 Task: Look for space in Heiligenhaus, Germany from 10th July, 2023 to 15th July, 2023 for 7 adults in price range Rs.10000 to Rs.15000. Place can be entire place or shared room with 4 bedrooms having 7 beds and 4 bathrooms. Property type can be house, flat, guest house. Amenities needed are: wifi, TV, free parkinig on premises, gym, breakfast. Booking option can be shelf check-in. Required host language is English.
Action: Mouse moved to (608, 125)
Screenshot: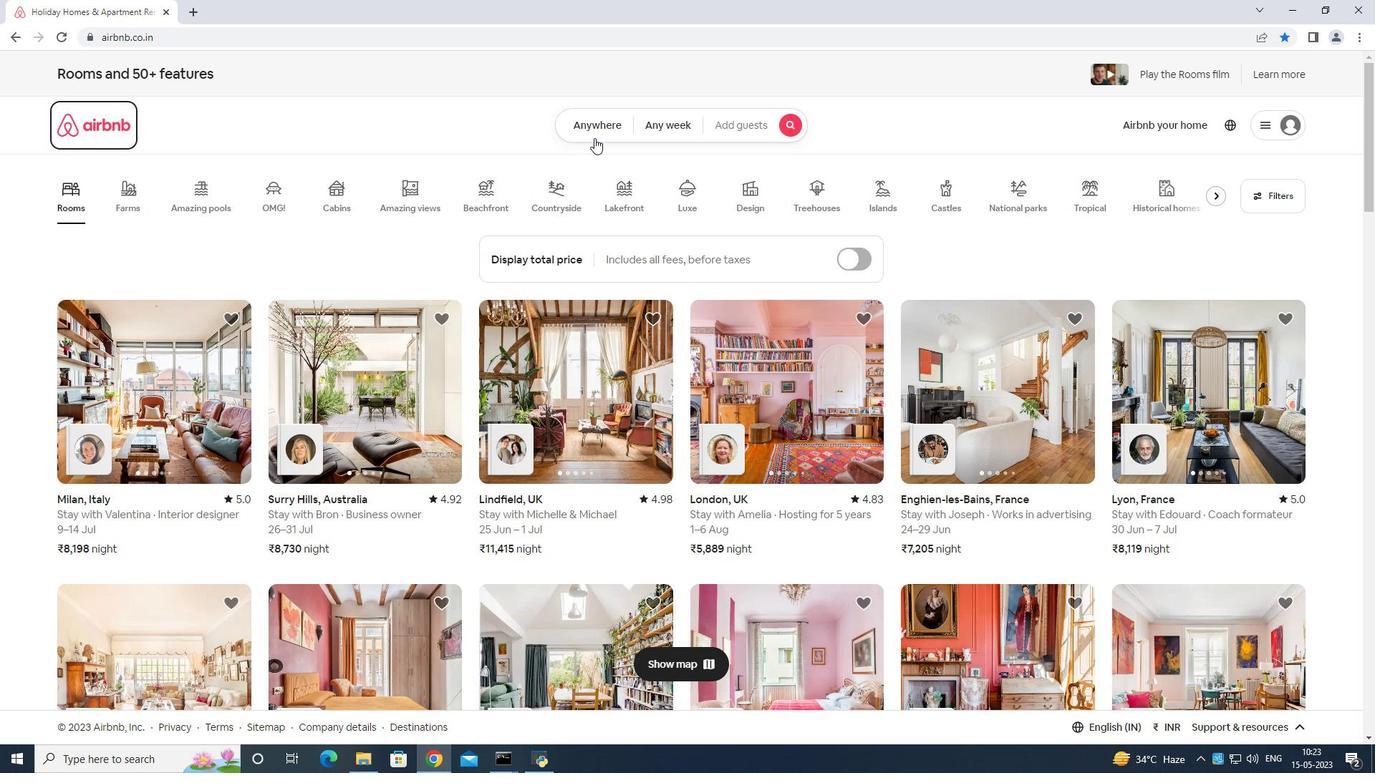 
Action: Mouse pressed left at (608, 125)
Screenshot: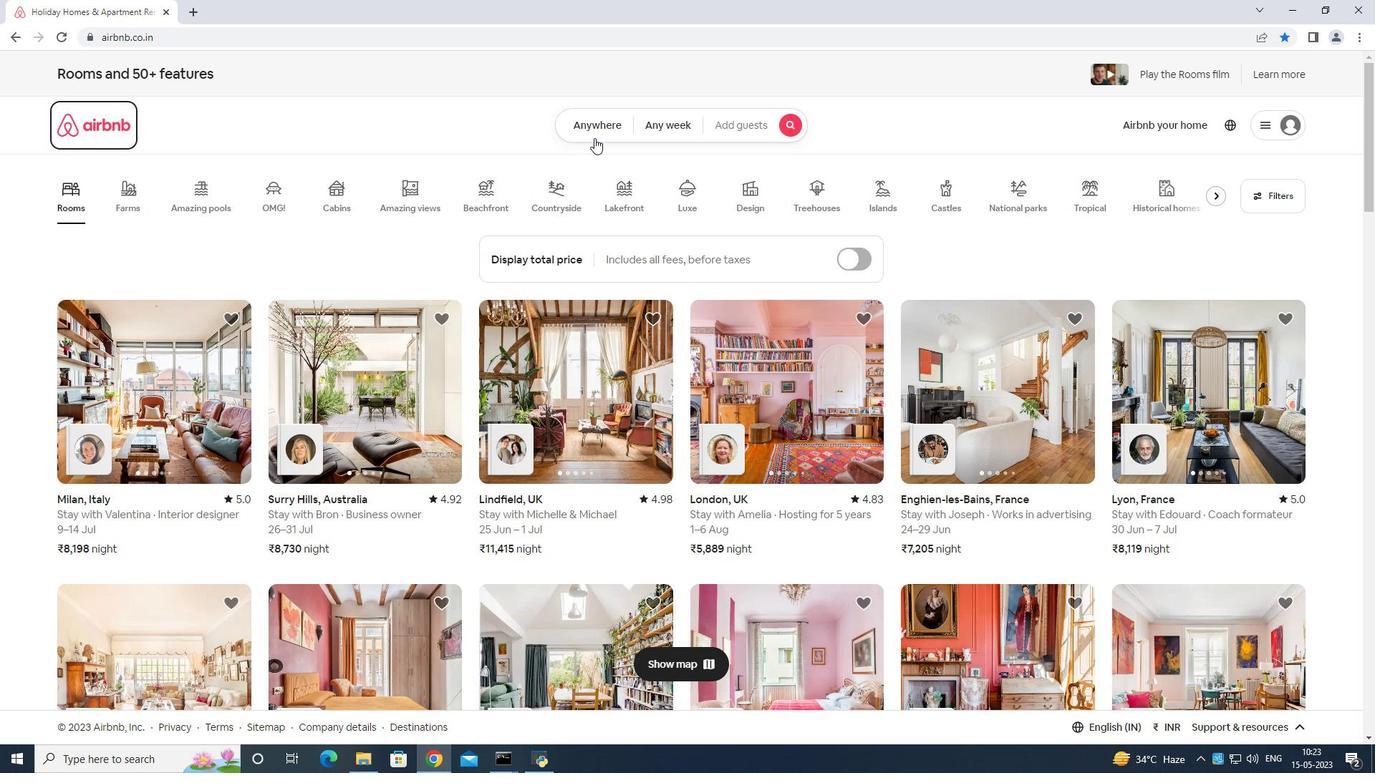 
Action: Mouse moved to (499, 183)
Screenshot: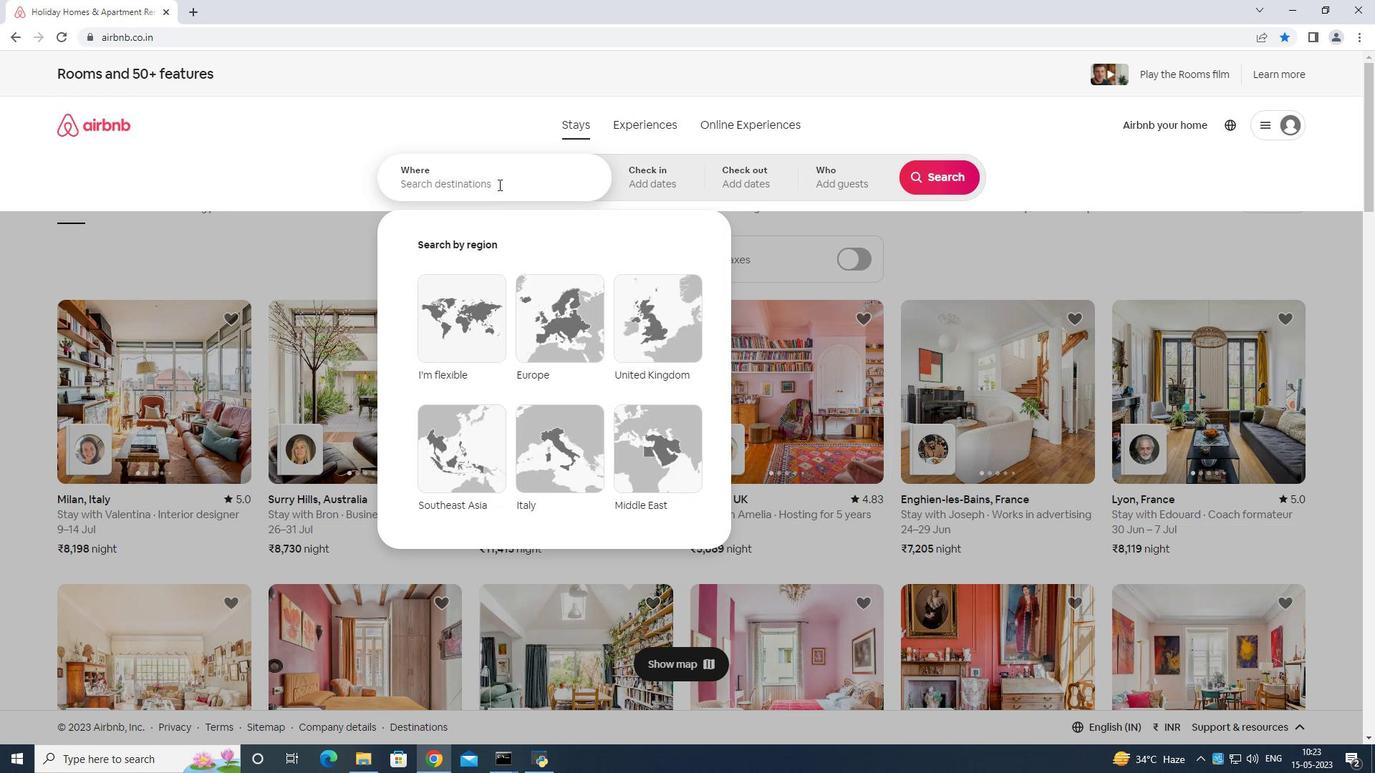 
Action: Mouse pressed left at (499, 183)
Screenshot: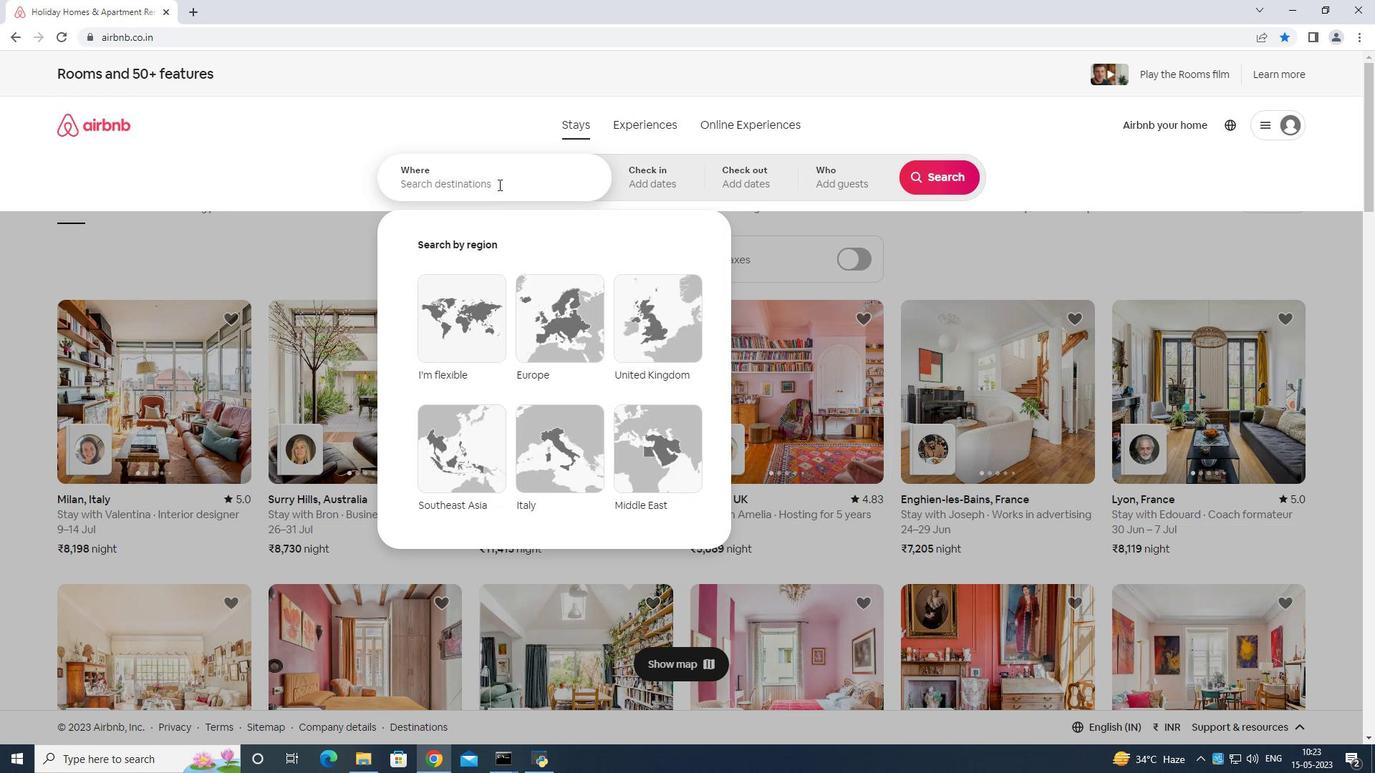 
Action: Mouse moved to (515, 182)
Screenshot: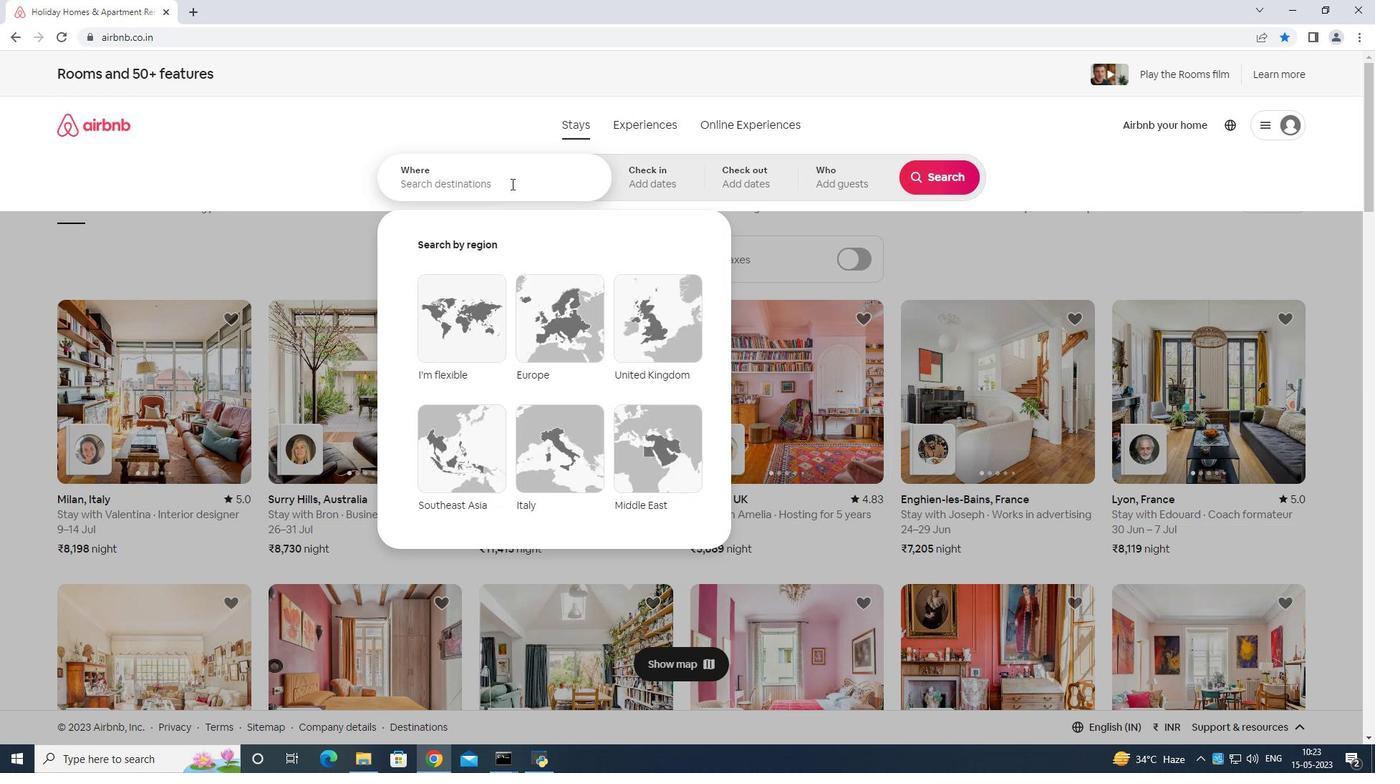 
Action: Key pressed <Key.shift>Hell<Key.backspace><Key.backspace>iligenhaus<Key.space><Key.shift>Germany<Key.enter>
Screenshot: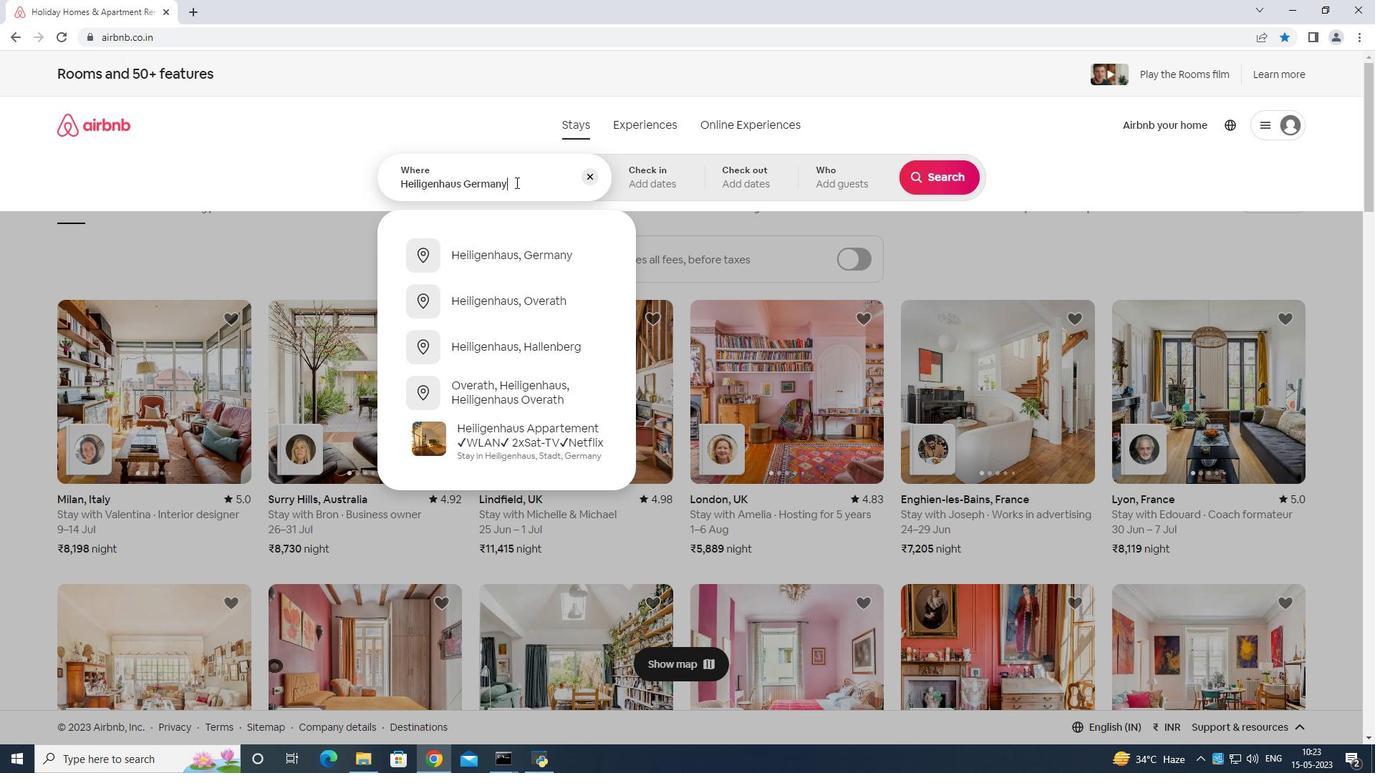 
Action: Mouse moved to (938, 283)
Screenshot: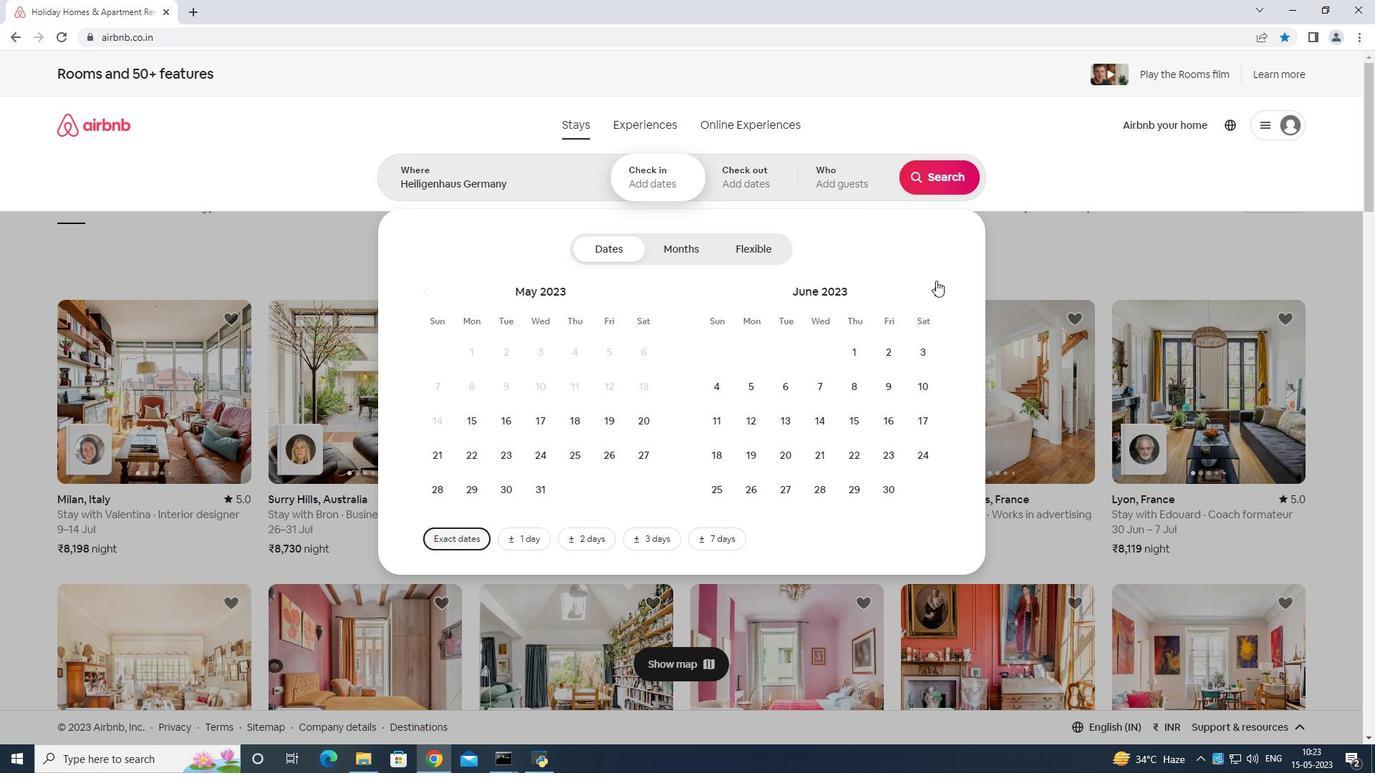 
Action: Mouse pressed left at (938, 283)
Screenshot: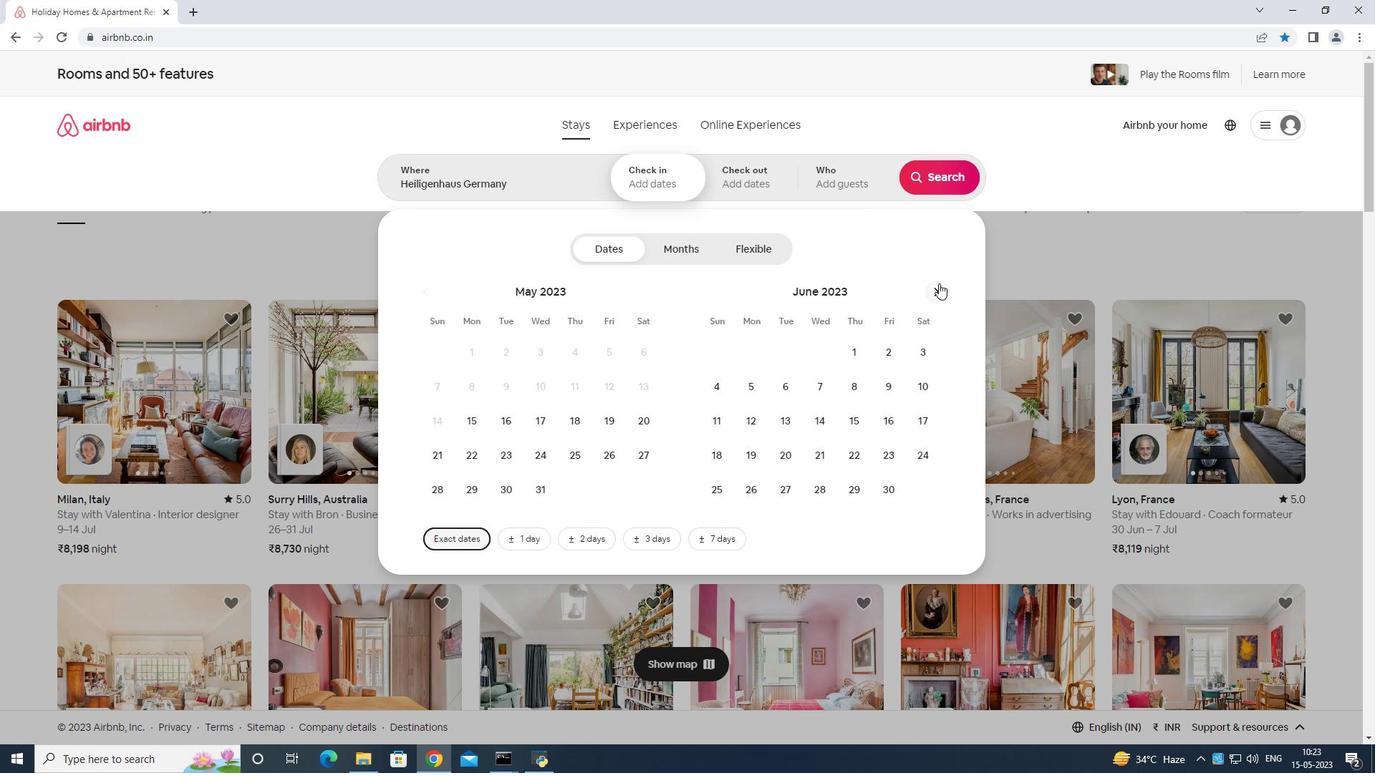 
Action: Mouse moved to (753, 419)
Screenshot: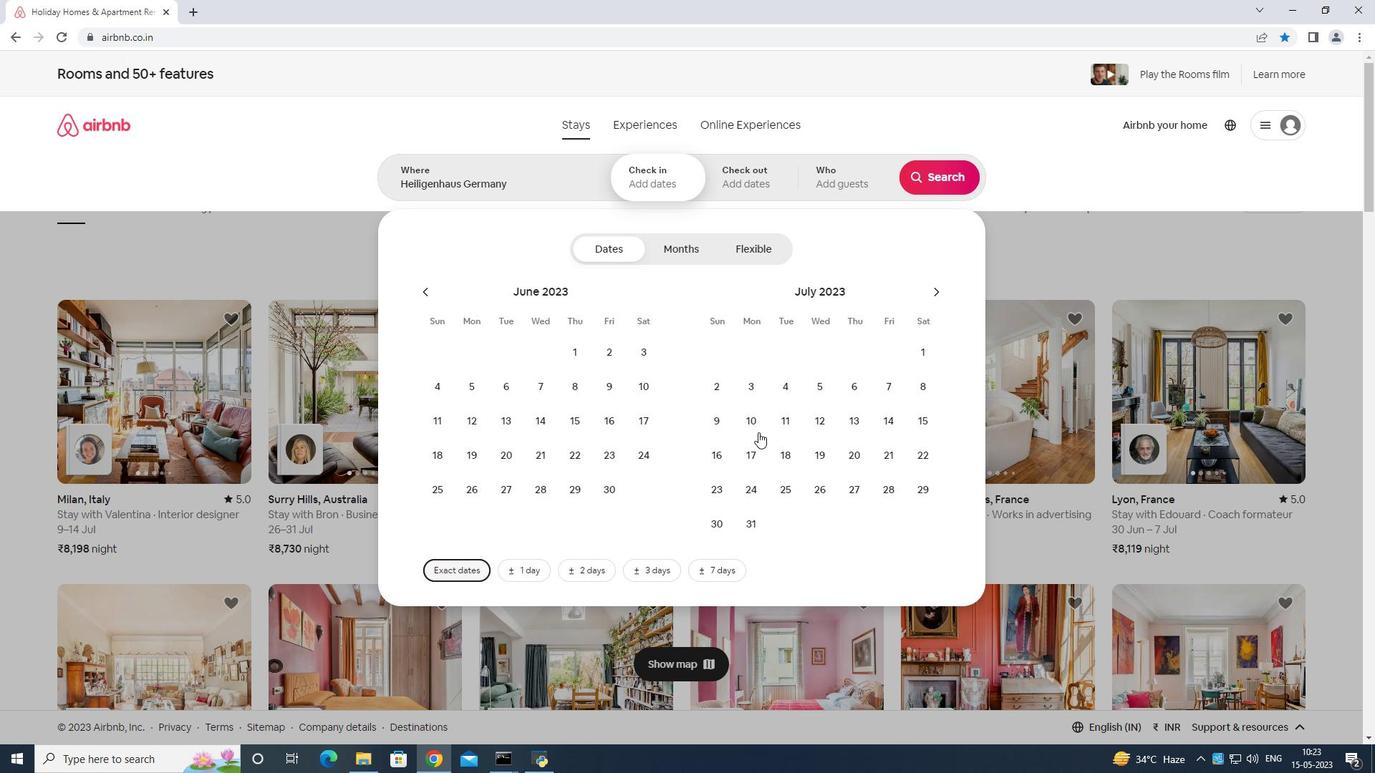 
Action: Mouse pressed left at (753, 419)
Screenshot: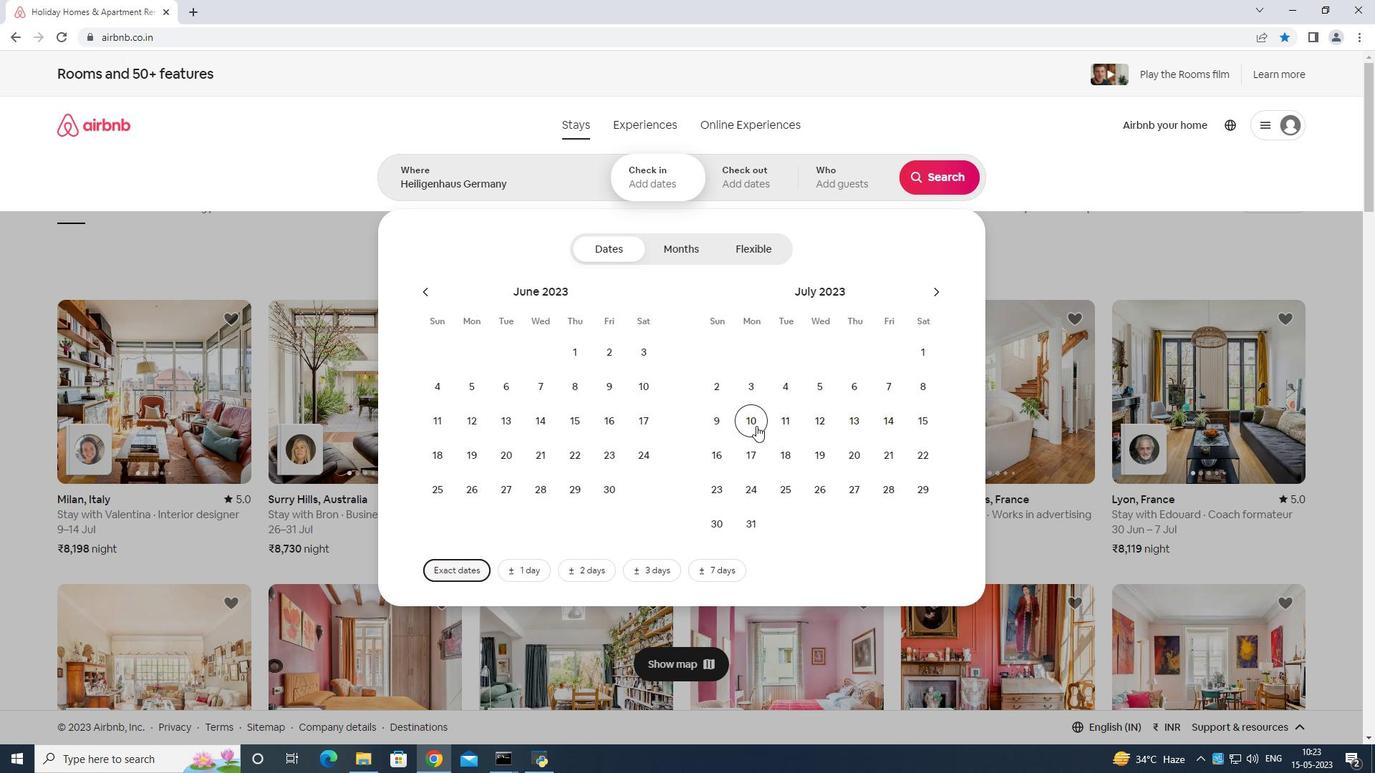 
Action: Mouse moved to (932, 425)
Screenshot: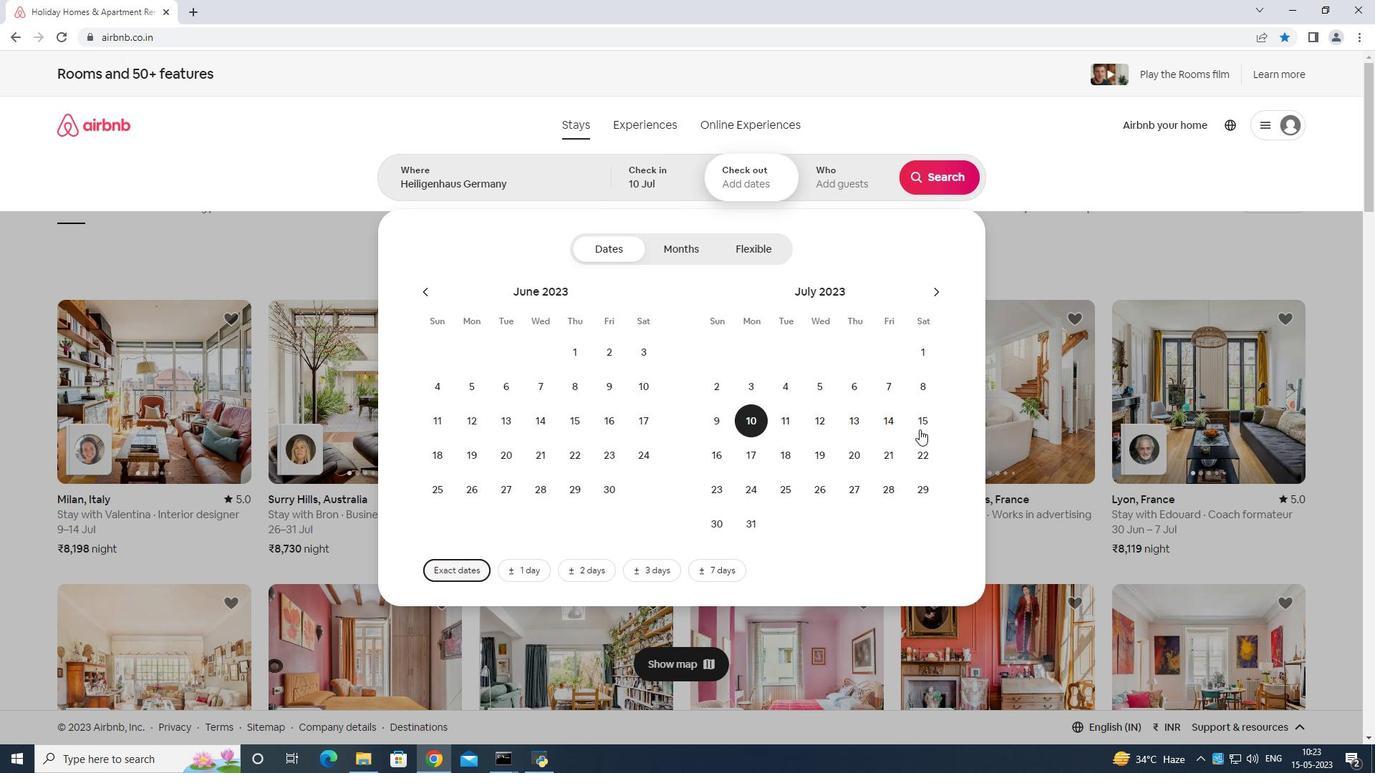 
Action: Mouse pressed left at (932, 425)
Screenshot: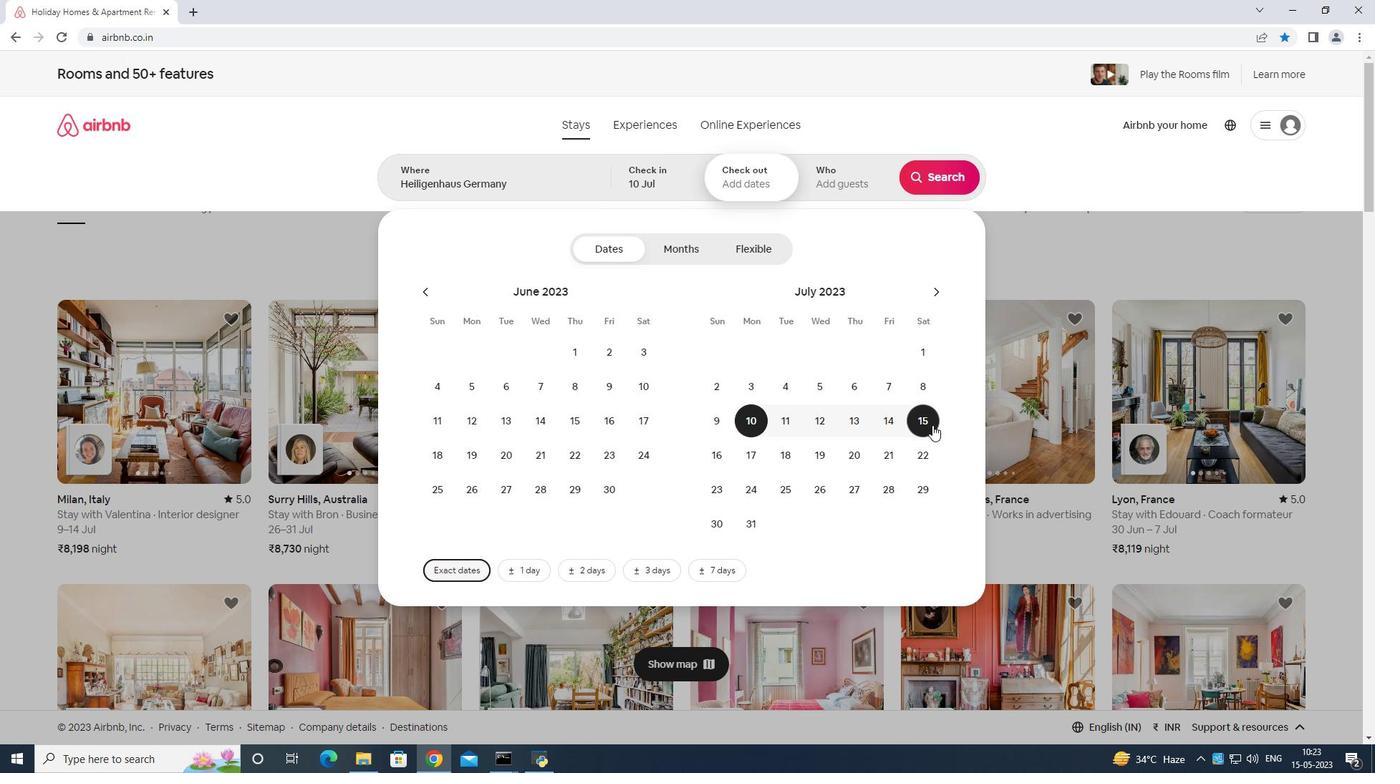 
Action: Mouse moved to (852, 189)
Screenshot: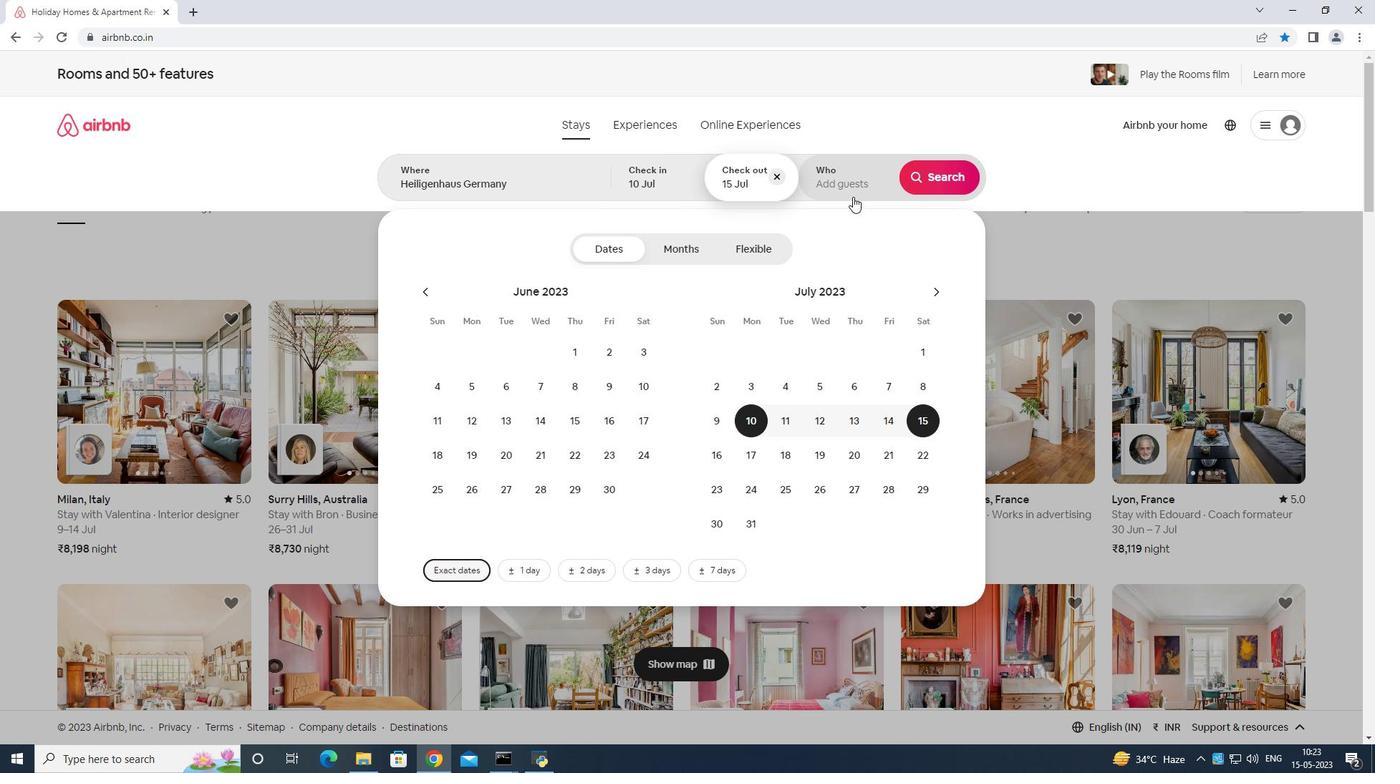 
Action: Mouse pressed left at (852, 189)
Screenshot: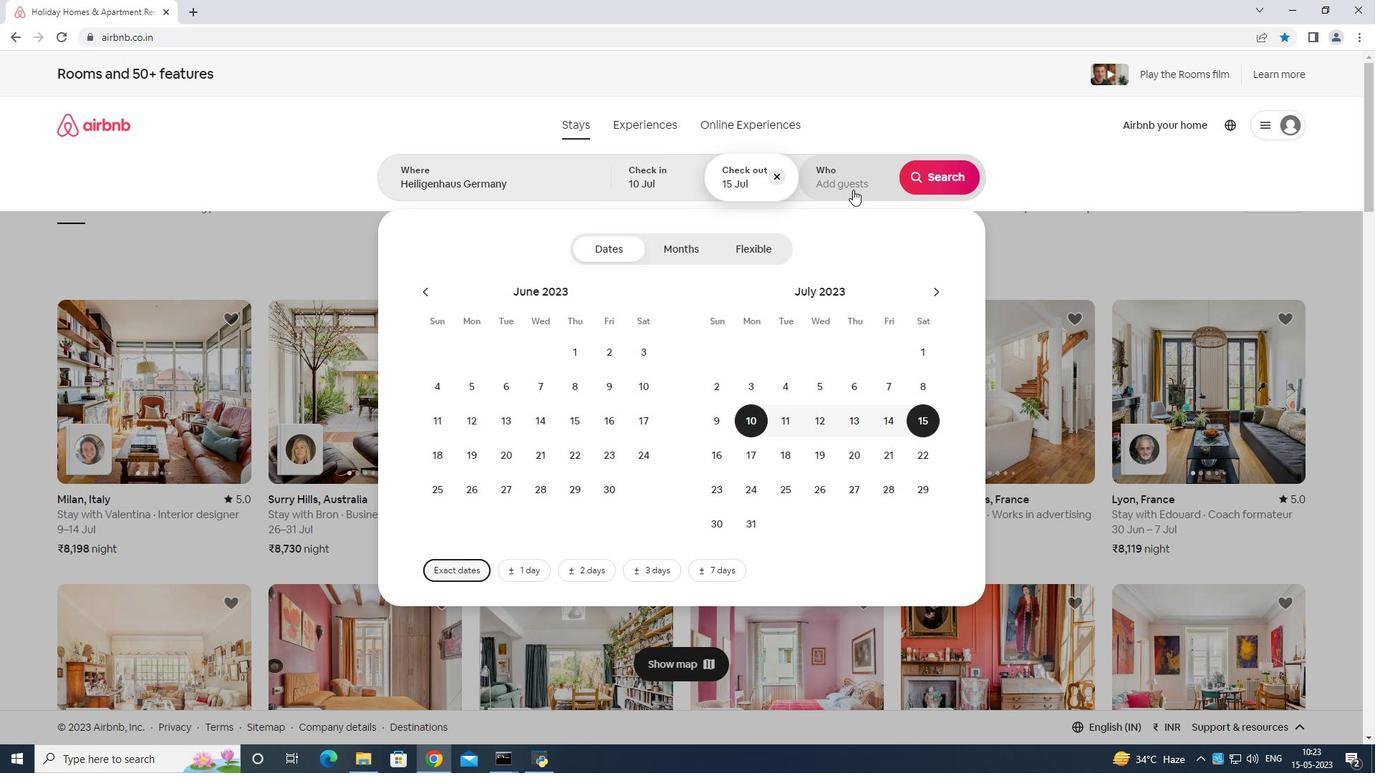 
Action: Mouse moved to (947, 254)
Screenshot: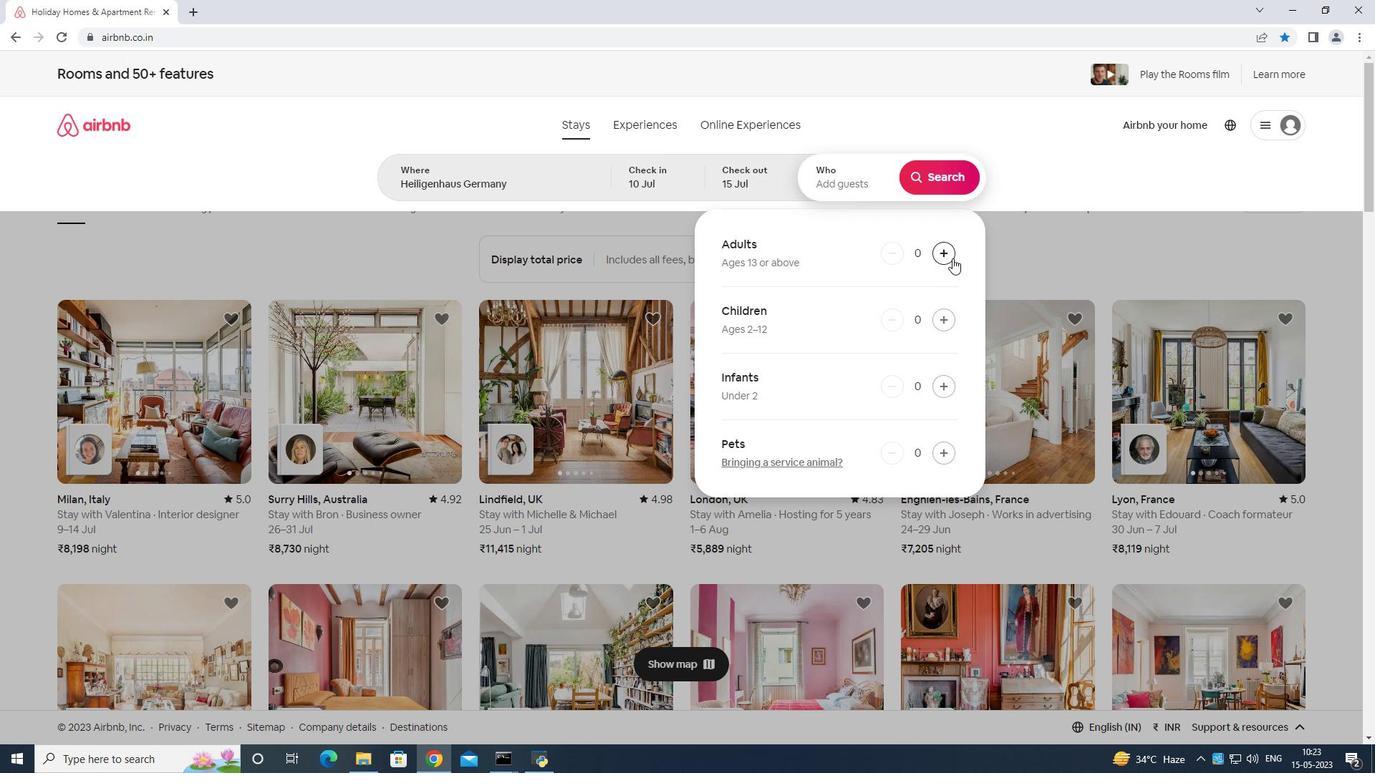 
Action: Mouse pressed left at (947, 254)
Screenshot: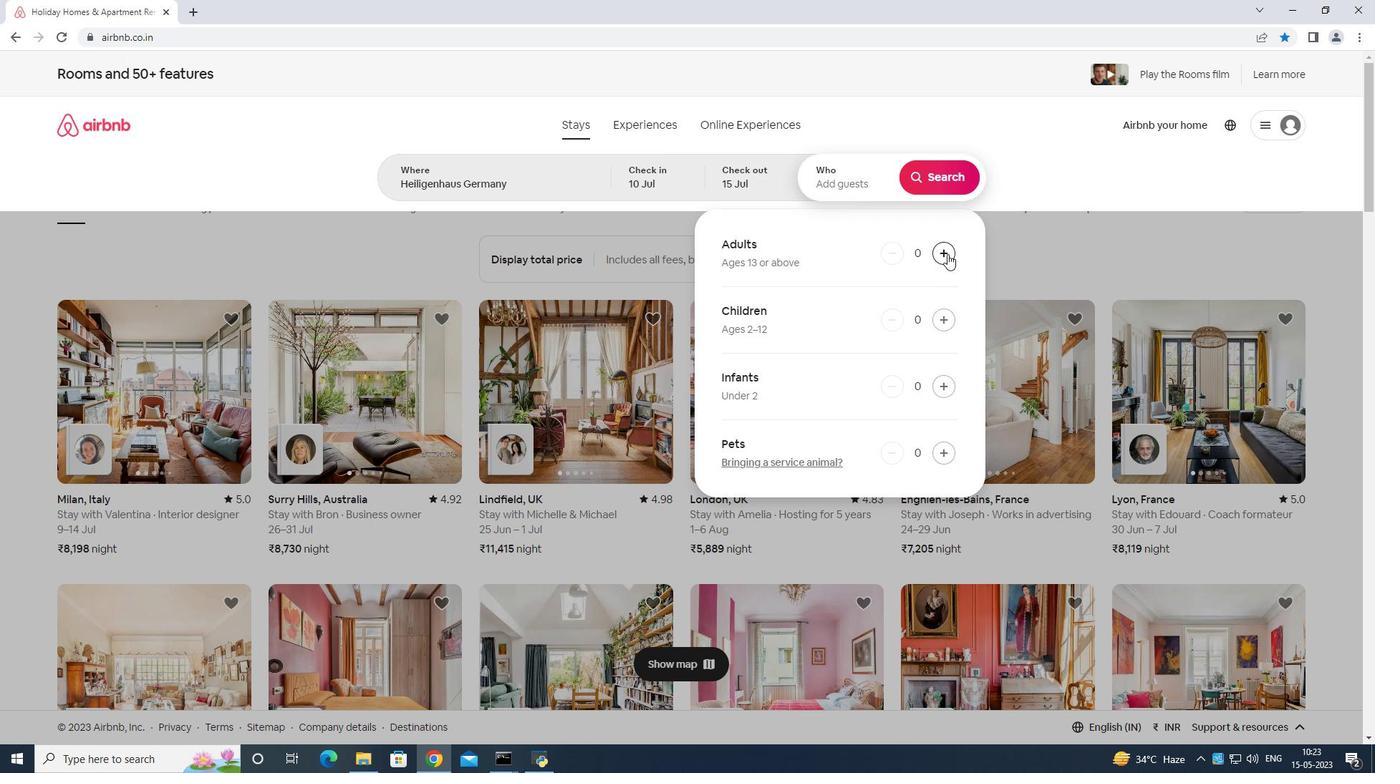 
Action: Mouse moved to (942, 252)
Screenshot: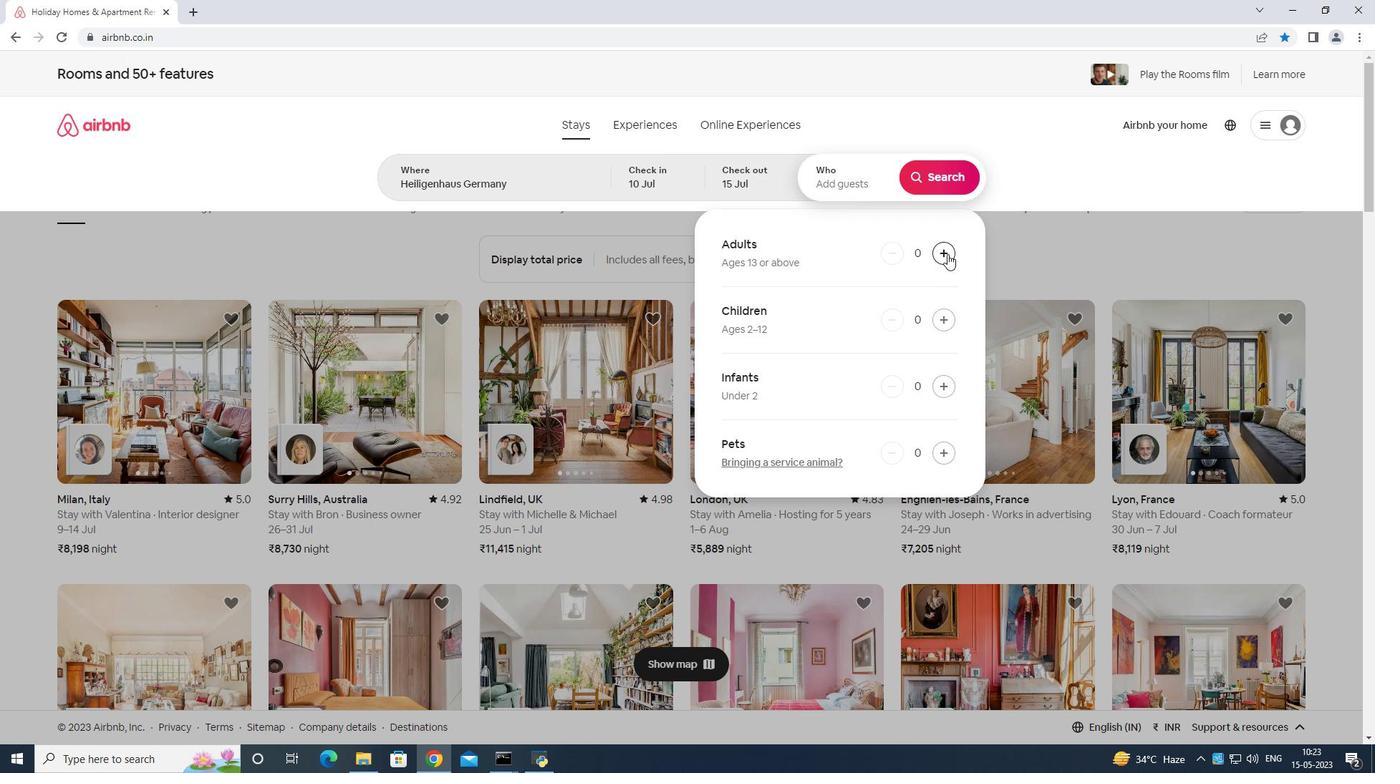 
Action: Mouse pressed left at (942, 252)
Screenshot: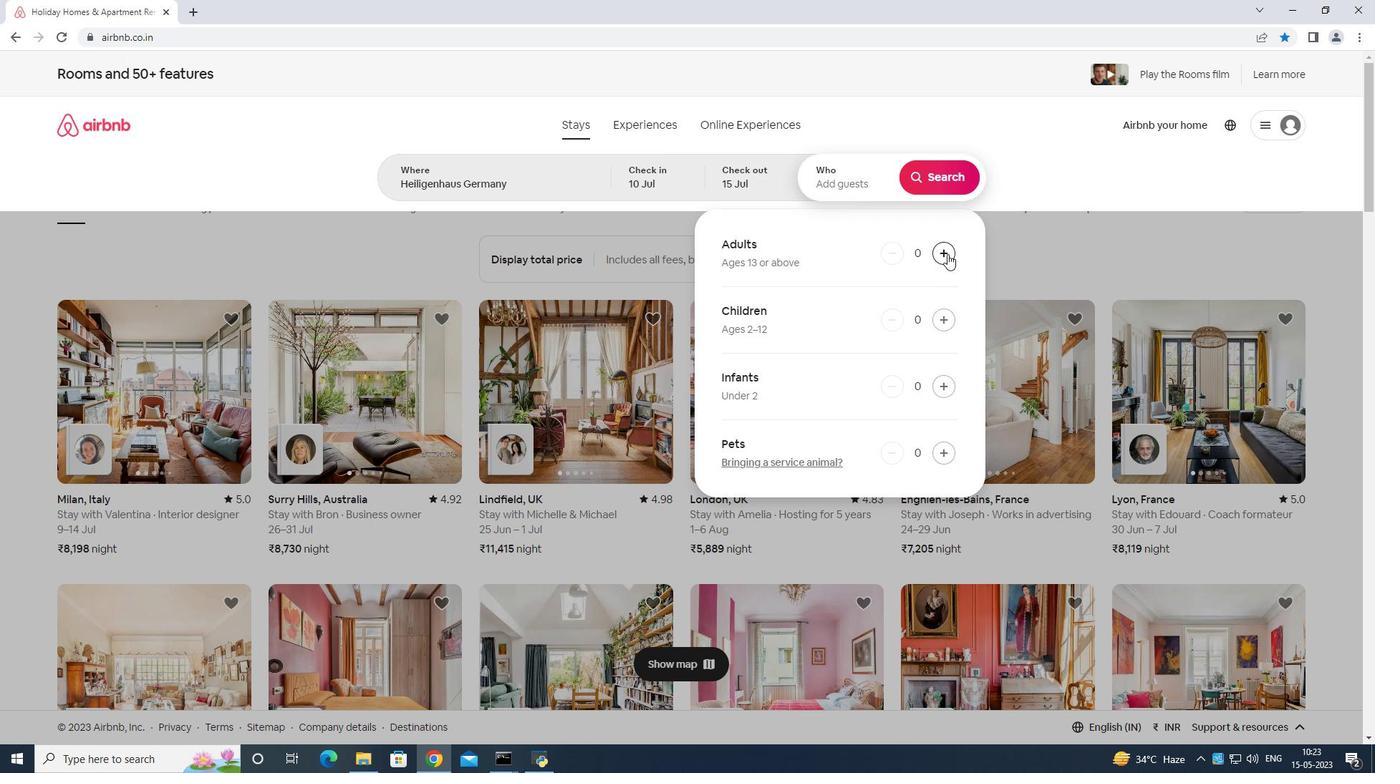 
Action: Mouse pressed left at (942, 252)
Screenshot: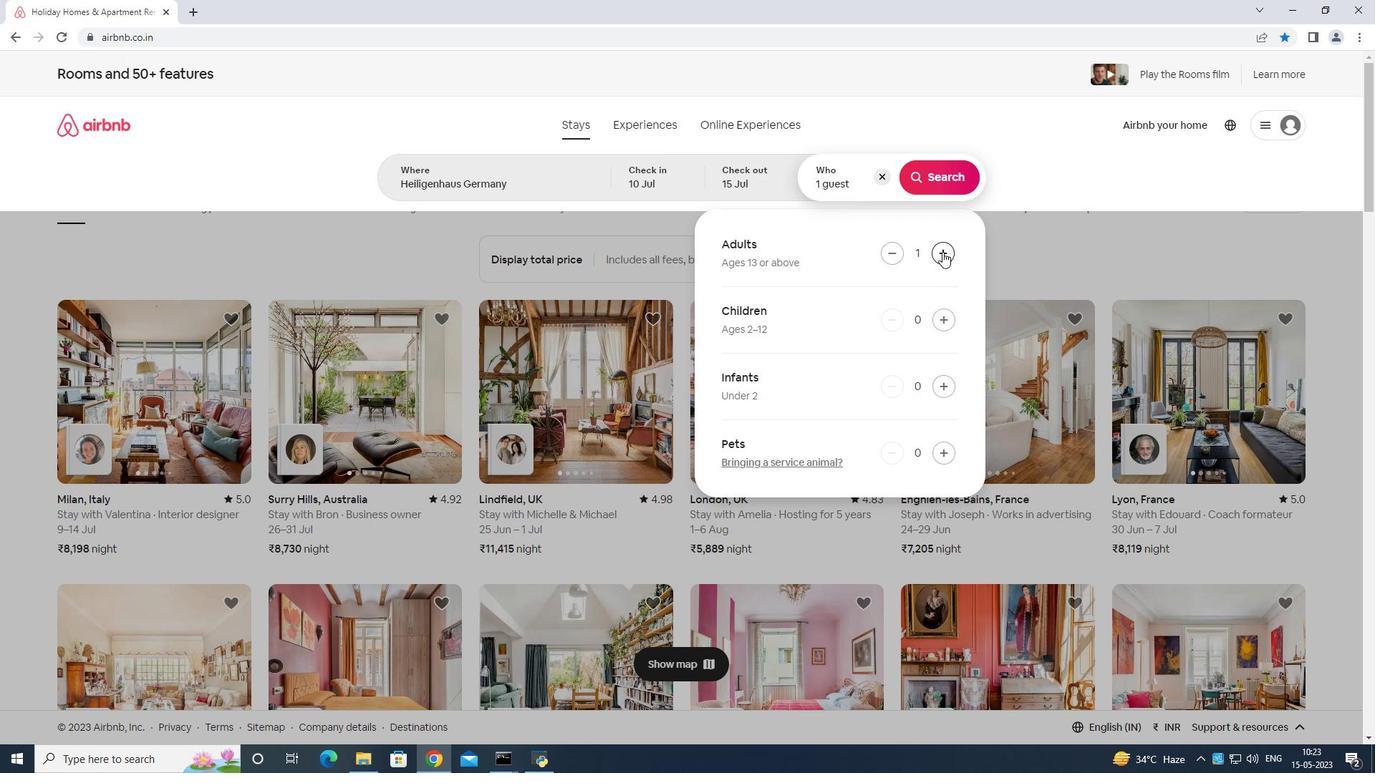 
Action: Mouse pressed left at (942, 252)
Screenshot: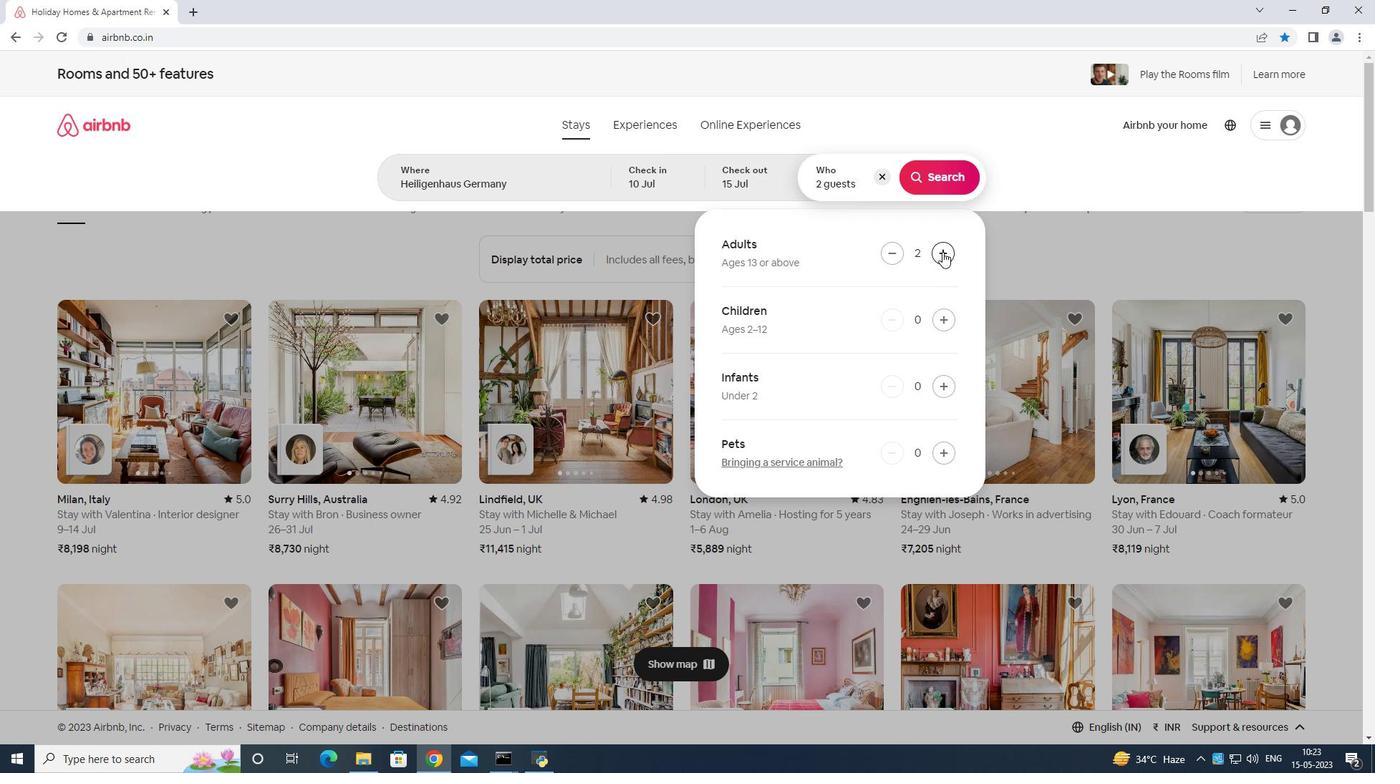 
Action: Mouse pressed left at (942, 252)
Screenshot: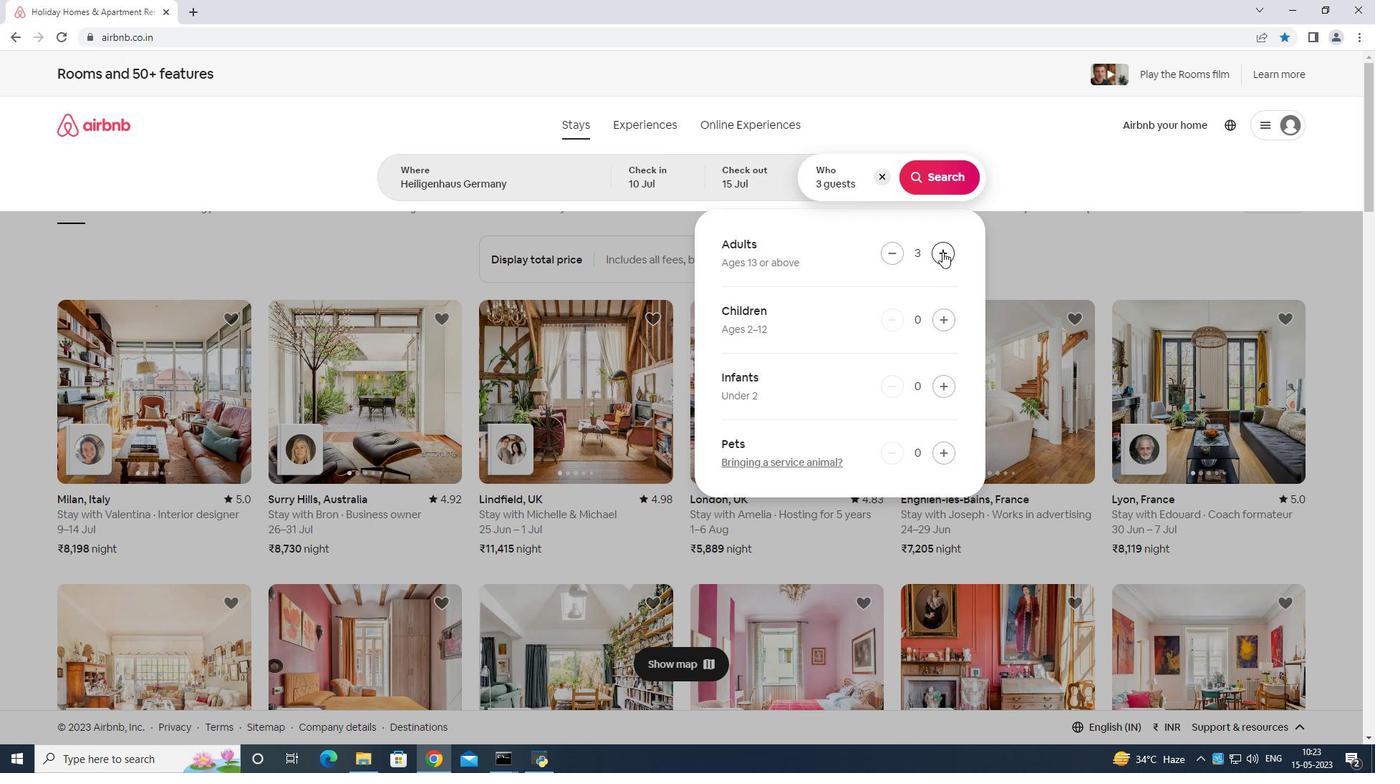 
Action: Mouse pressed left at (942, 252)
Screenshot: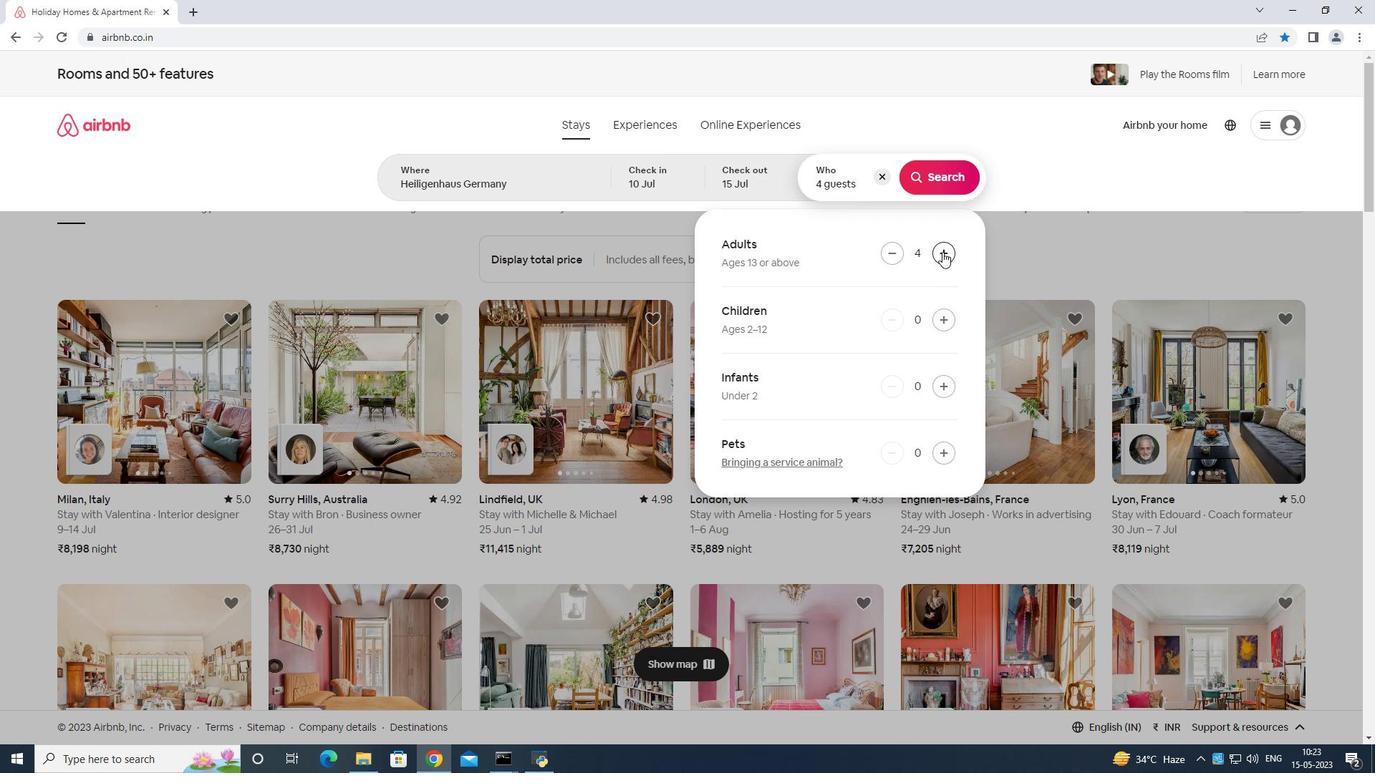 
Action: Mouse pressed left at (942, 252)
Screenshot: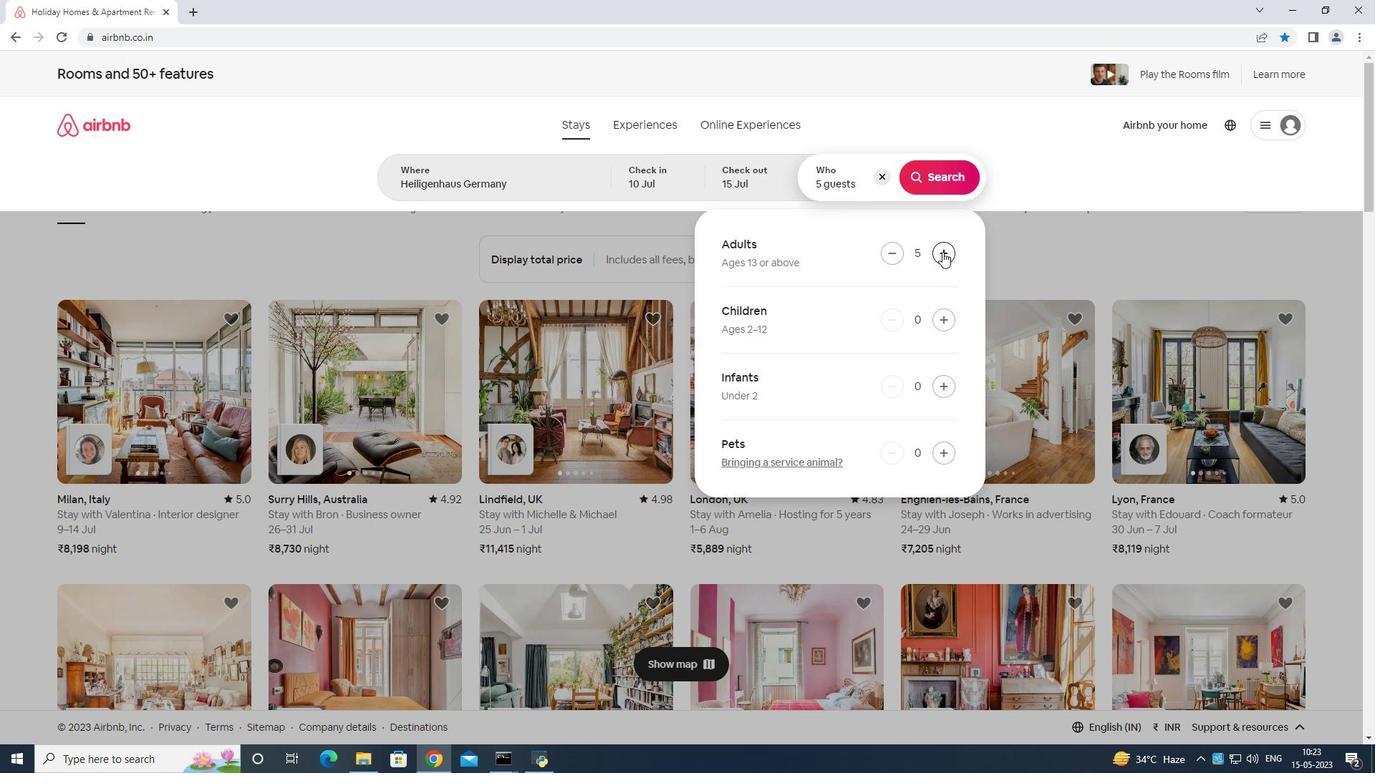 
Action: Mouse moved to (944, 175)
Screenshot: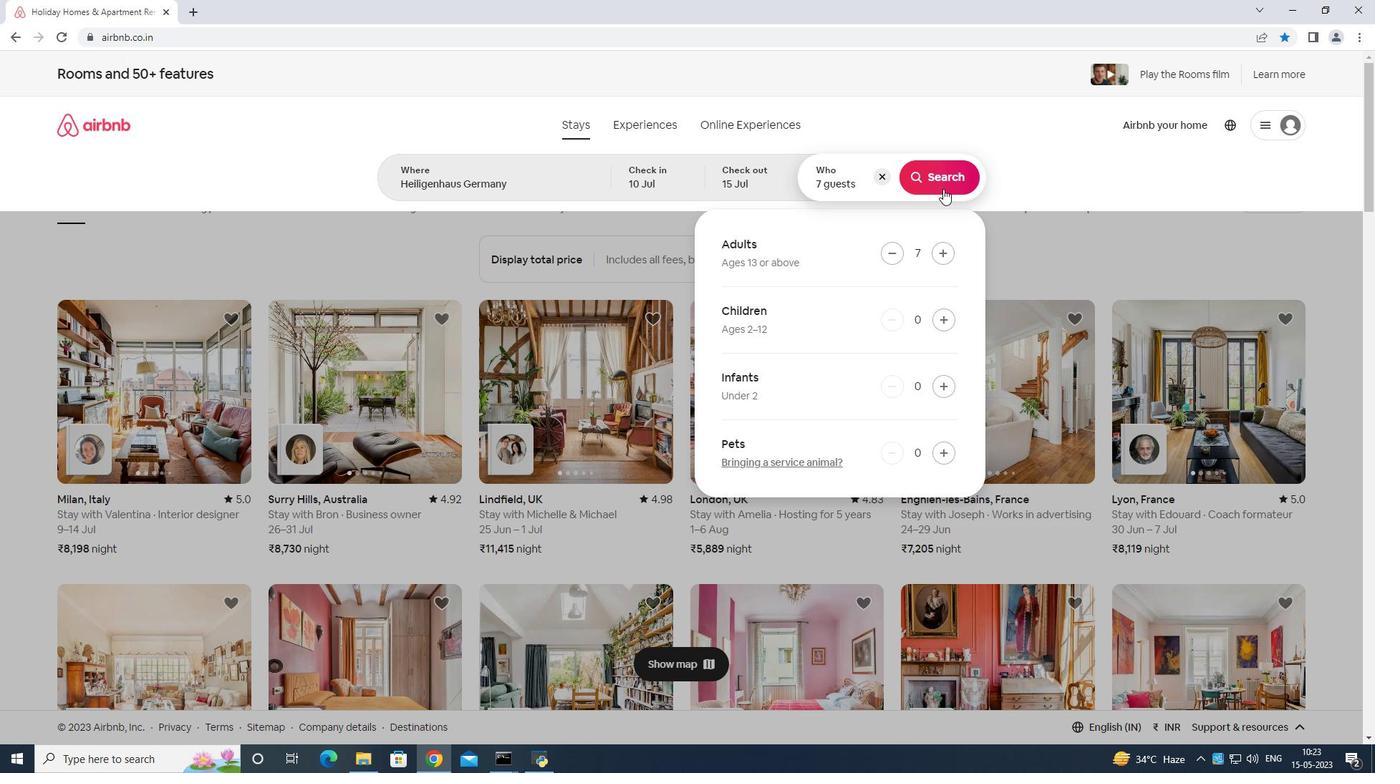 
Action: Mouse pressed left at (944, 175)
Screenshot: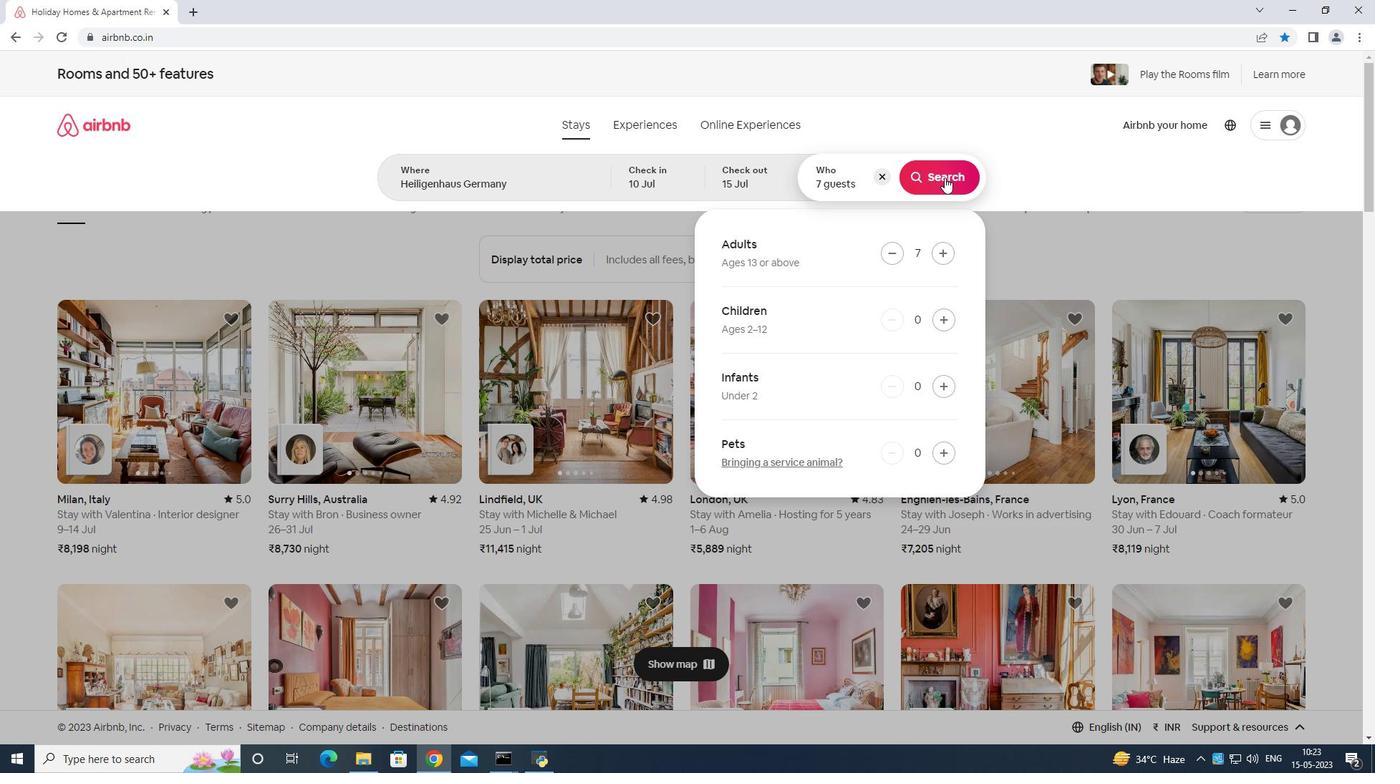 
Action: Mouse moved to (1314, 141)
Screenshot: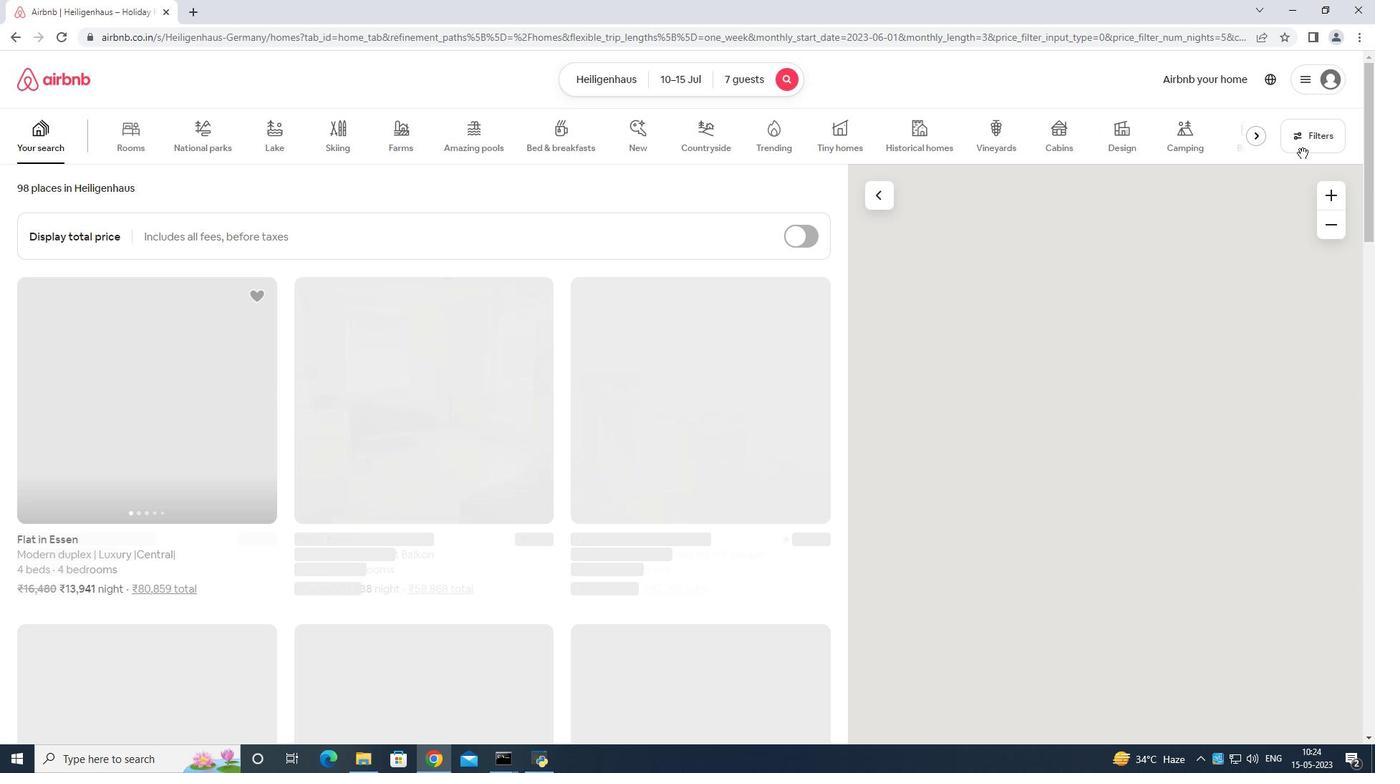 
Action: Mouse pressed left at (1314, 141)
Screenshot: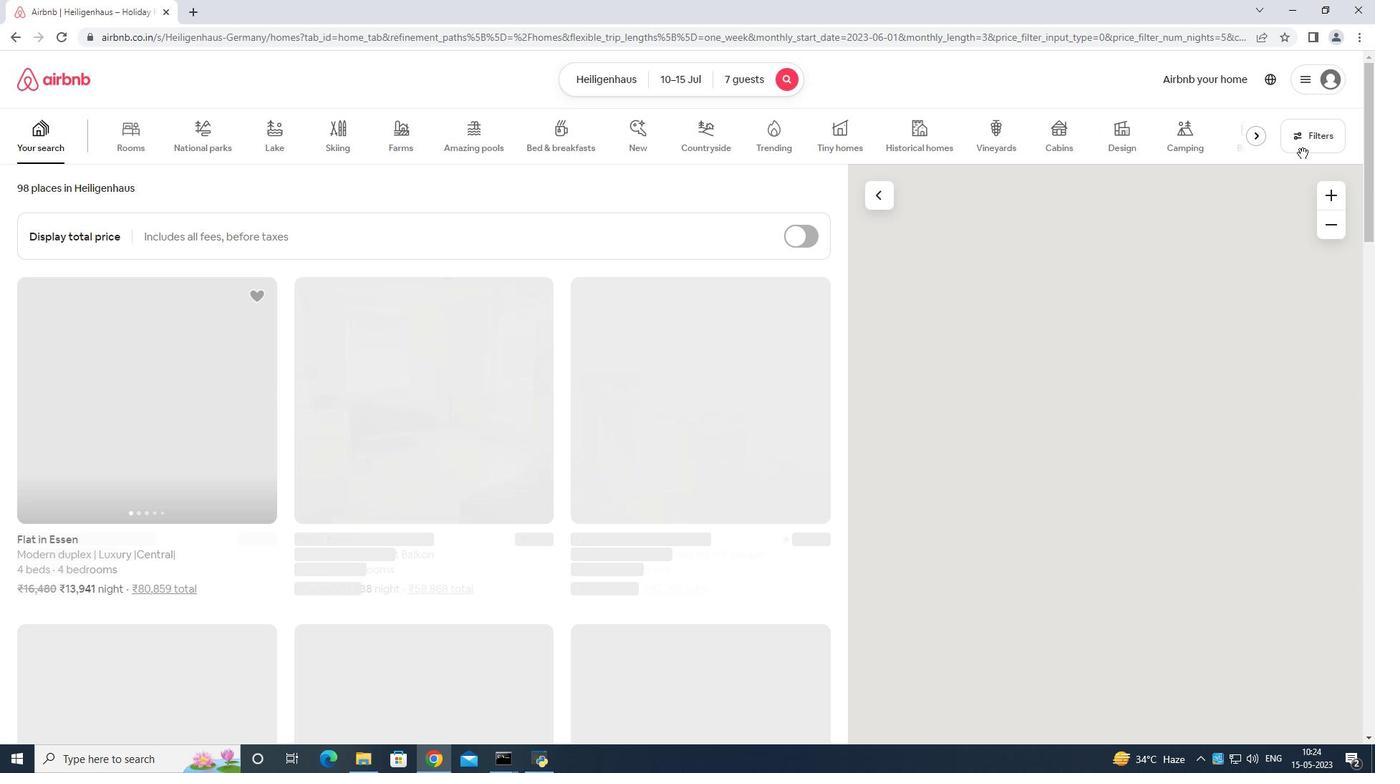 
Action: Mouse moved to (538, 489)
Screenshot: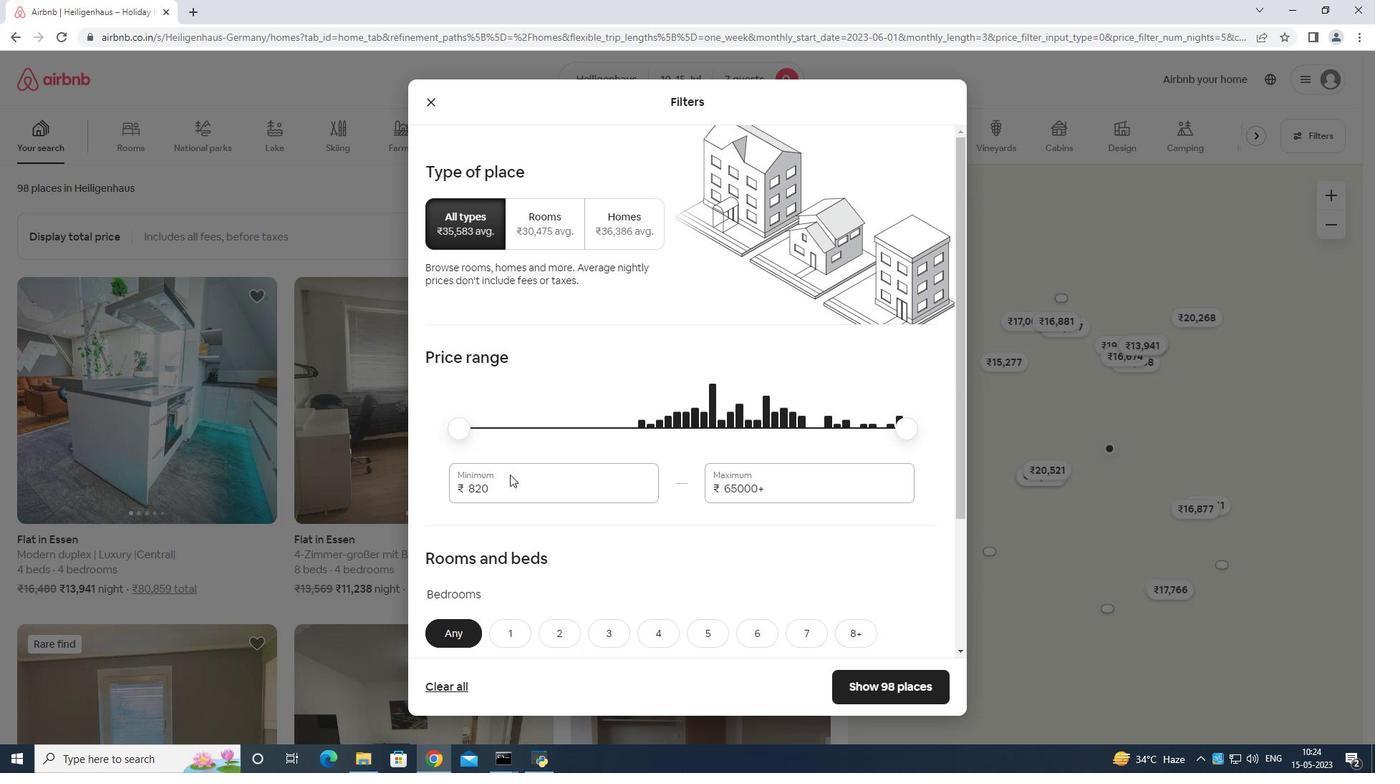 
Action: Mouse pressed left at (538, 489)
Screenshot: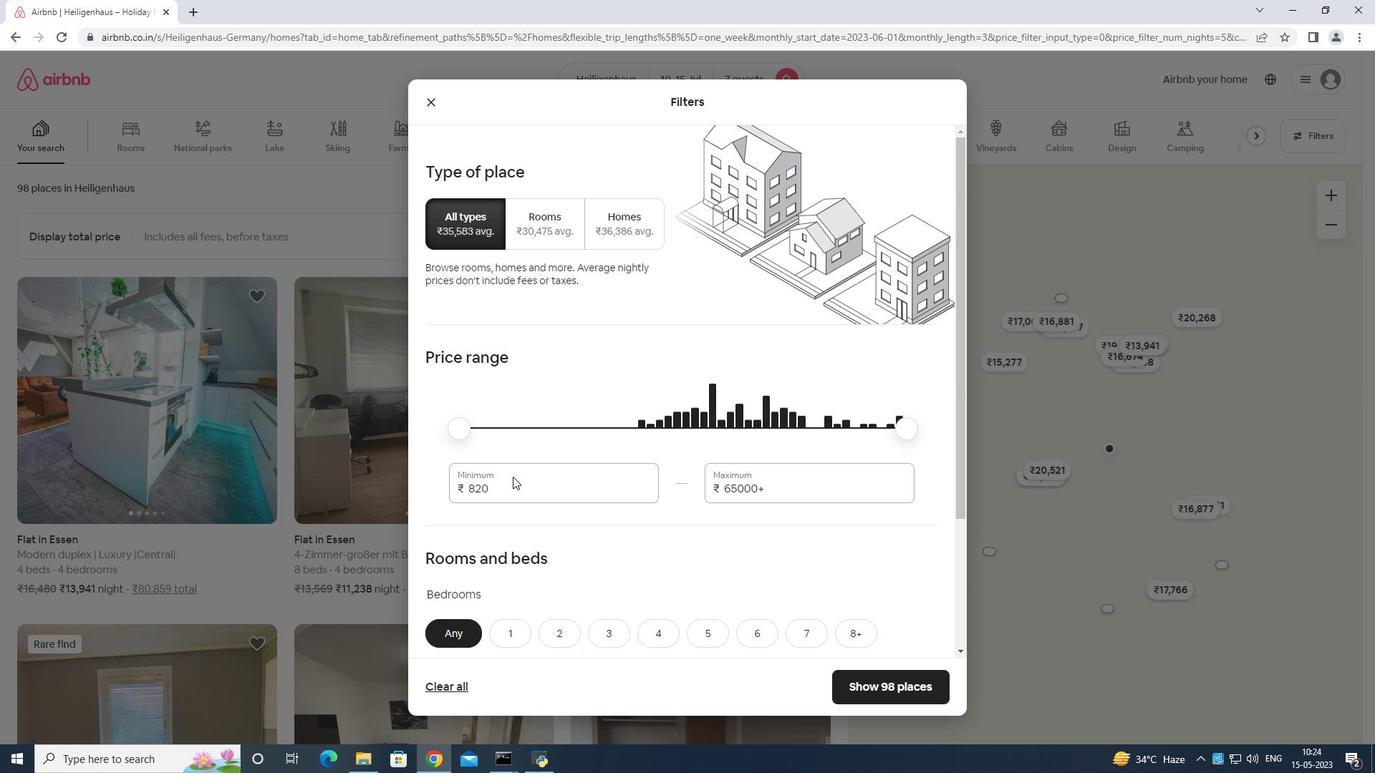 
Action: Mouse moved to (545, 476)
Screenshot: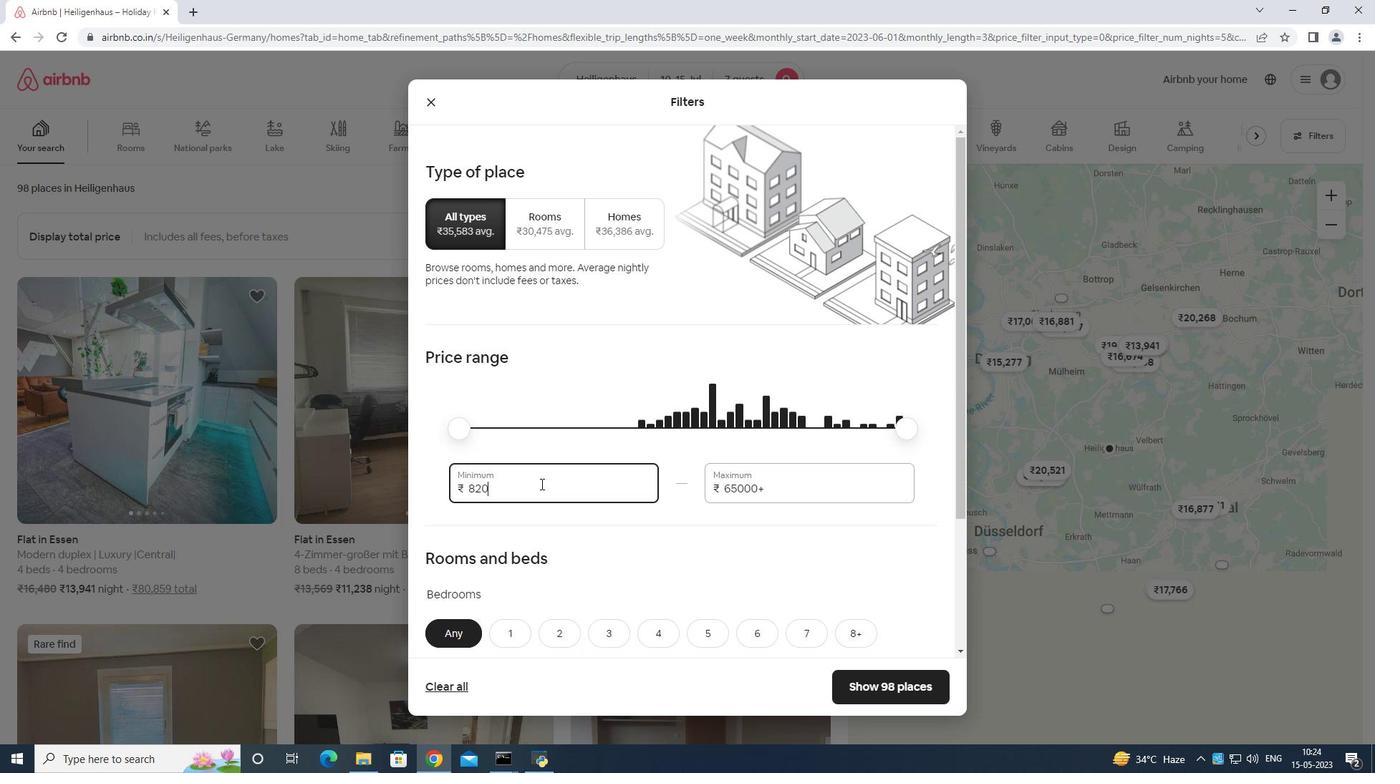 
Action: Key pressed <Key.backspace>
Screenshot: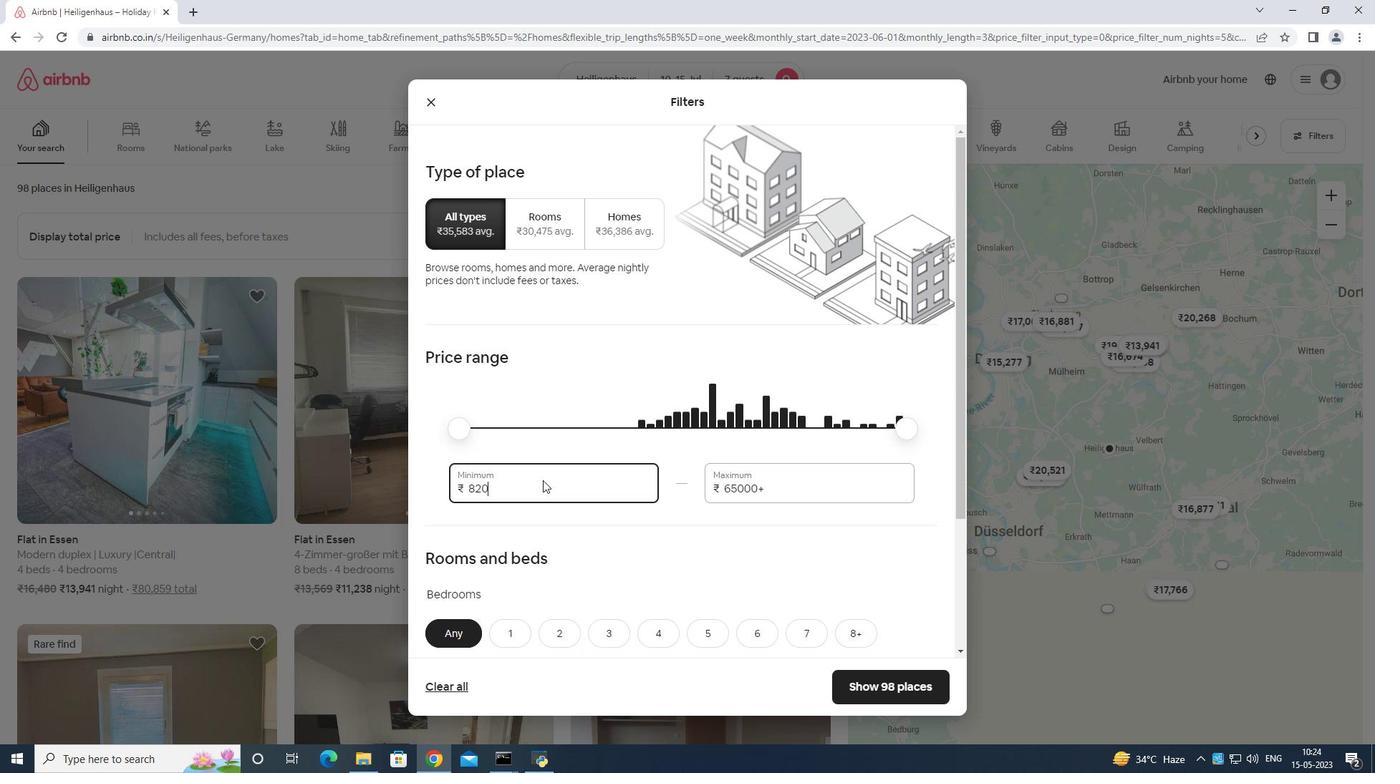 
Action: Mouse moved to (545, 476)
Screenshot: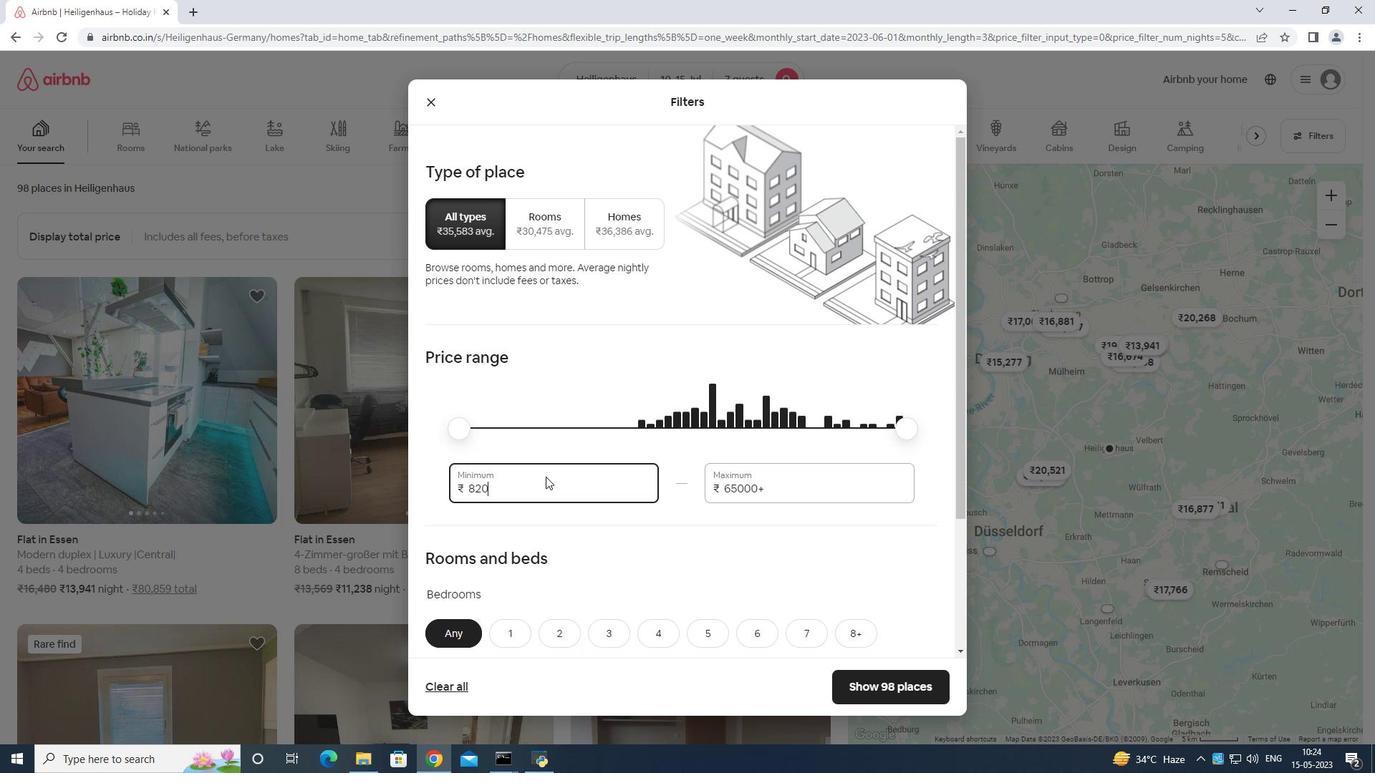 
Action: Key pressed <Key.backspace><Key.backspace><Key.backspace><Key.backspace><Key.backspace><Key.backspace><Key.backspace><Key.backspace><Key.backspace><Key.backspace><Key.backspace><Key.backspace><Key.backspace><Key.backspace><Key.backspace><Key.backspace><Key.backspace><Key.backspace><Key.backspace>1000
Screenshot: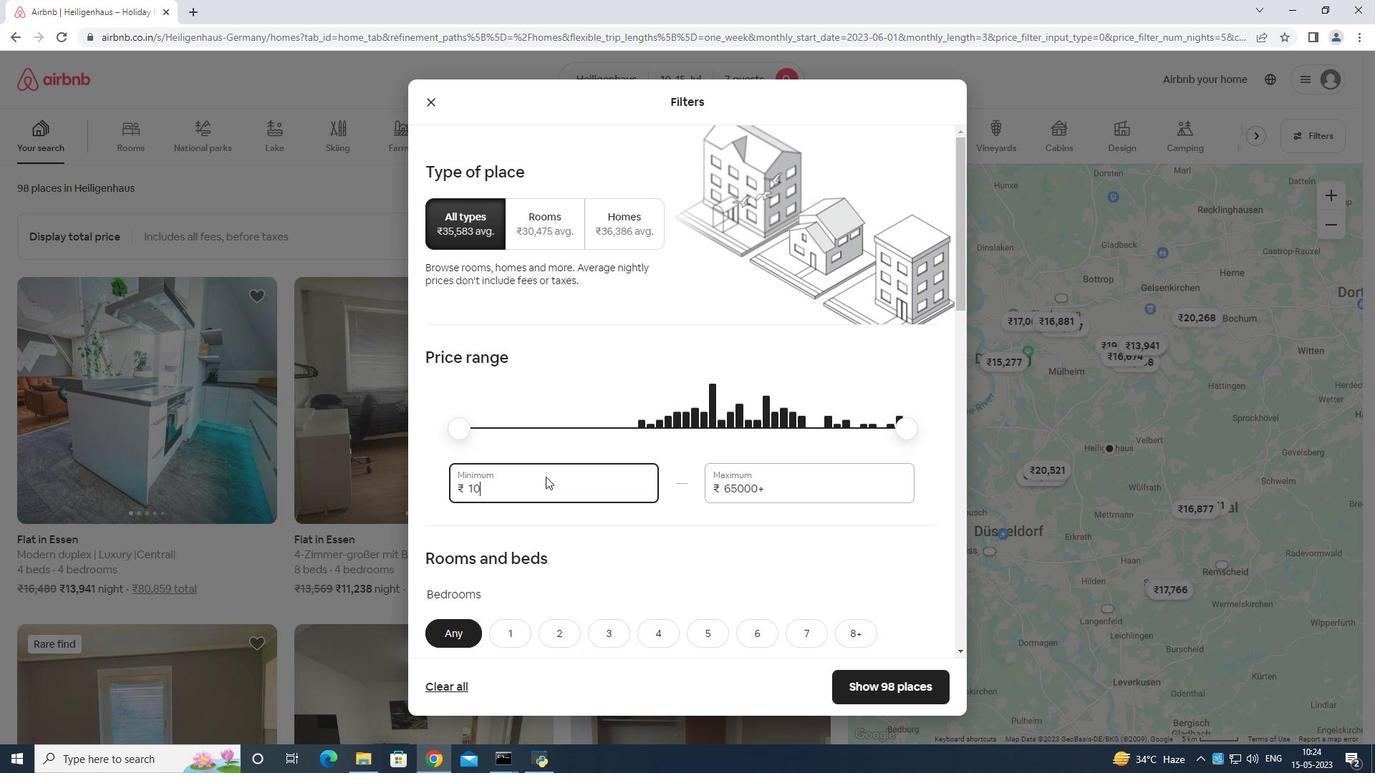 
Action: Mouse moved to (559, 476)
Screenshot: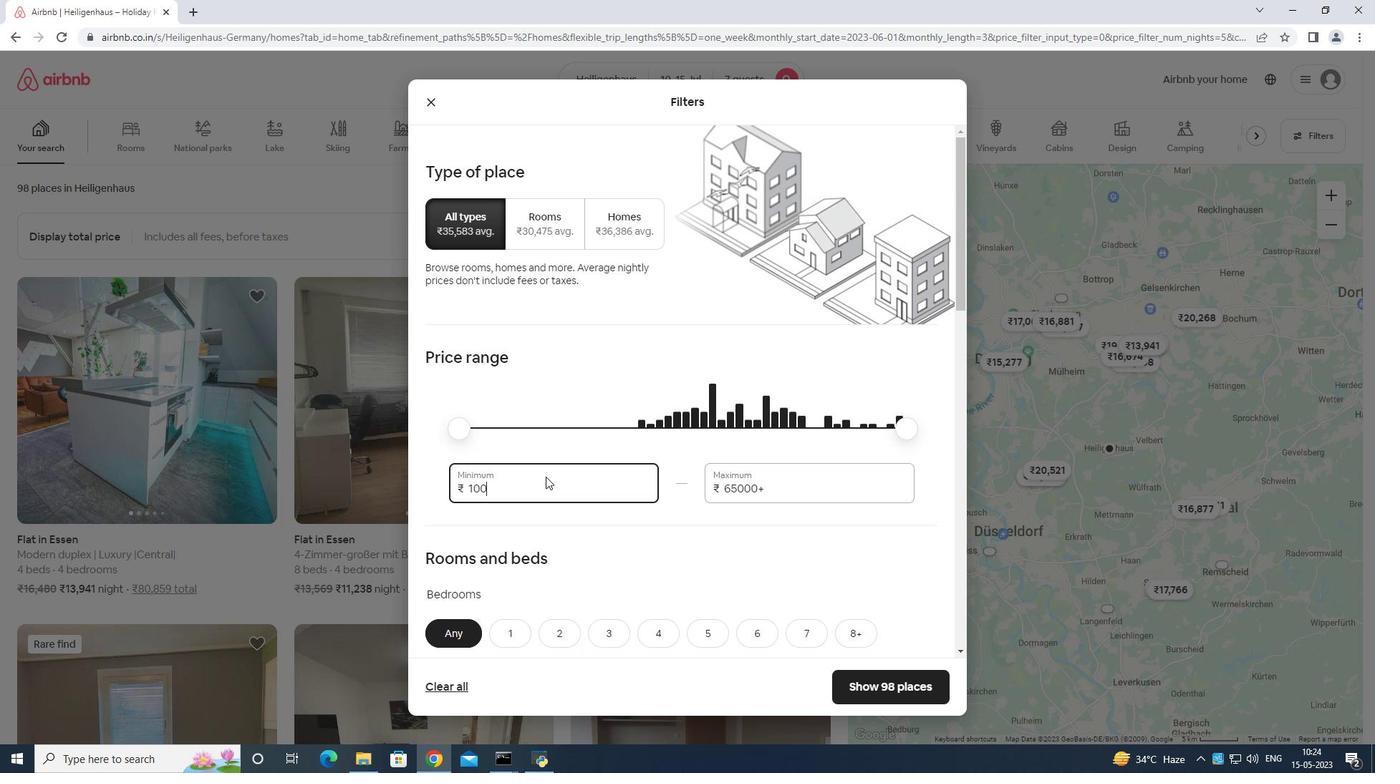 
Action: Key pressed 0
Screenshot: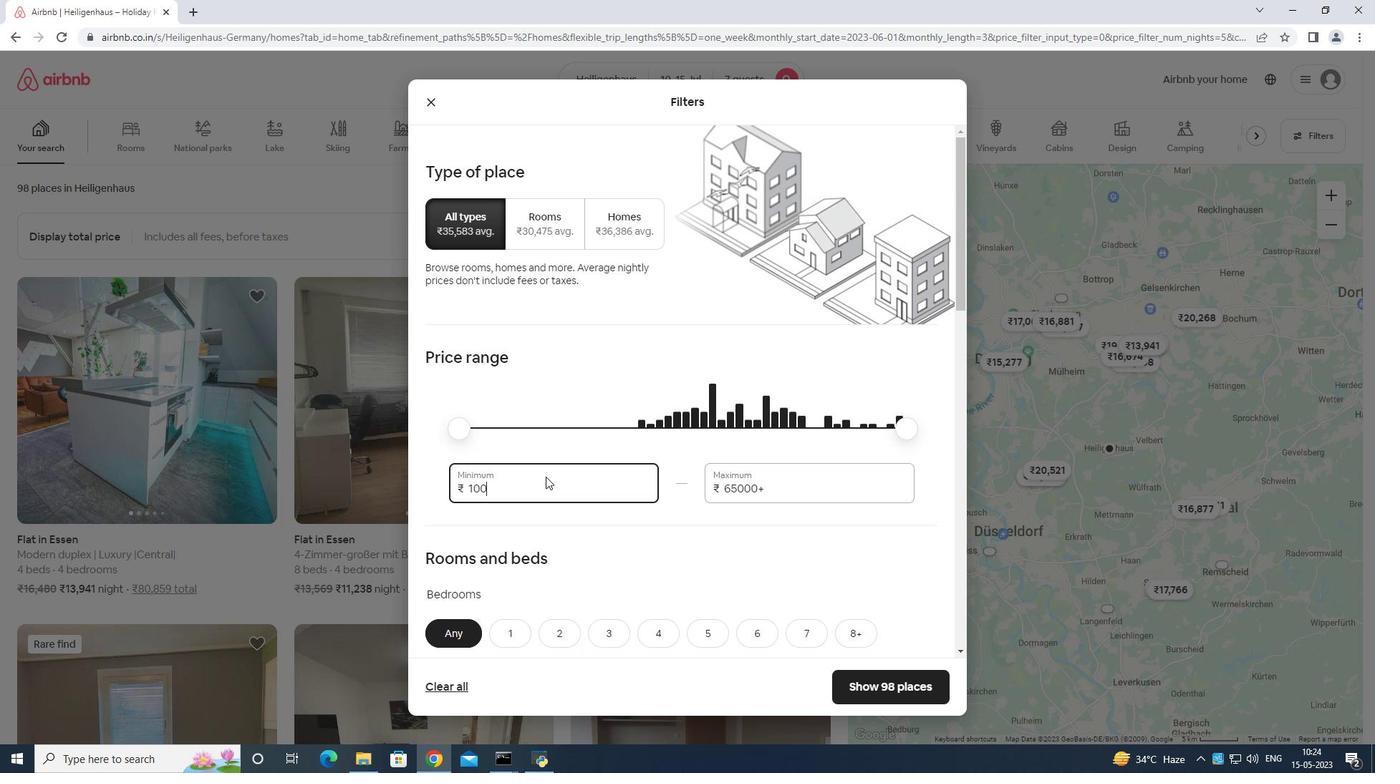 
Action: Mouse moved to (797, 484)
Screenshot: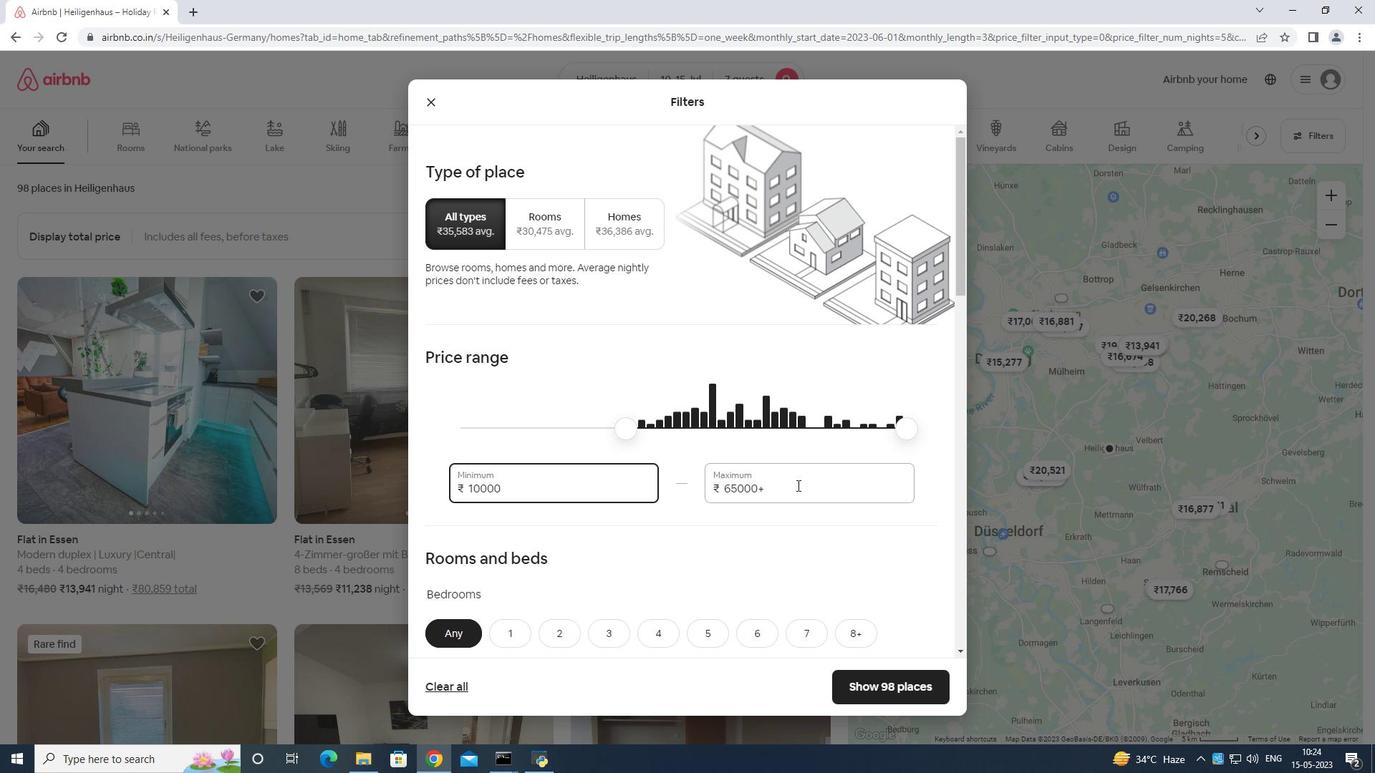 
Action: Mouse pressed left at (797, 484)
Screenshot: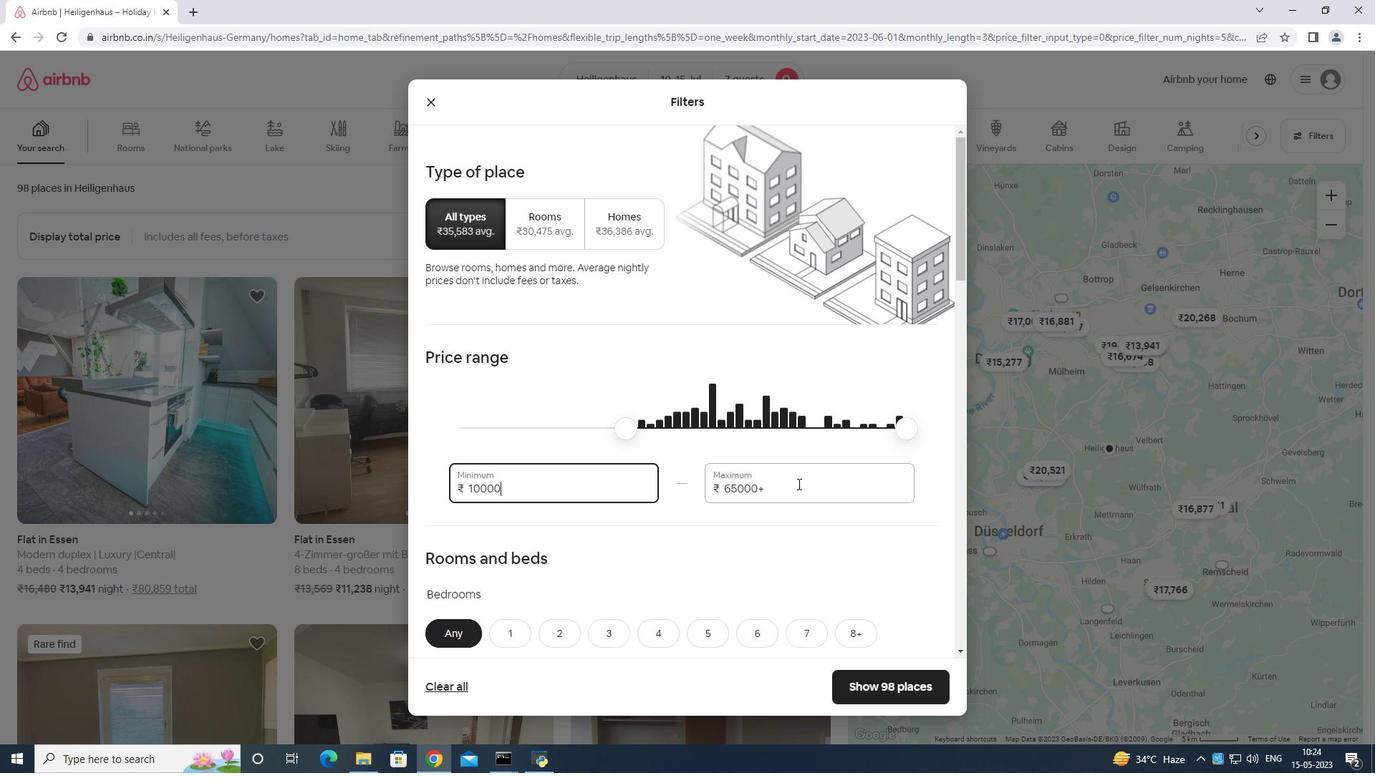 
Action: Key pressed <Key.backspace><Key.backspace><Key.backspace><Key.backspace><Key.backspace><Key.backspace><Key.backspace><Key.backspace><Key.backspace><Key.backspace><Key.backspace><Key.backspace>150
Screenshot: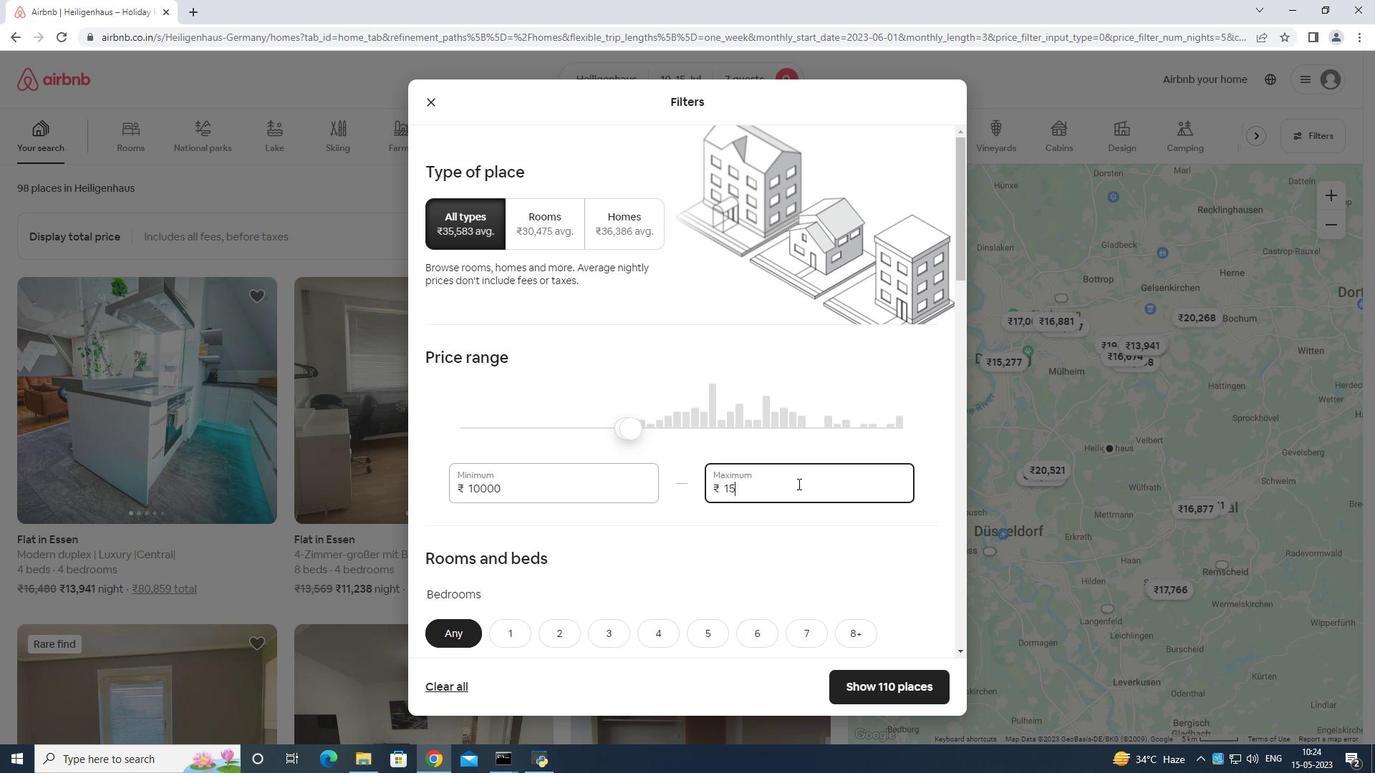 
Action: Mouse moved to (798, 484)
Screenshot: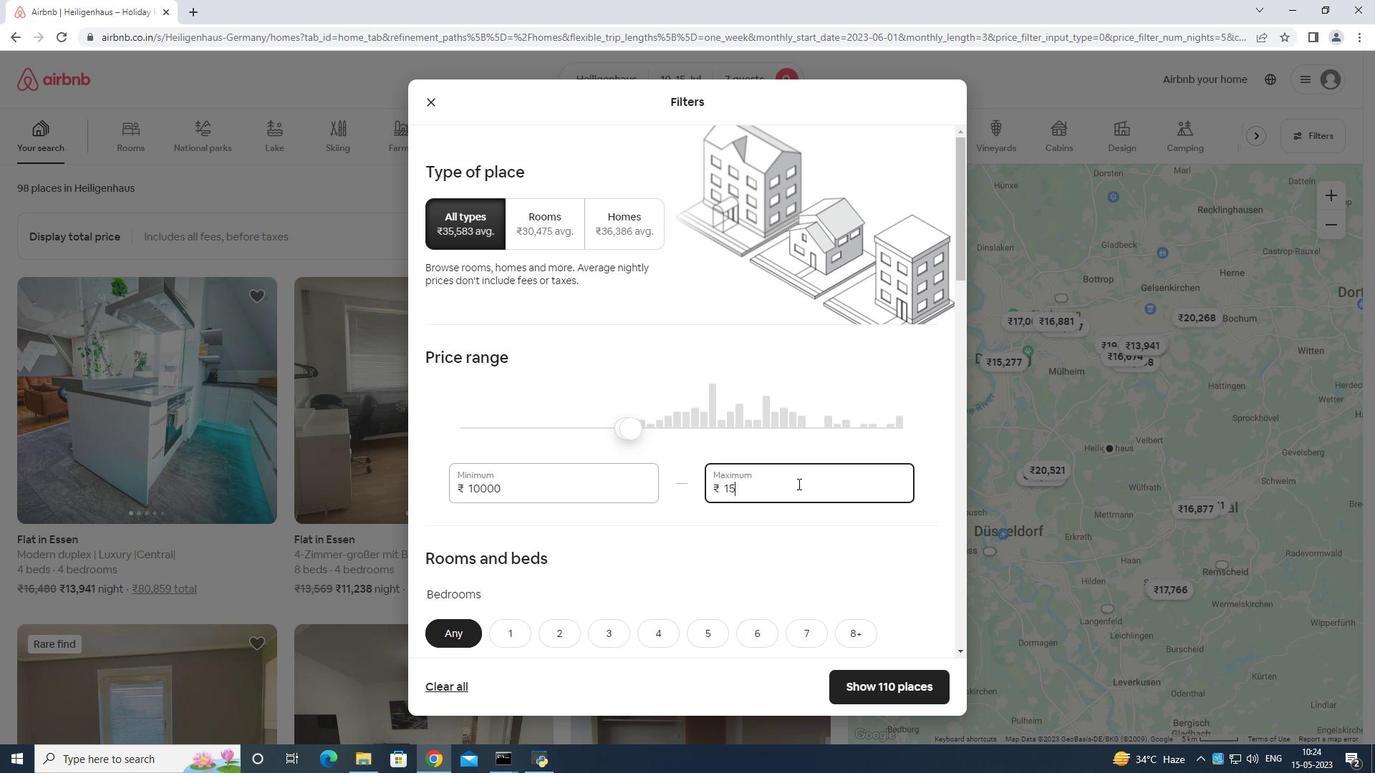 
Action: Key pressed 00
Screenshot: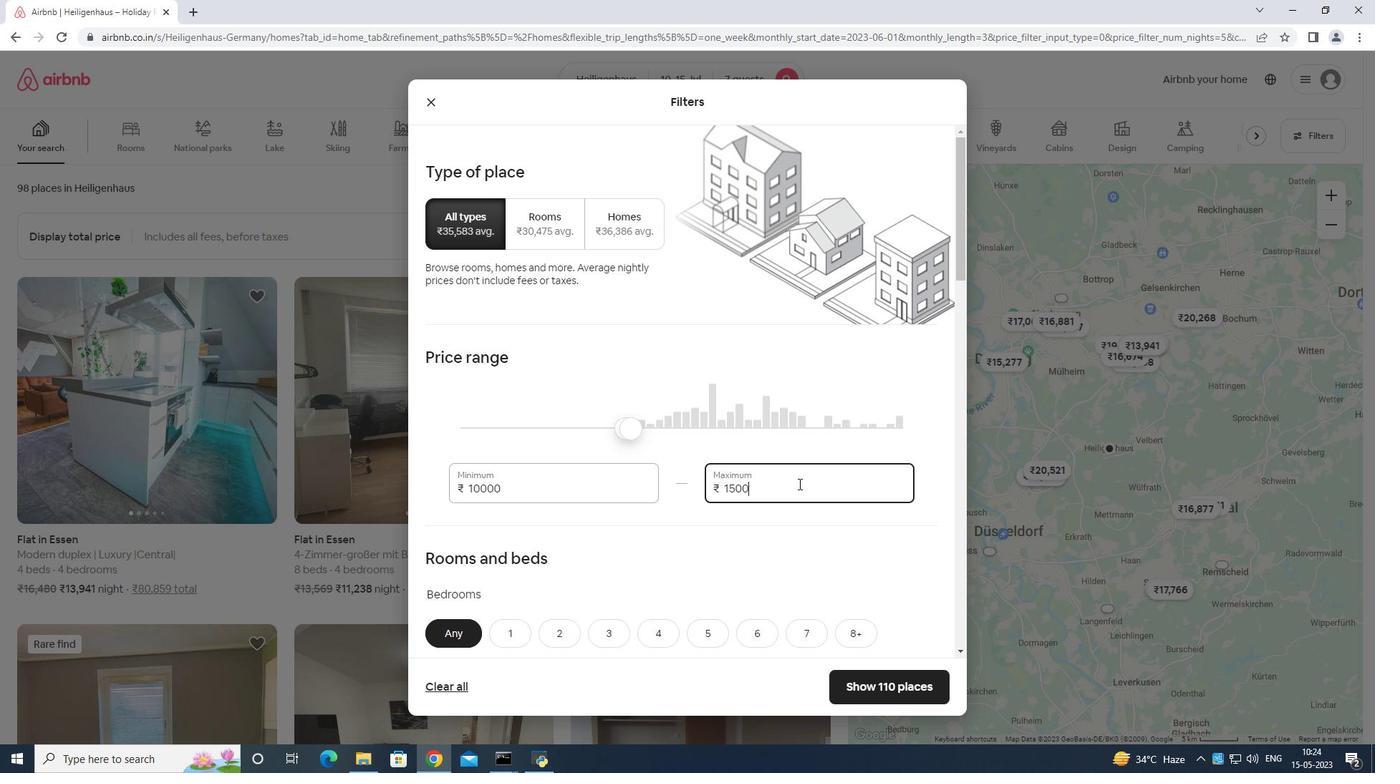 
Action: Mouse scrolled (798, 483) with delta (0, 0)
Screenshot: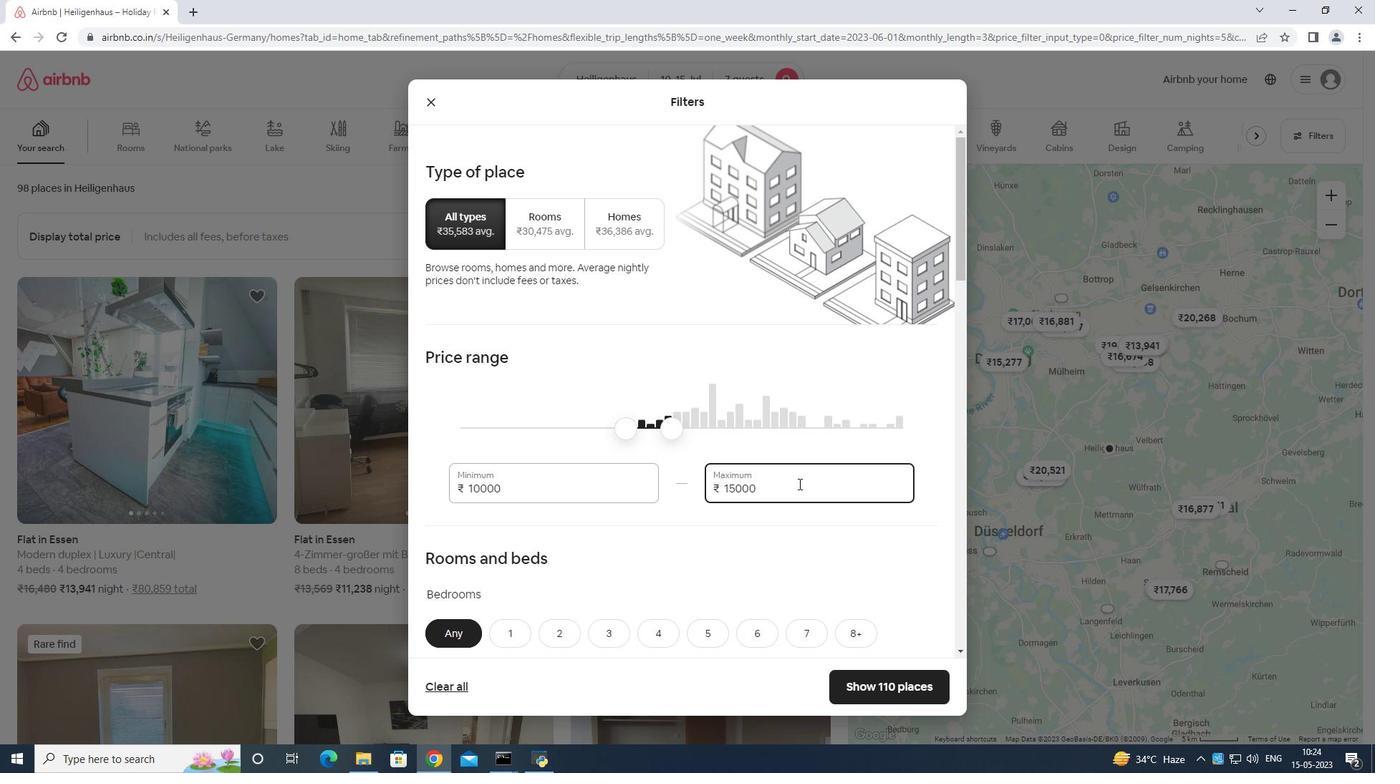 
Action: Mouse scrolled (798, 483) with delta (0, 0)
Screenshot: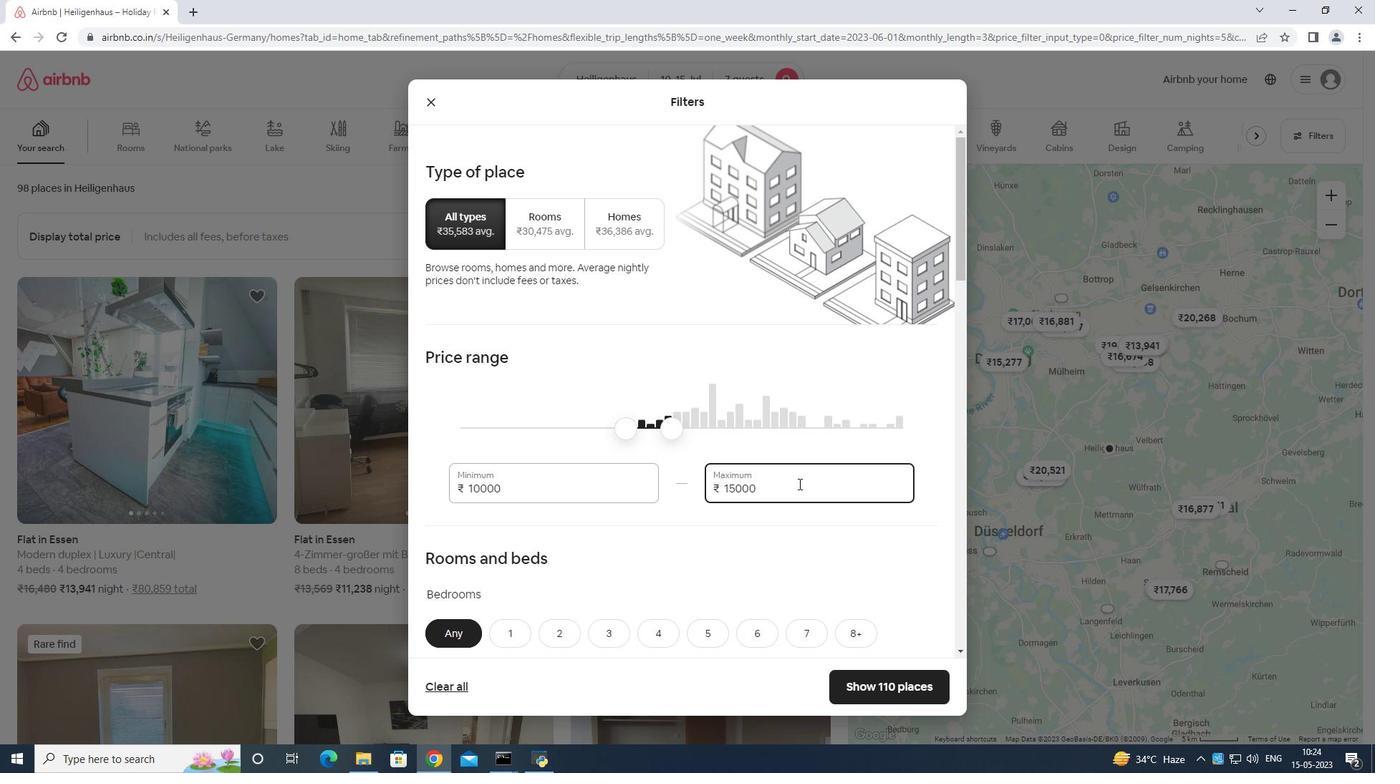 
Action: Mouse scrolled (798, 483) with delta (0, 0)
Screenshot: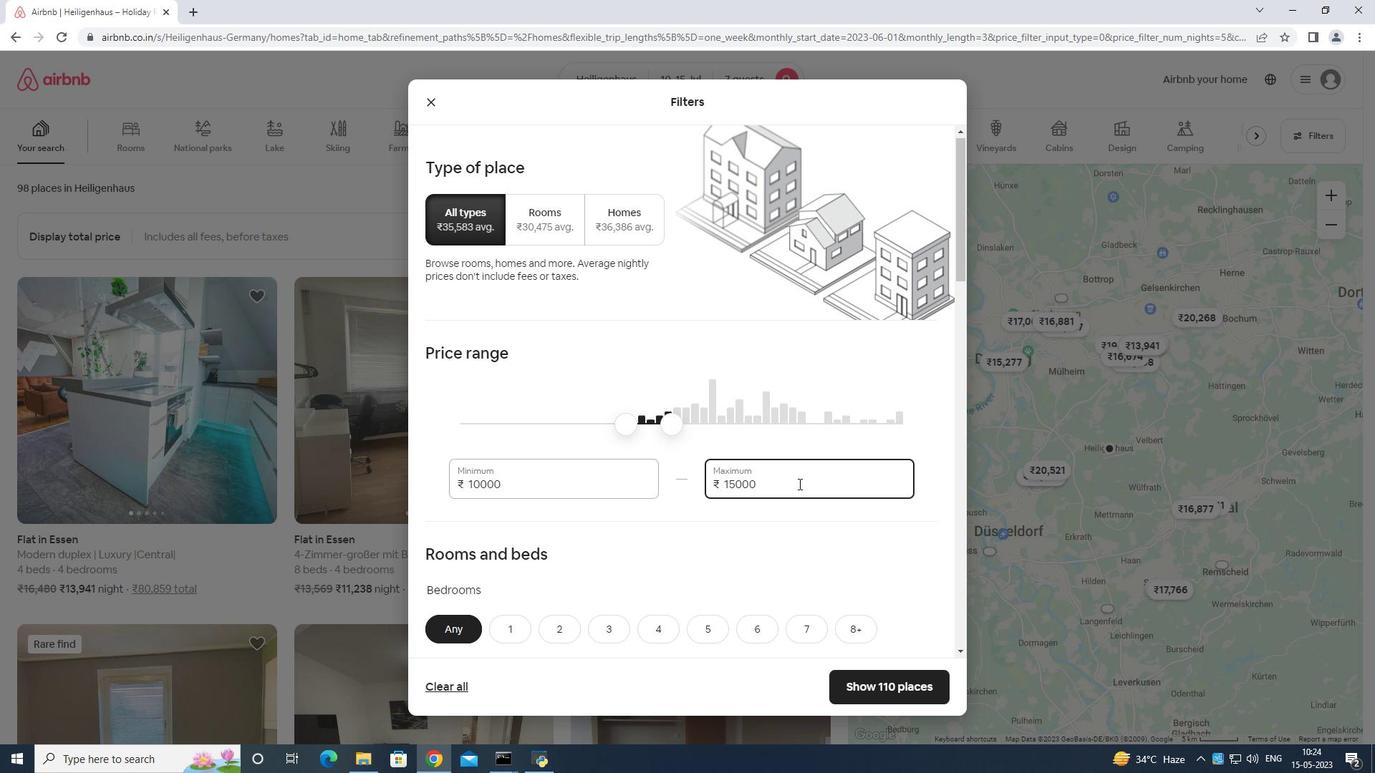 
Action: Mouse moved to (666, 418)
Screenshot: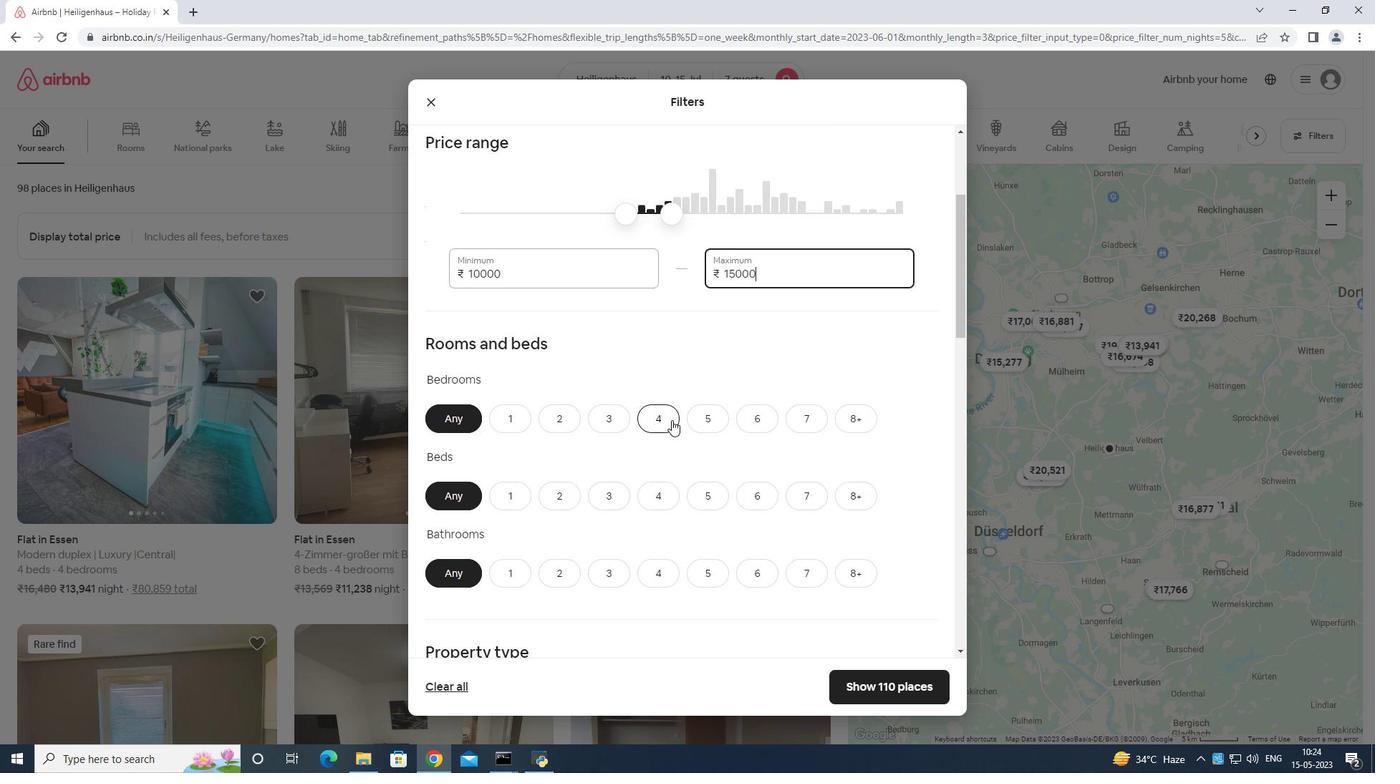 
Action: Mouse pressed left at (666, 418)
Screenshot: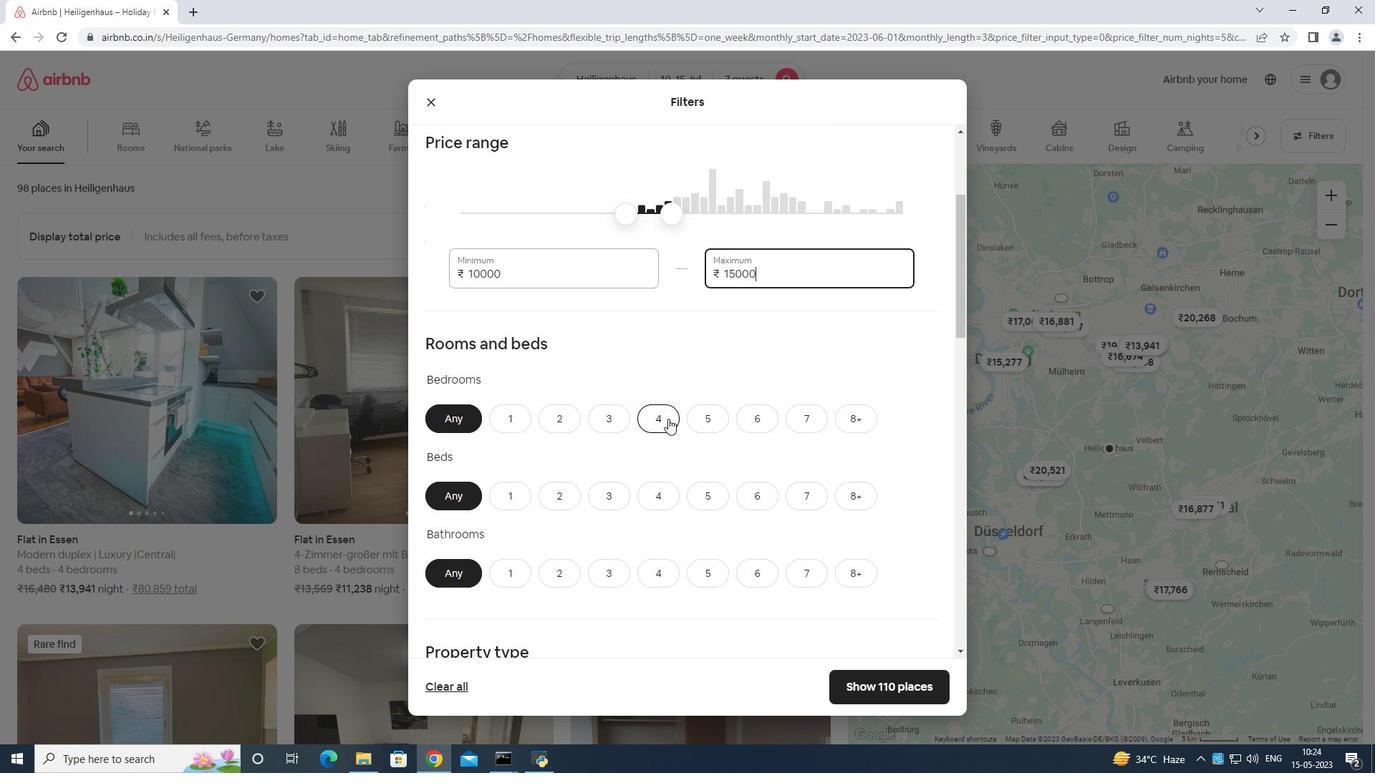 
Action: Mouse moved to (804, 497)
Screenshot: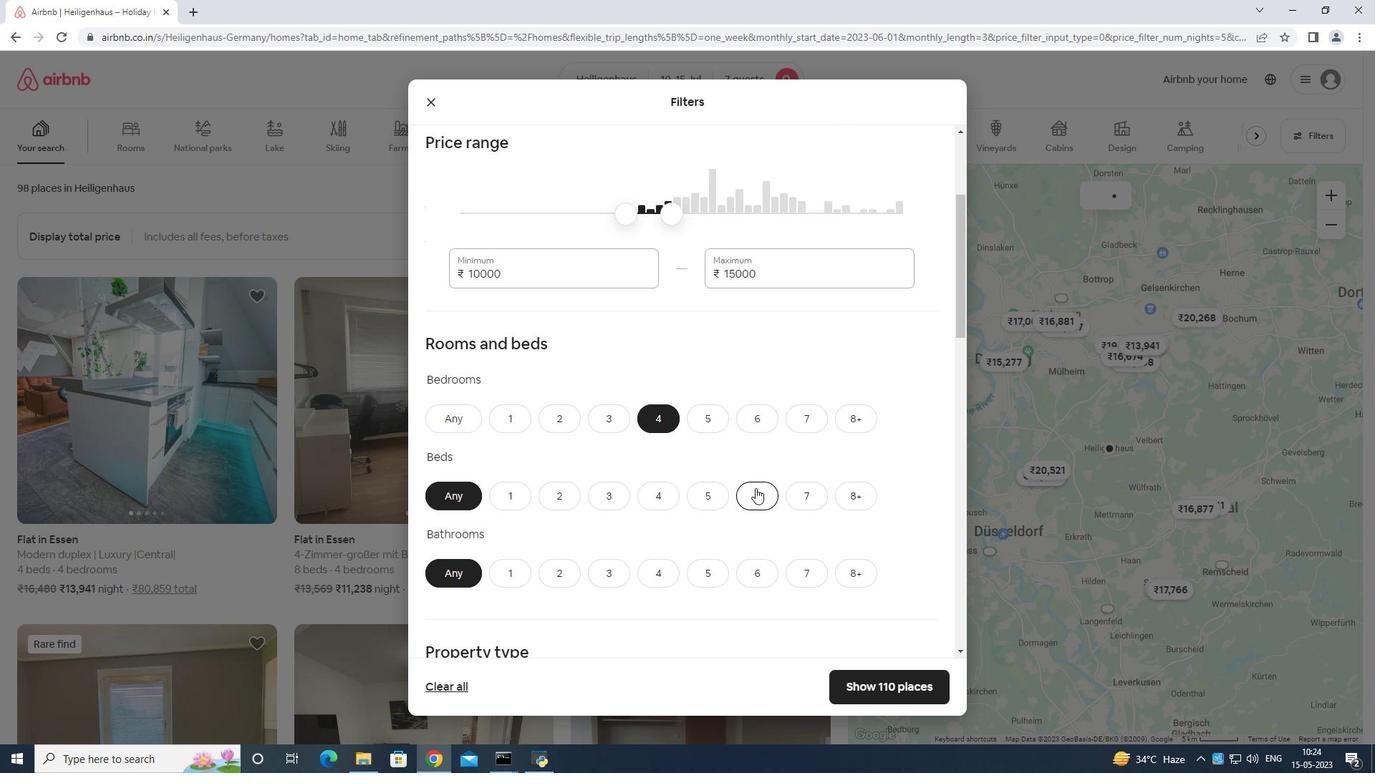 
Action: Mouse pressed left at (804, 497)
Screenshot: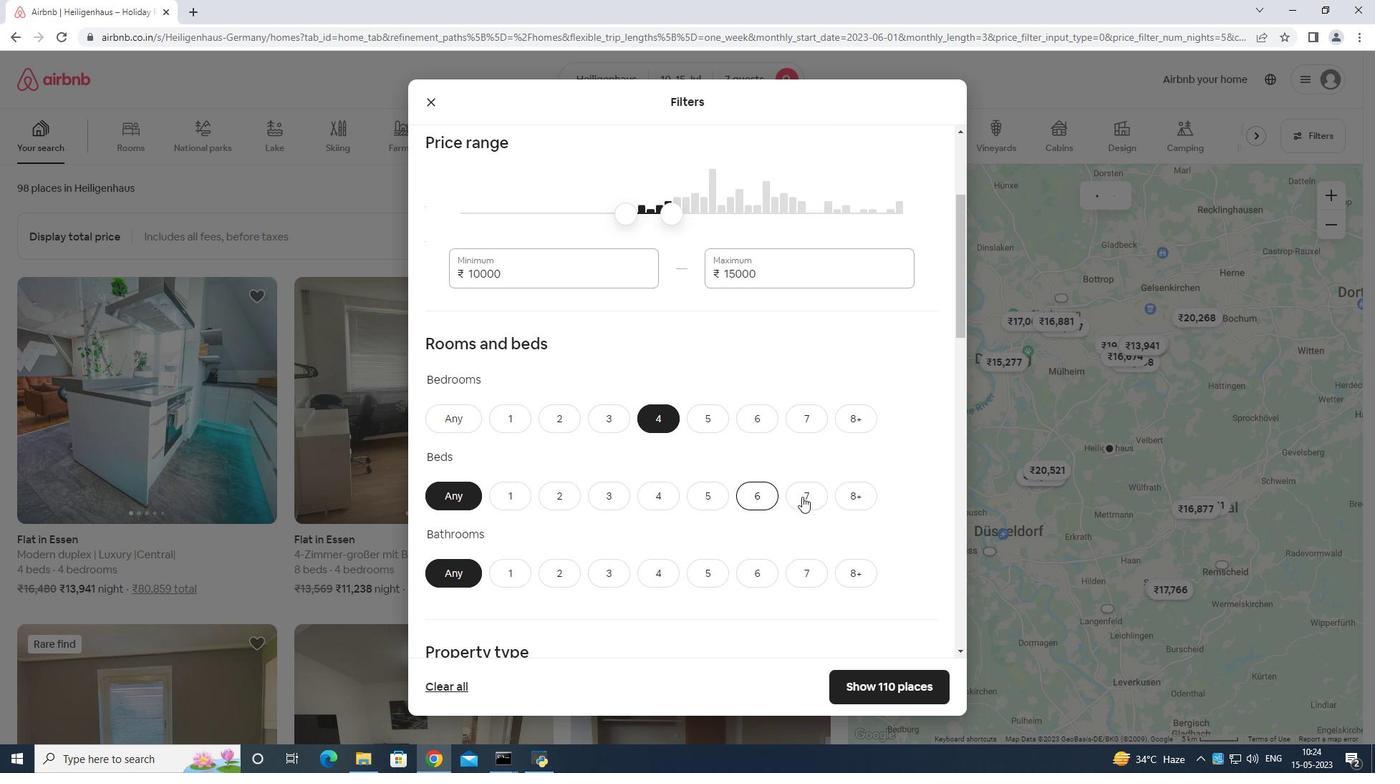 
Action: Mouse moved to (663, 567)
Screenshot: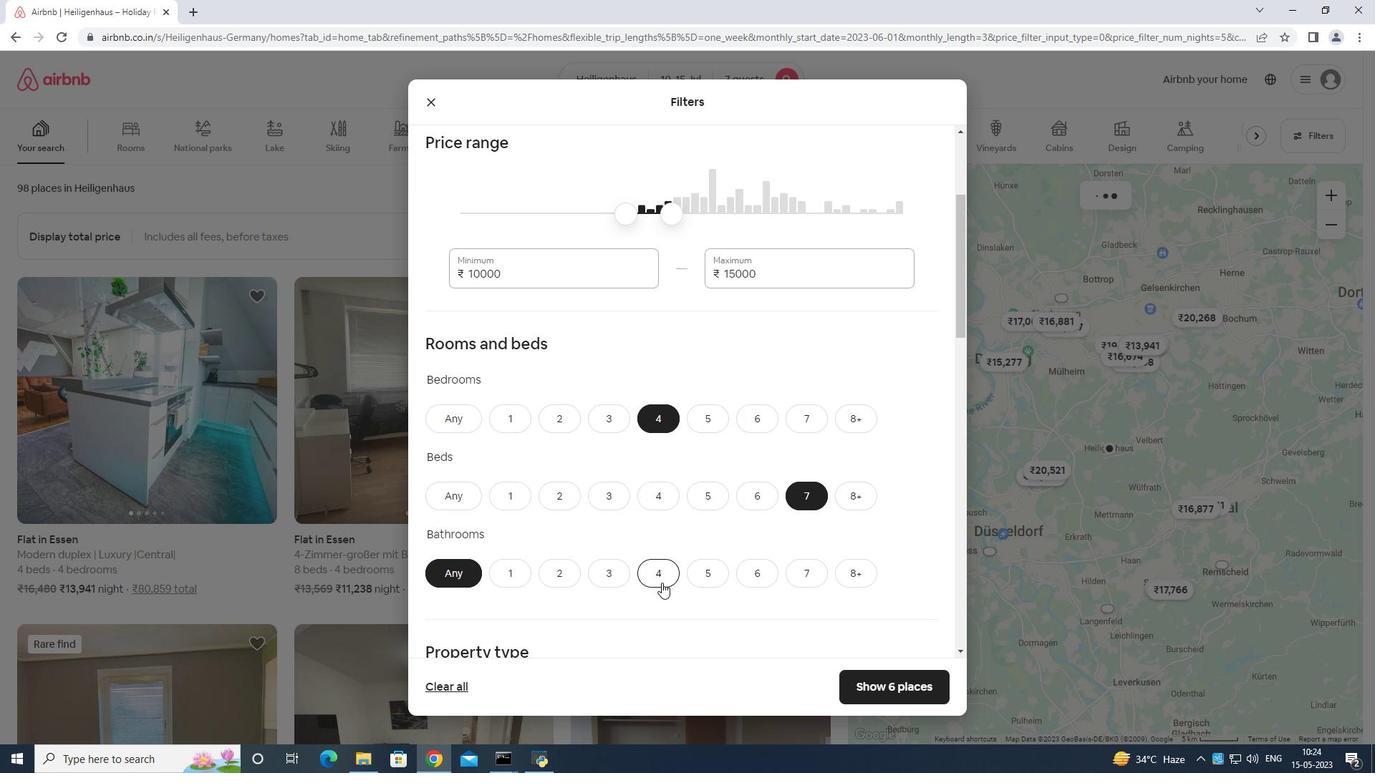 
Action: Mouse pressed left at (663, 567)
Screenshot: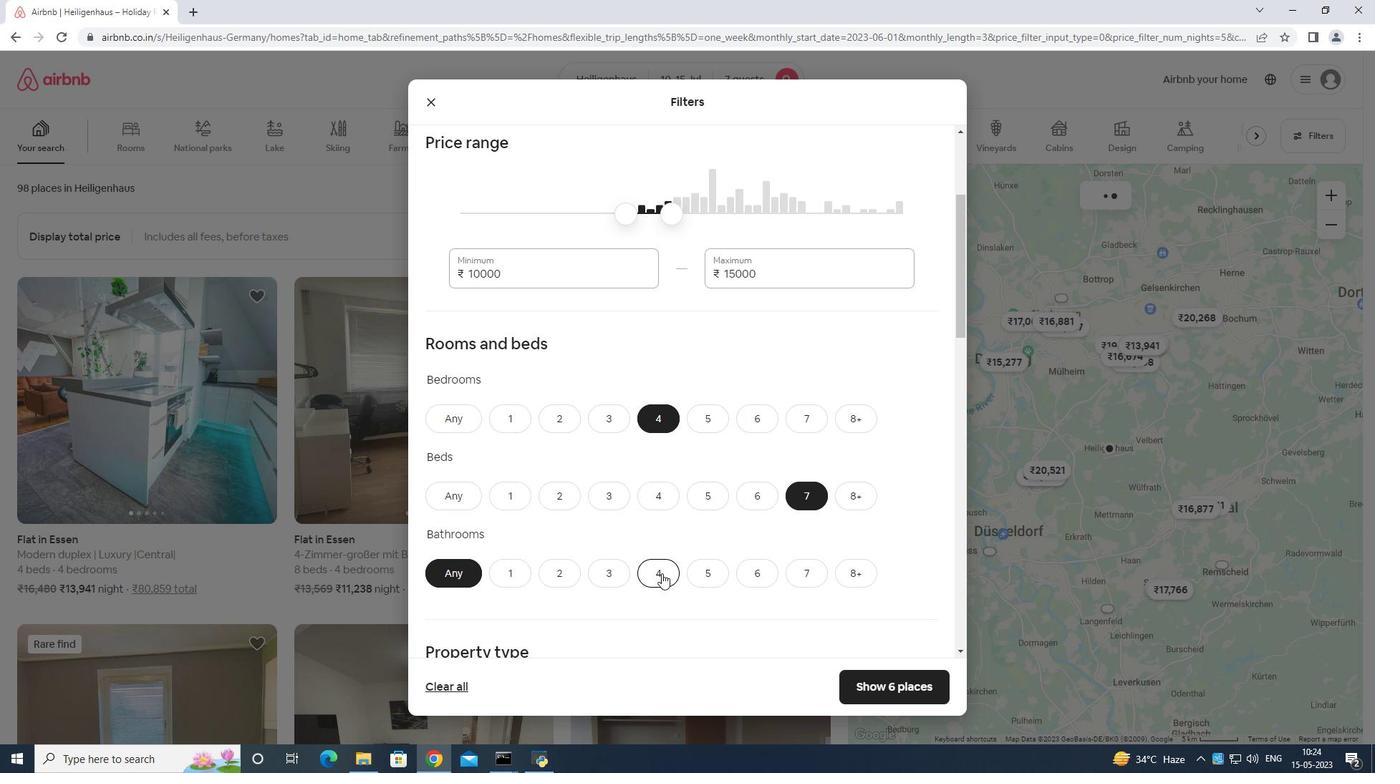 
Action: Mouse moved to (657, 537)
Screenshot: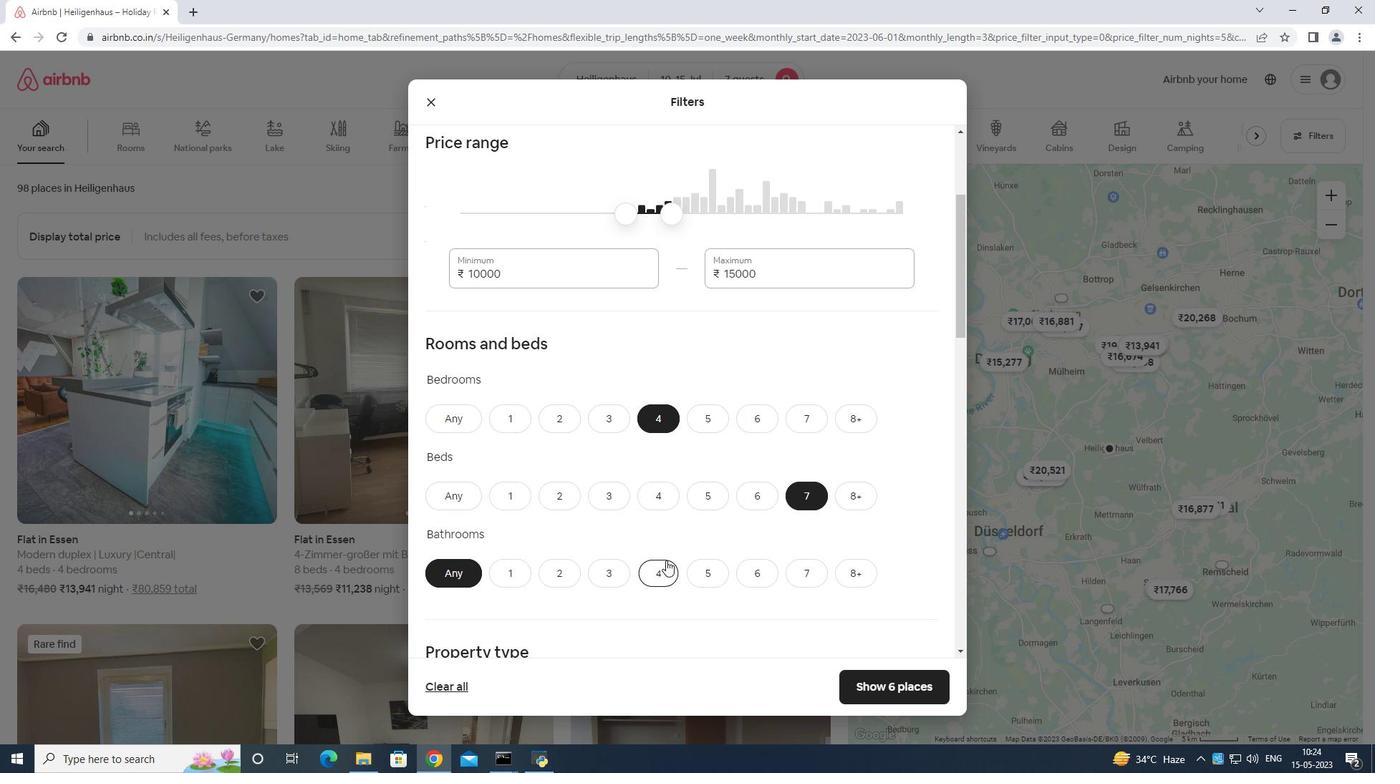 
Action: Mouse scrolled (657, 537) with delta (0, 0)
Screenshot: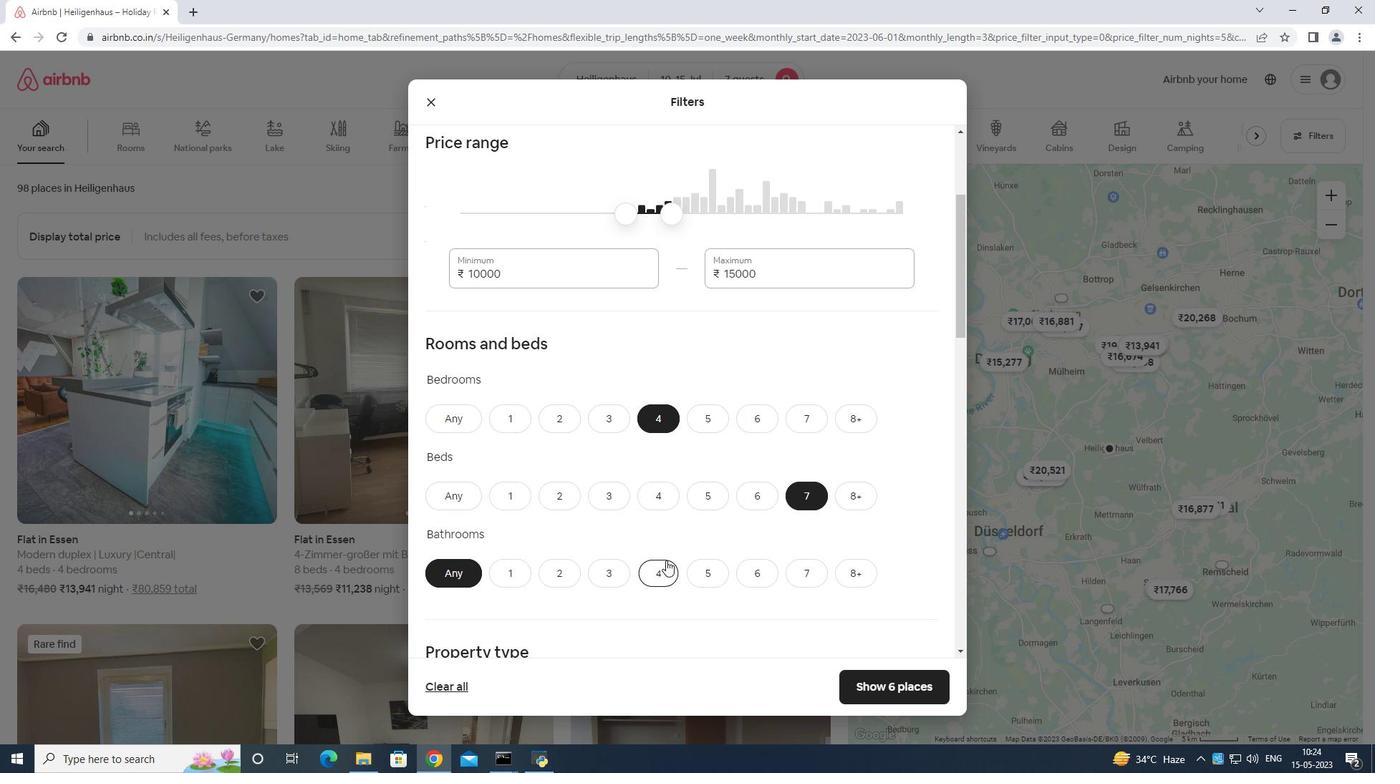 
Action: Mouse moved to (655, 552)
Screenshot: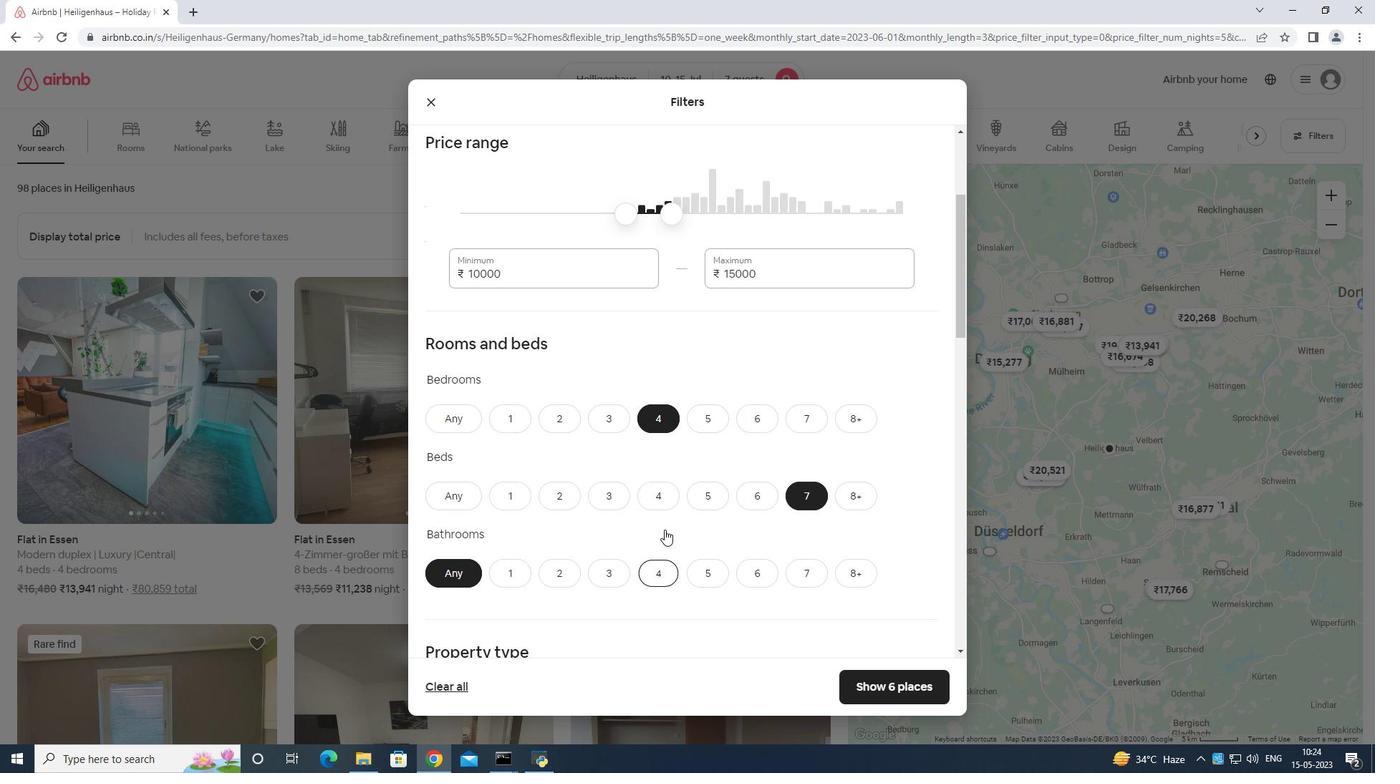 
Action: Mouse scrolled (655, 551) with delta (0, 0)
Screenshot: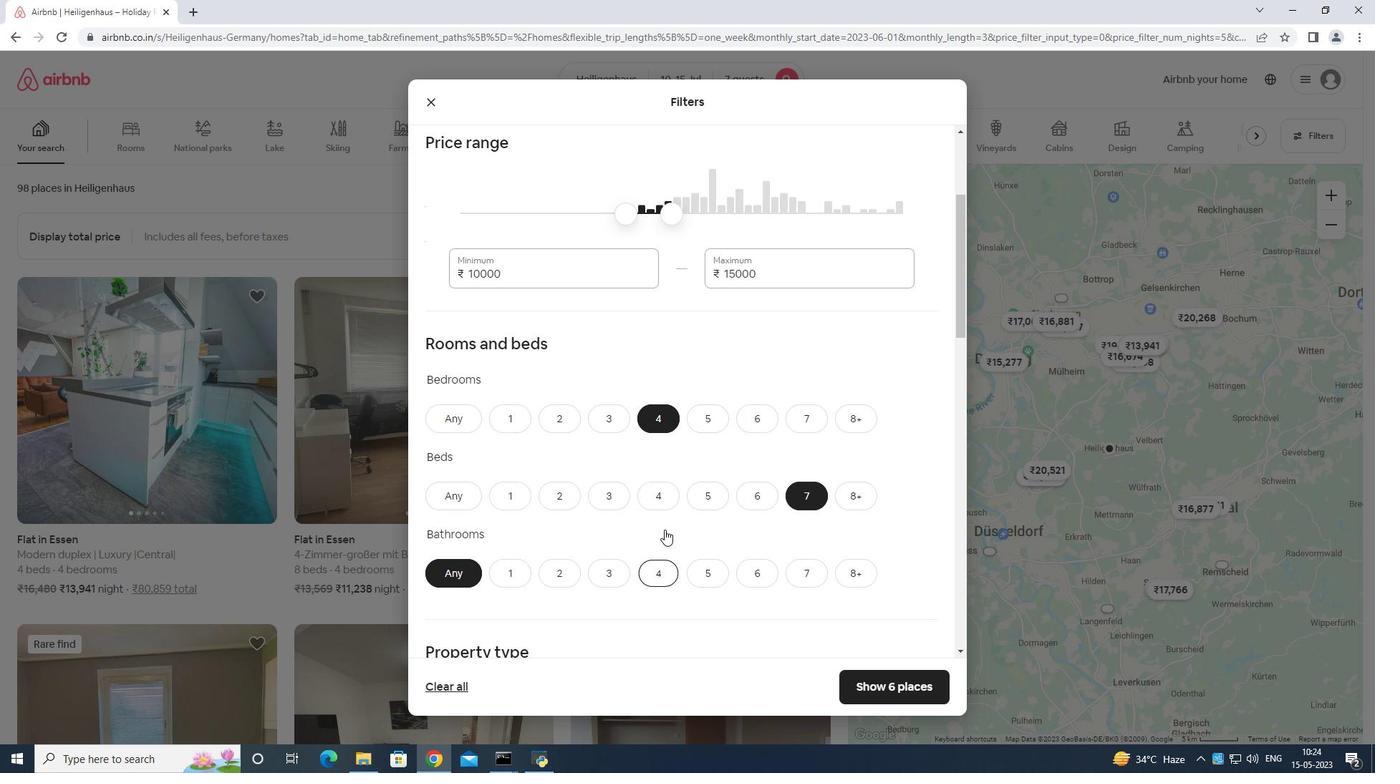 
Action: Mouse moved to (656, 567)
Screenshot: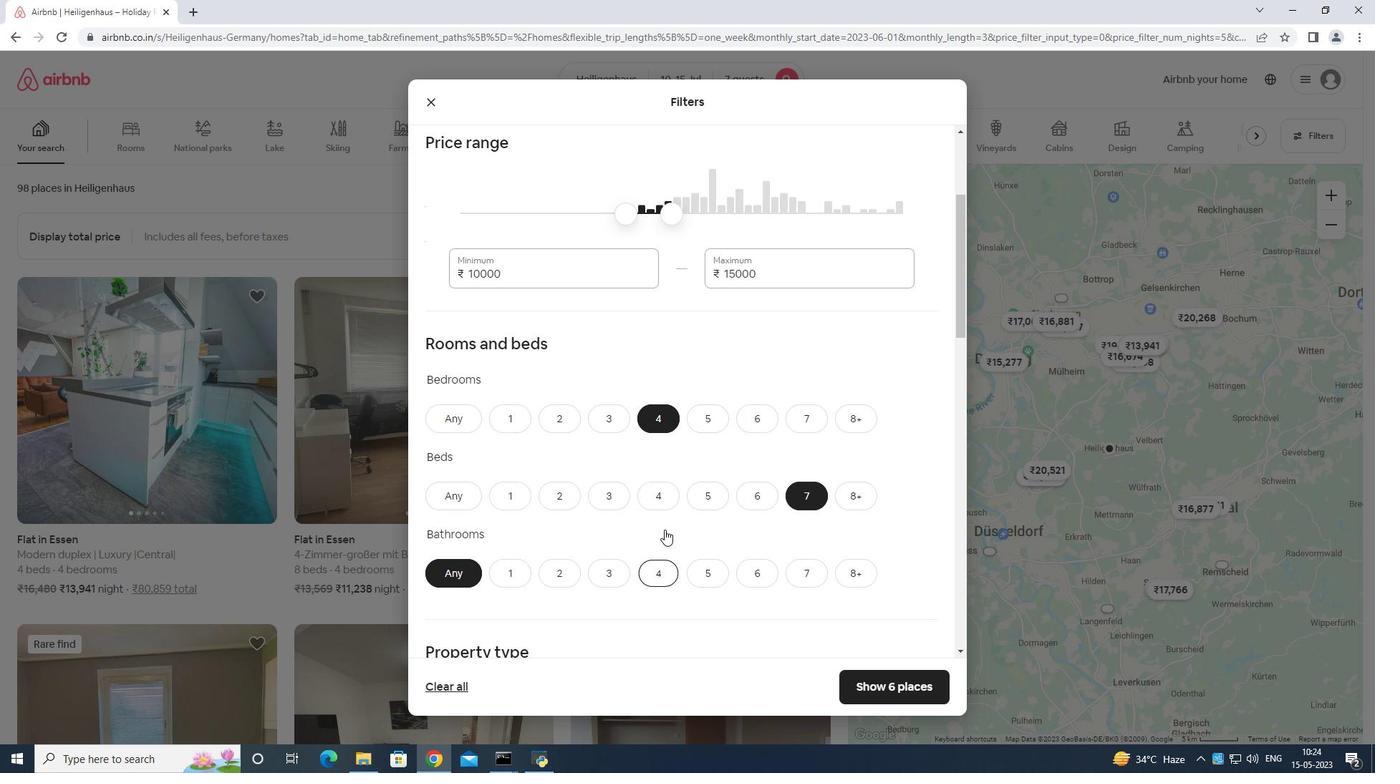 
Action: Mouse scrolled (656, 566) with delta (0, 0)
Screenshot: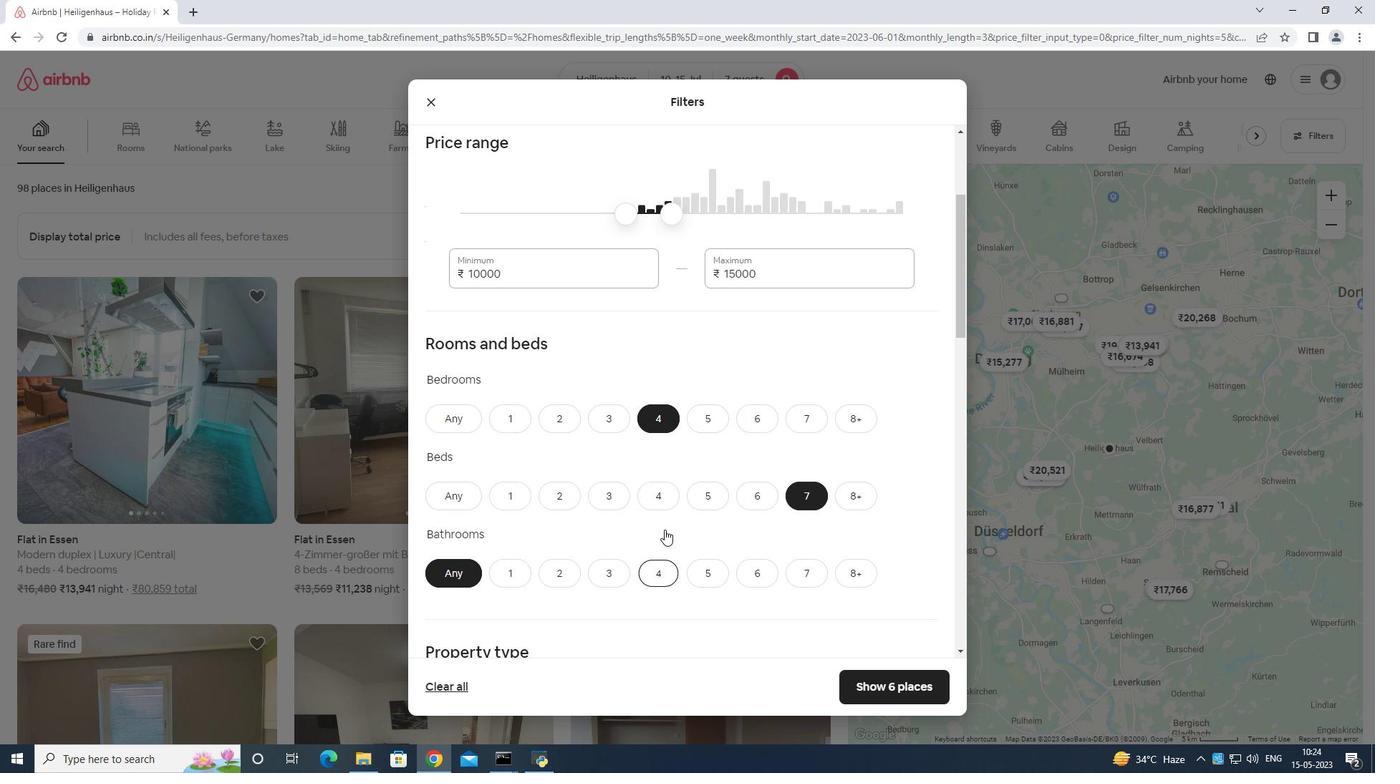 
Action: Mouse moved to (656, 567)
Screenshot: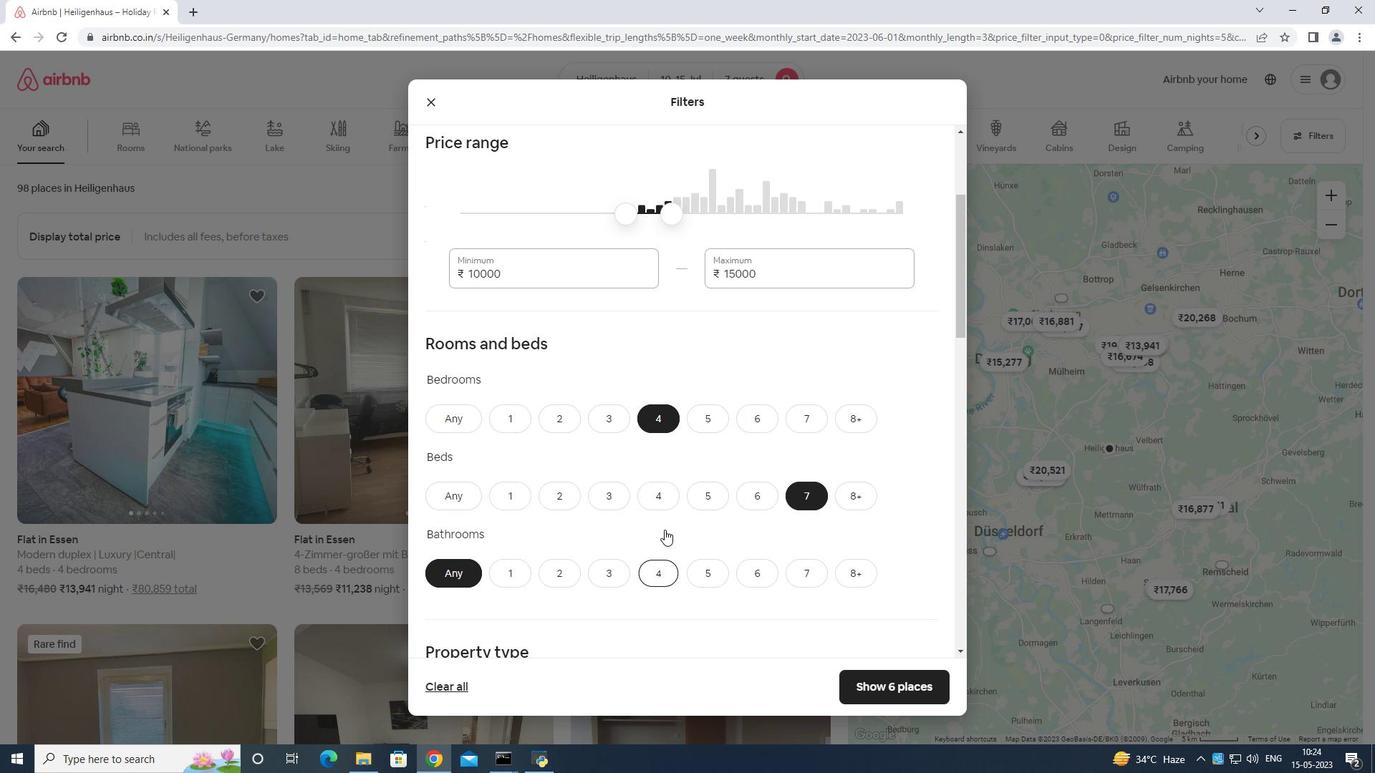 
Action: Mouse scrolled (656, 567) with delta (0, 0)
Screenshot: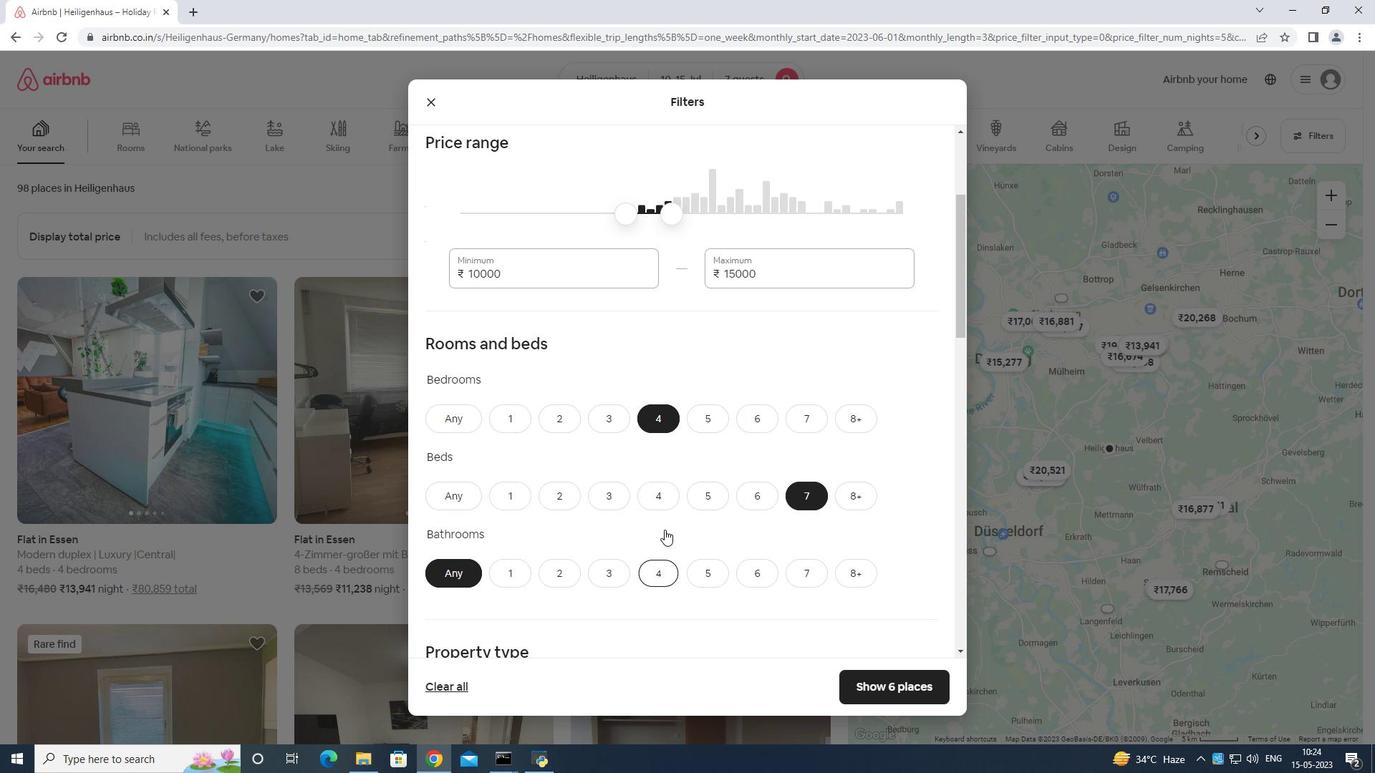
Action: Mouse moved to (509, 448)
Screenshot: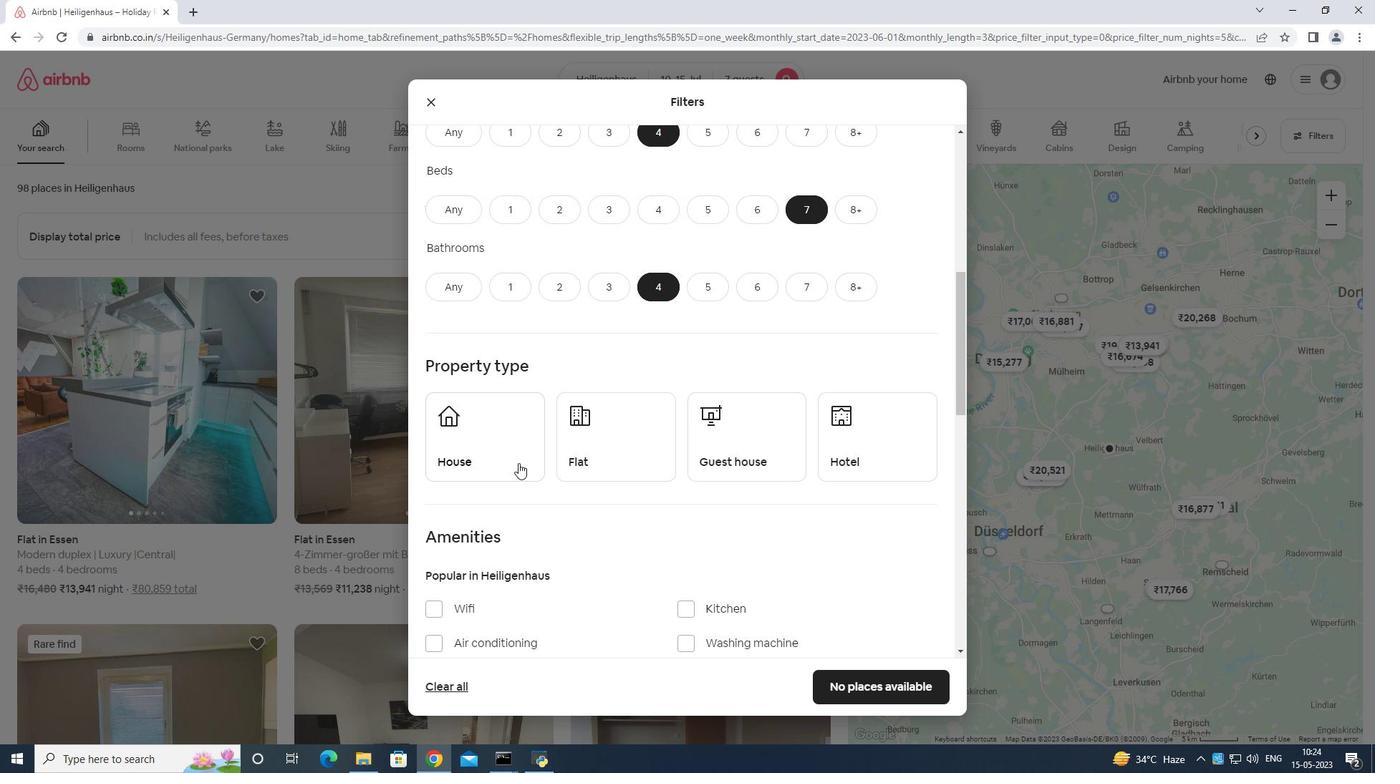 
Action: Mouse pressed left at (509, 448)
Screenshot: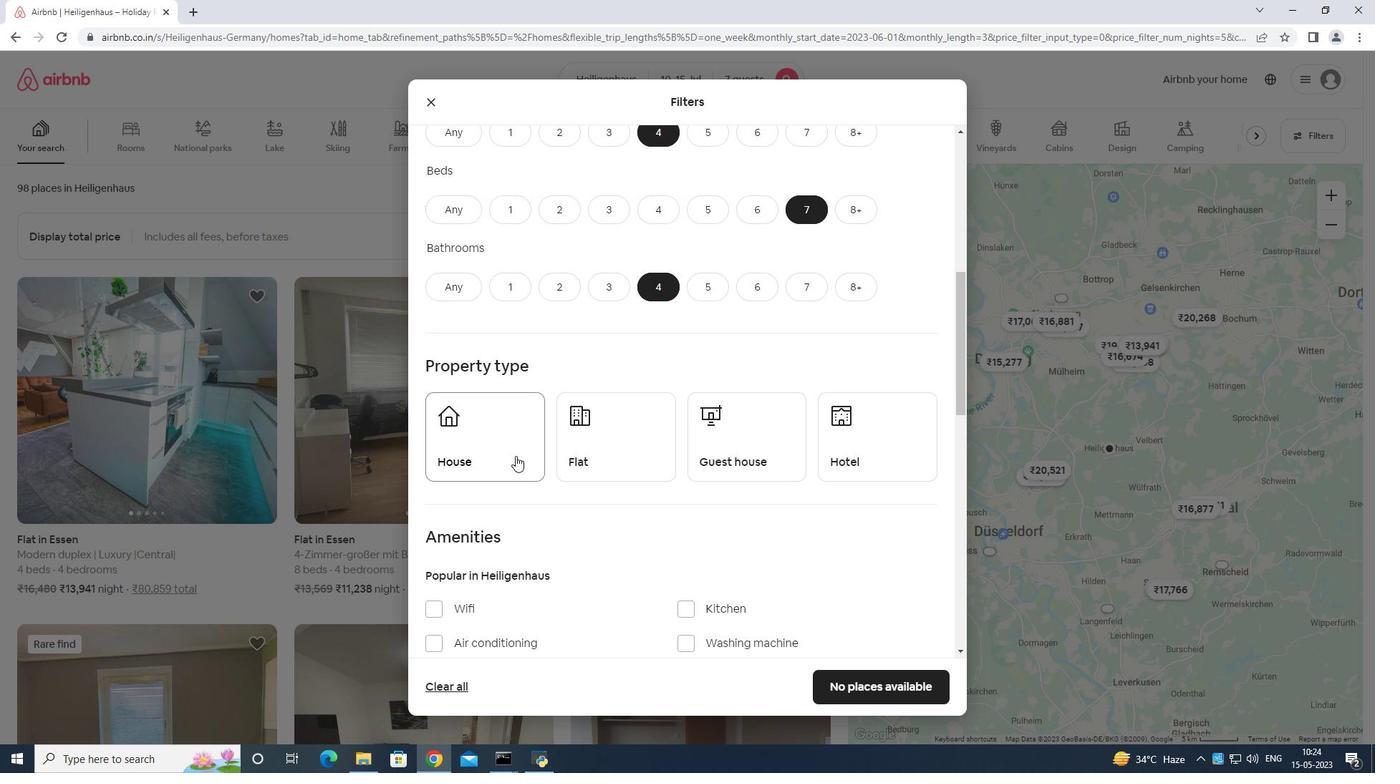 
Action: Mouse moved to (574, 437)
Screenshot: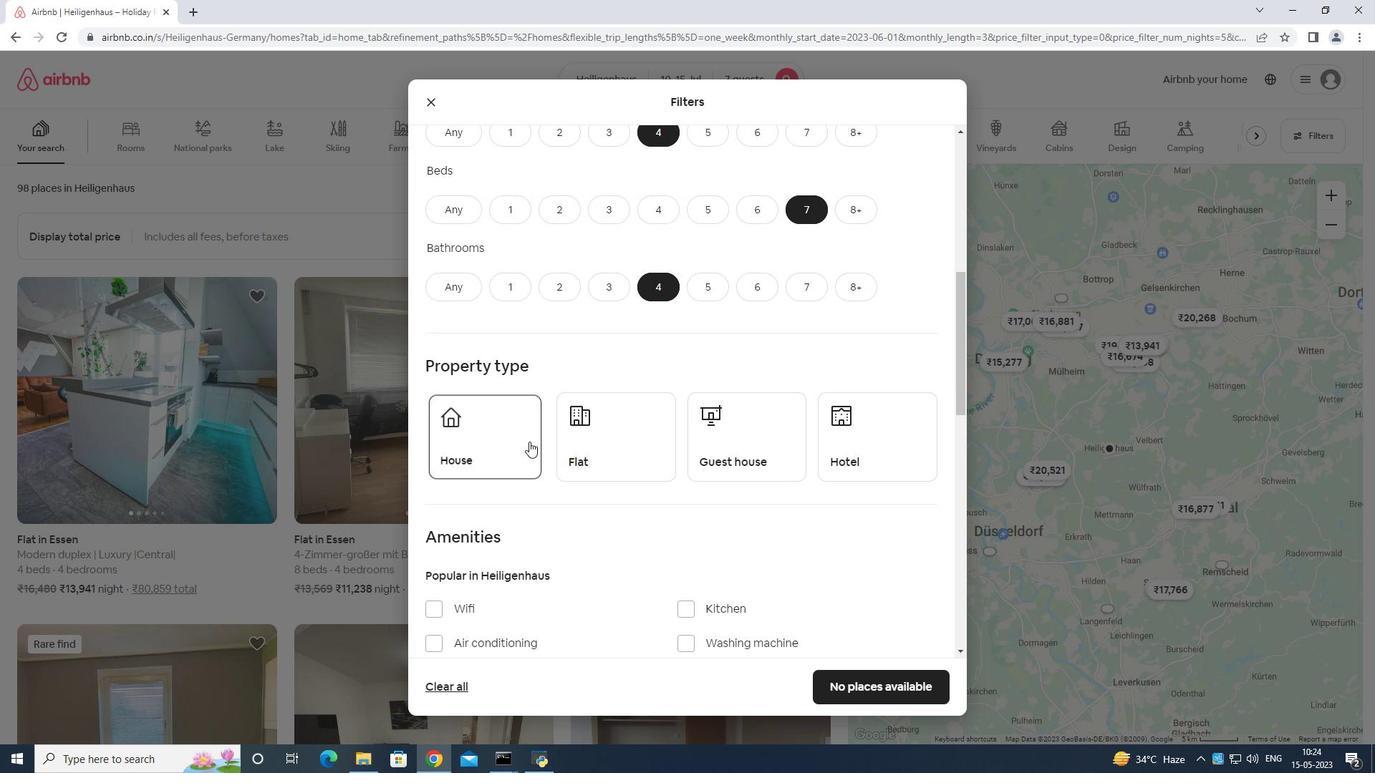 
Action: Mouse pressed left at (574, 437)
Screenshot: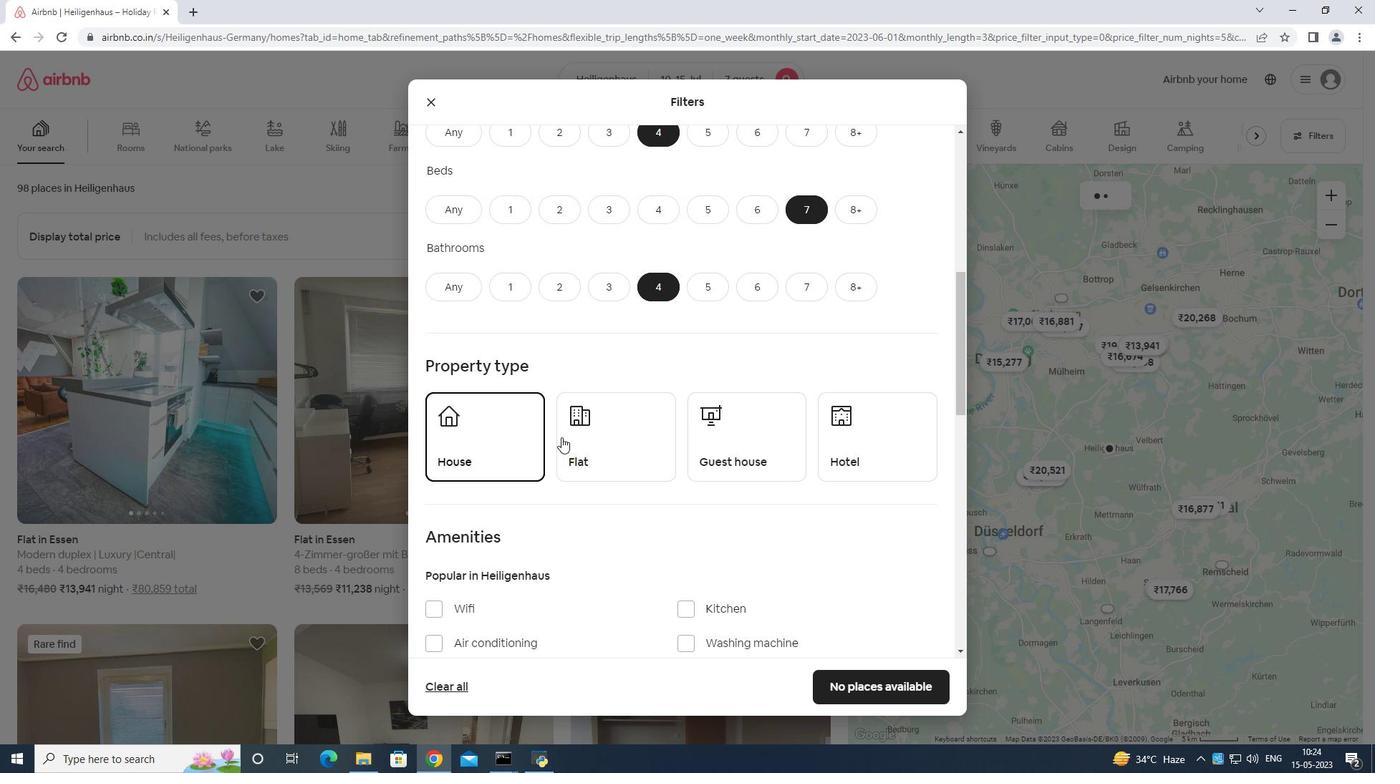 
Action: Mouse moved to (741, 459)
Screenshot: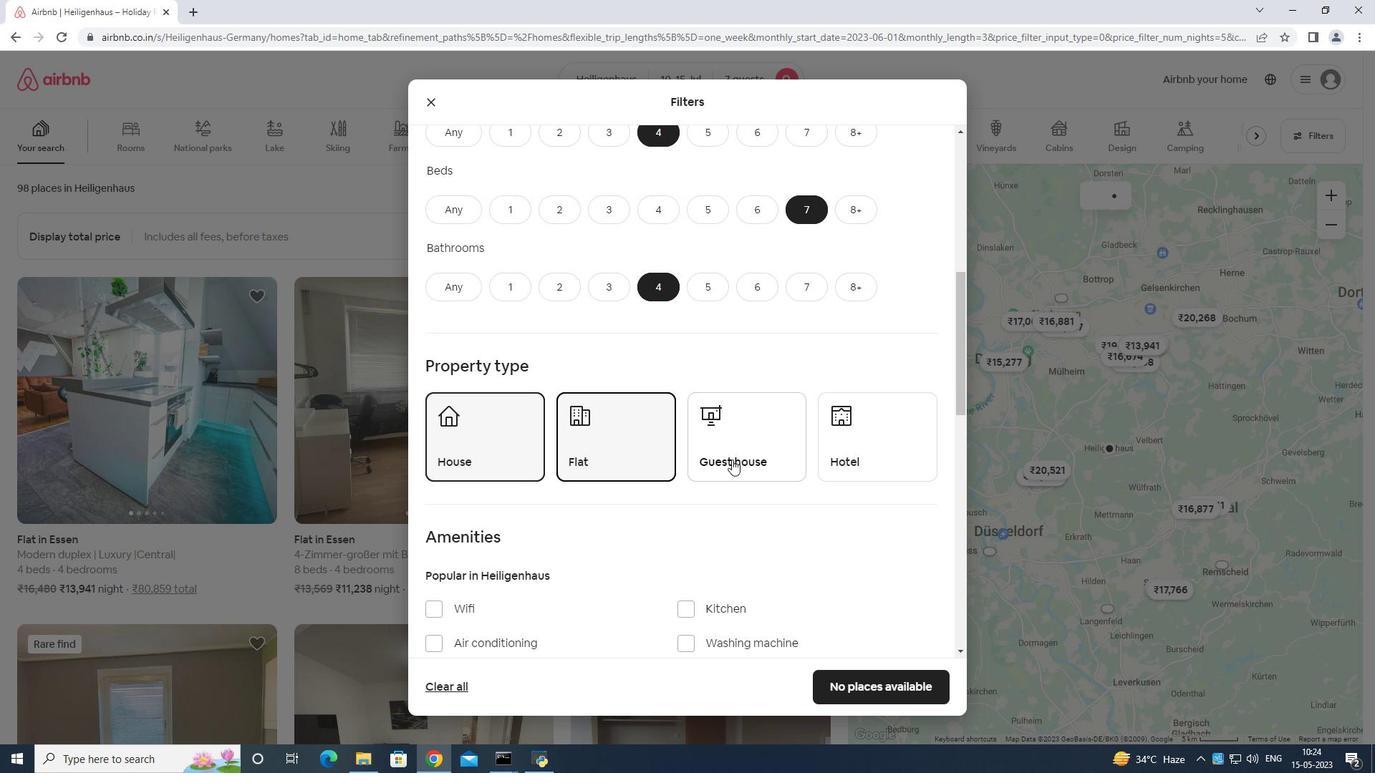 
Action: Mouse pressed left at (741, 459)
Screenshot: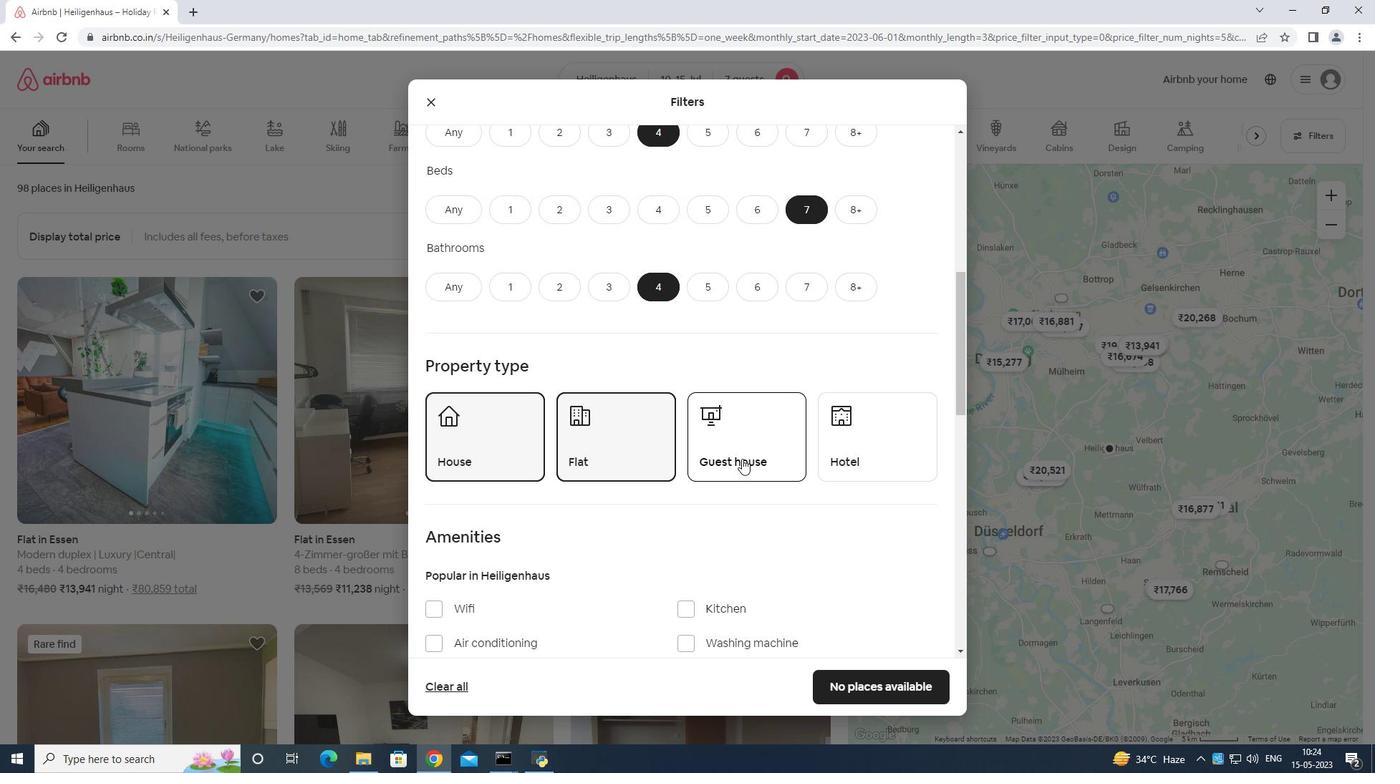 
Action: Mouse moved to (742, 456)
Screenshot: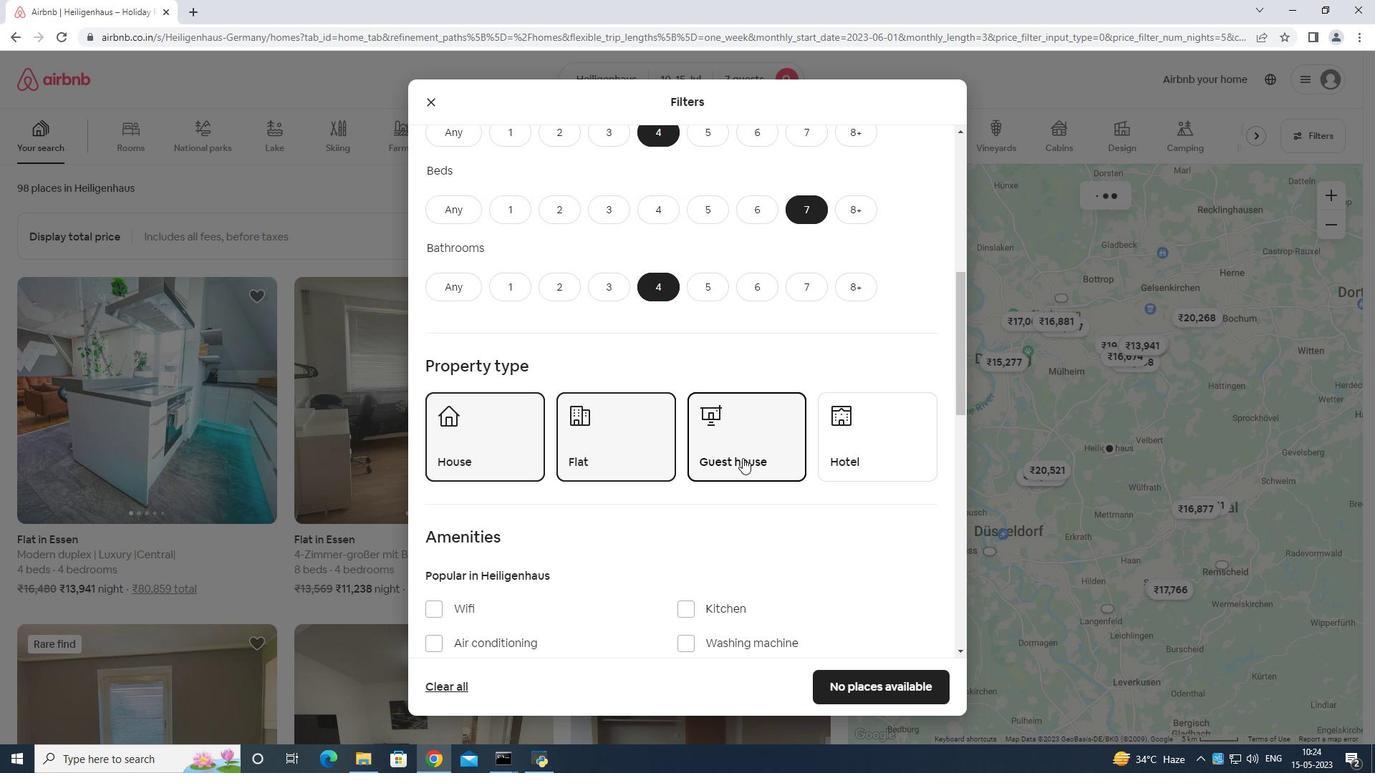 
Action: Mouse scrolled (742, 456) with delta (0, 0)
Screenshot: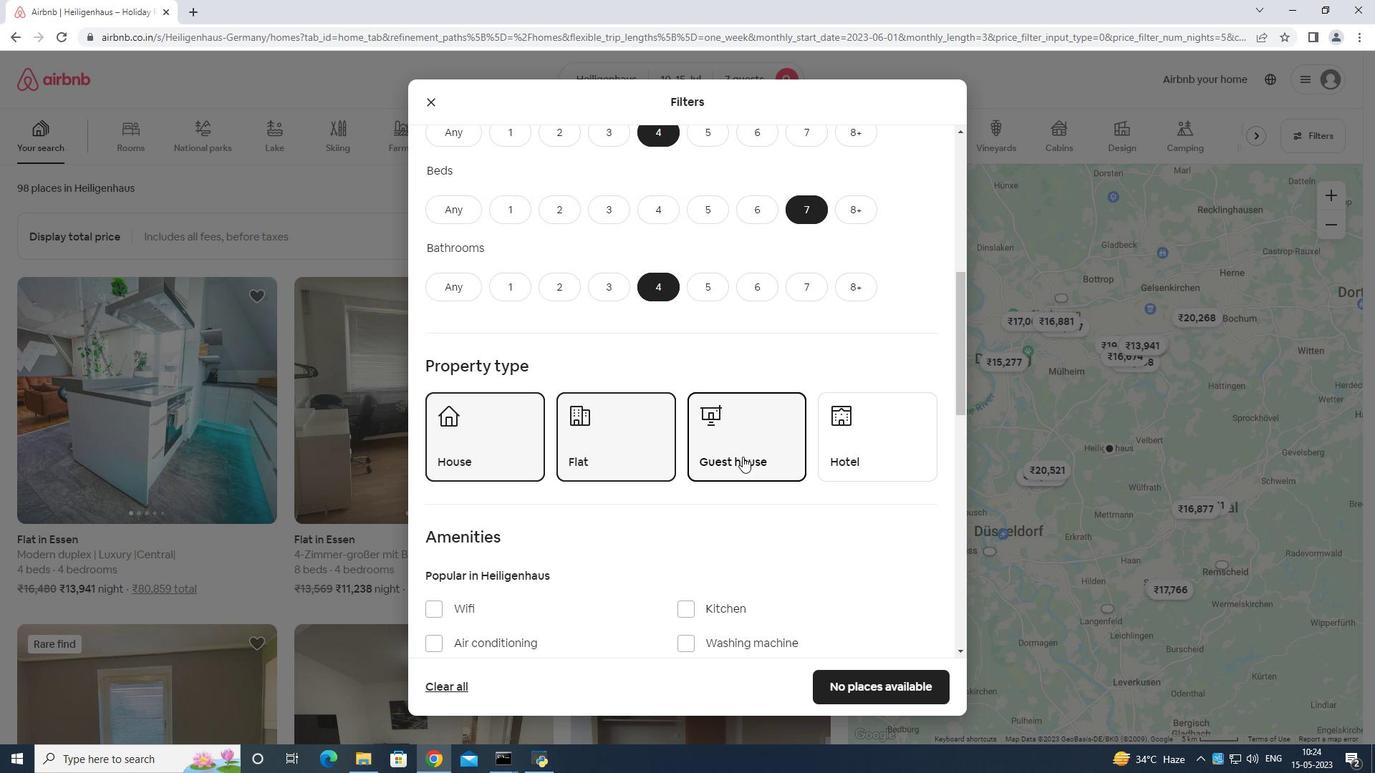 
Action: Mouse scrolled (742, 456) with delta (0, 0)
Screenshot: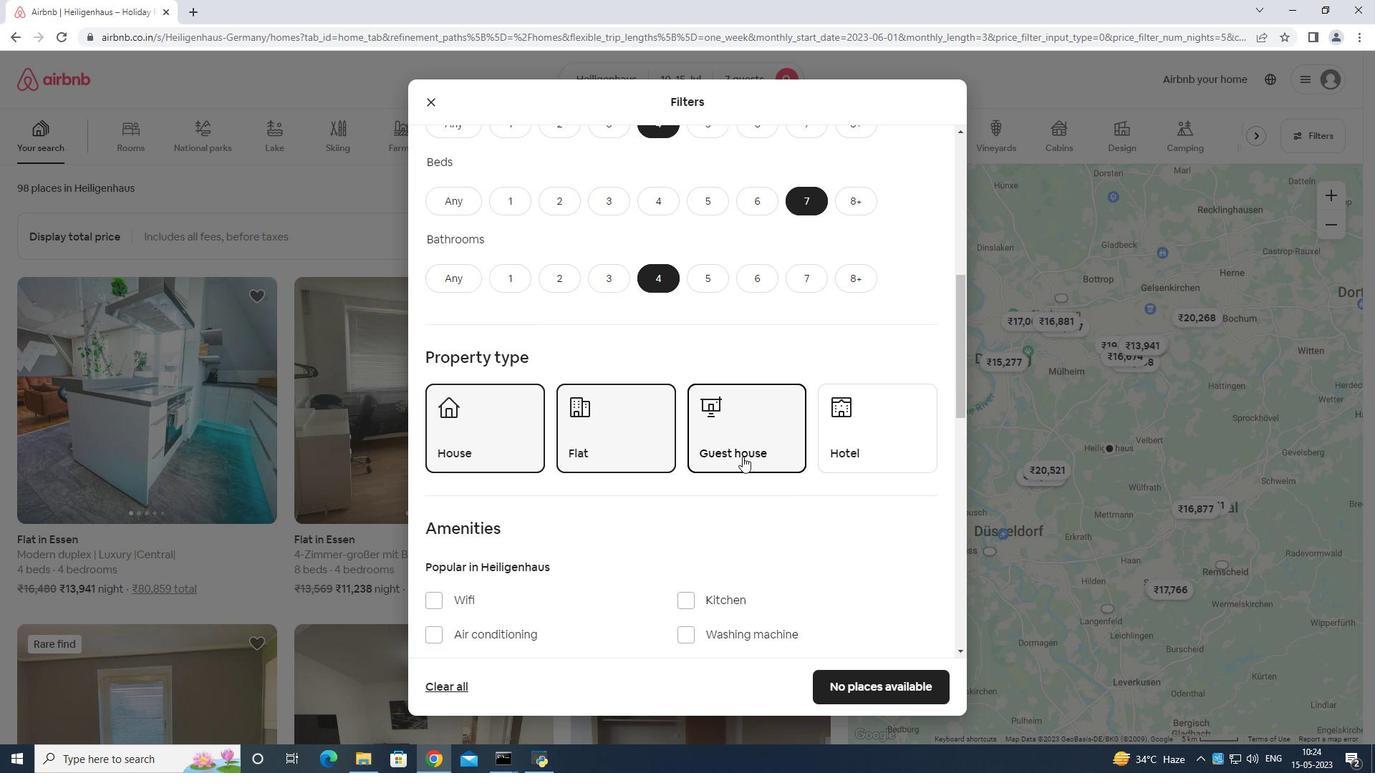 
Action: Mouse scrolled (742, 456) with delta (0, 0)
Screenshot: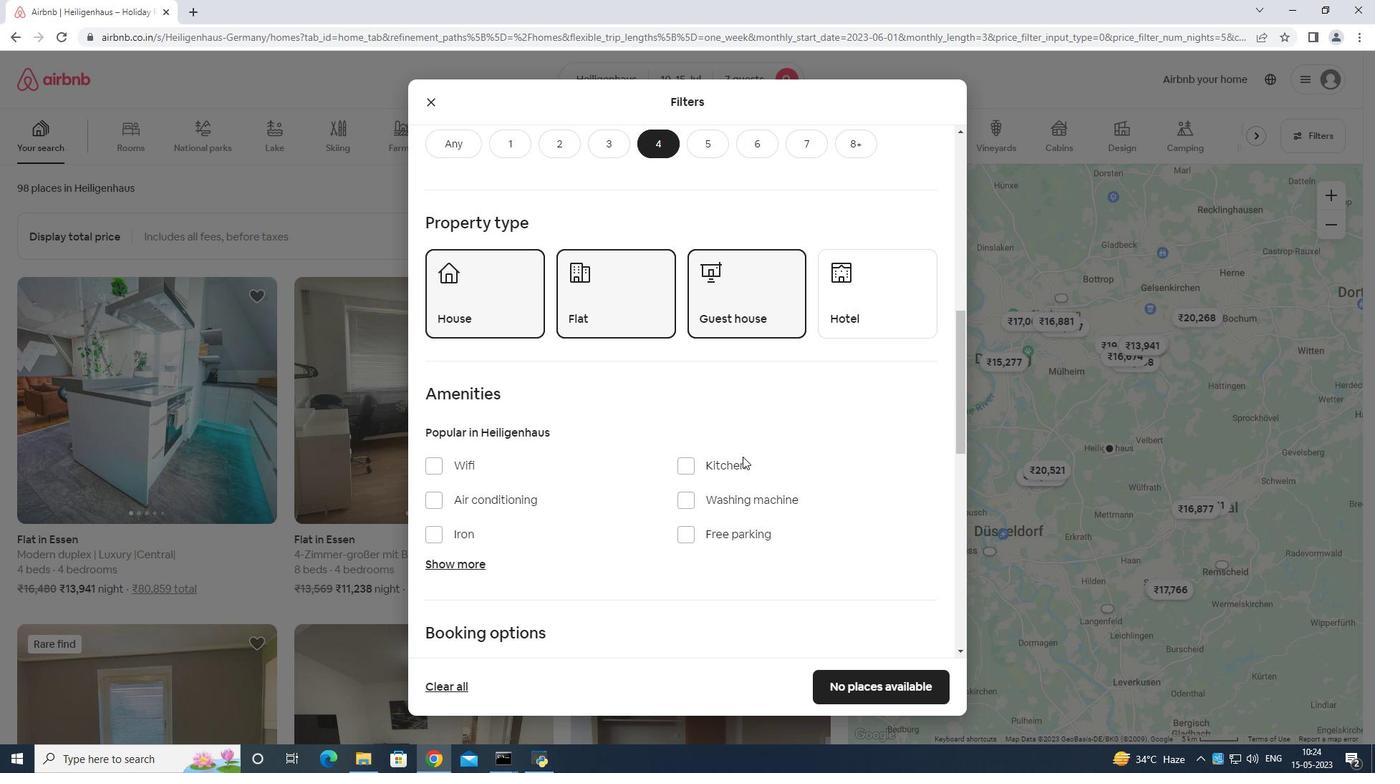 
Action: Mouse moved to (424, 397)
Screenshot: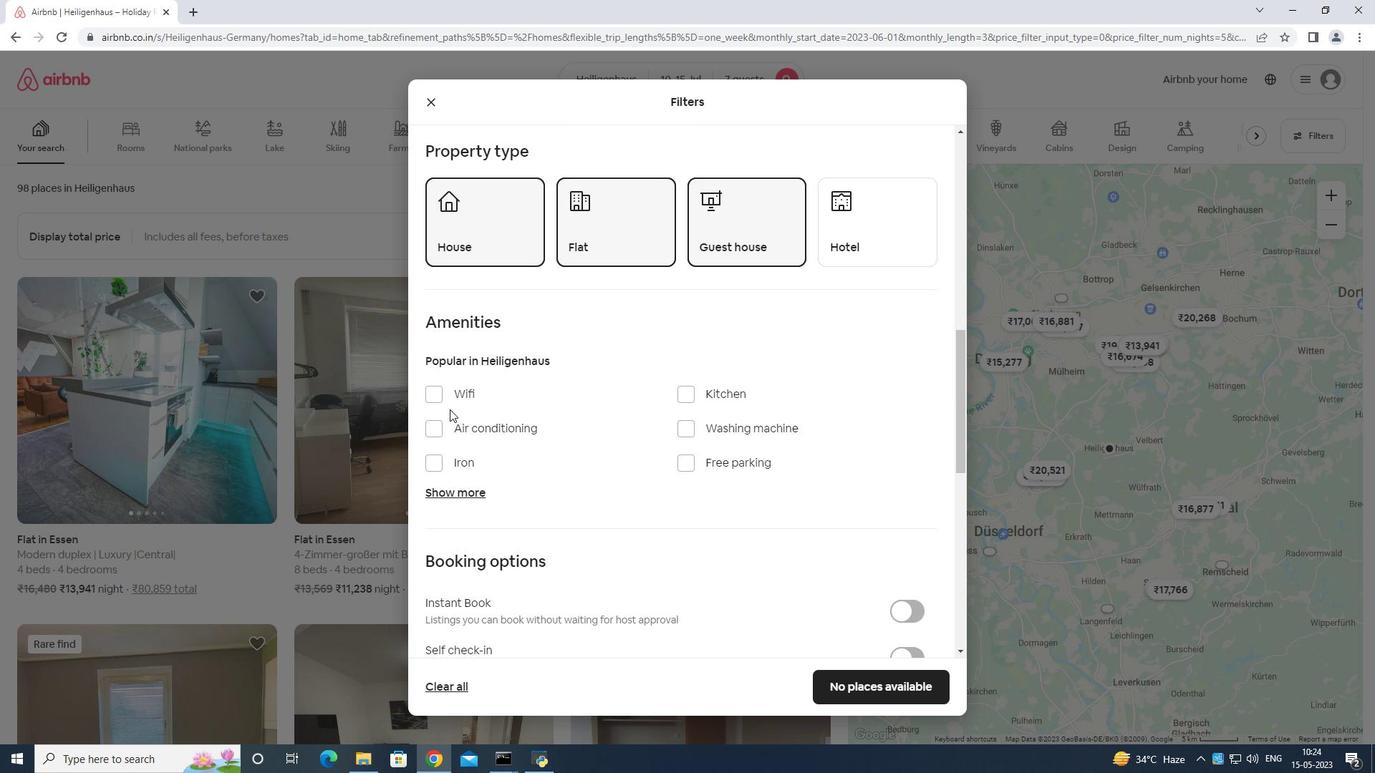 
Action: Mouse pressed left at (424, 397)
Screenshot: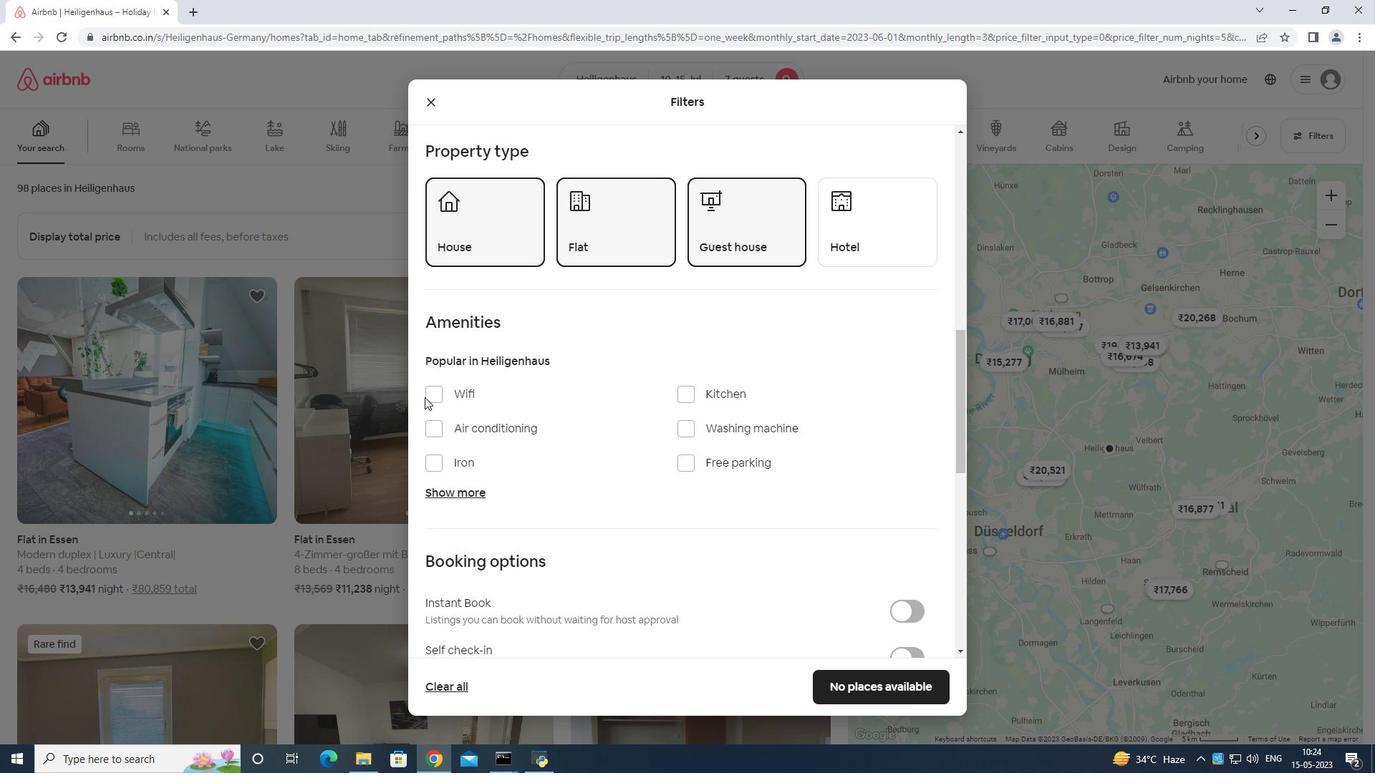 
Action: Mouse moved to (465, 394)
Screenshot: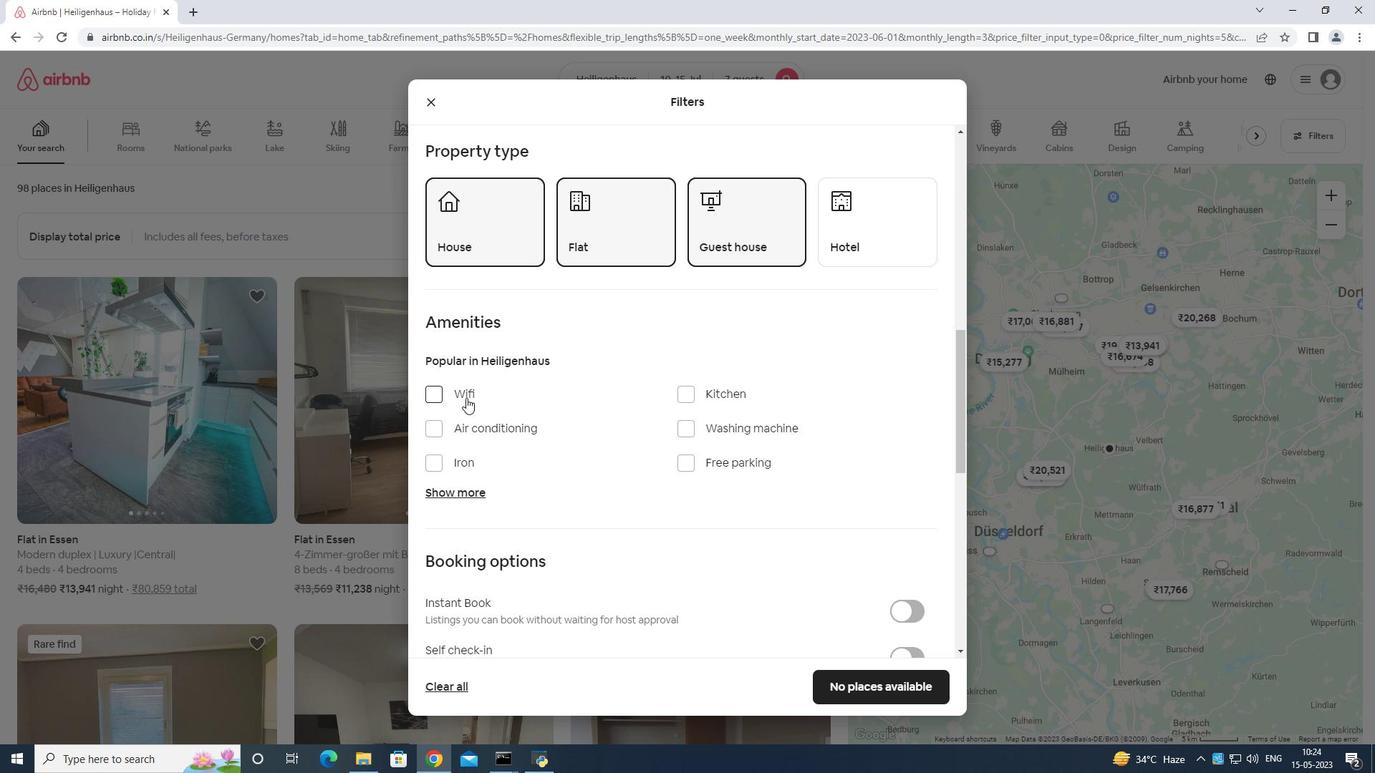 
Action: Mouse pressed left at (465, 394)
Screenshot: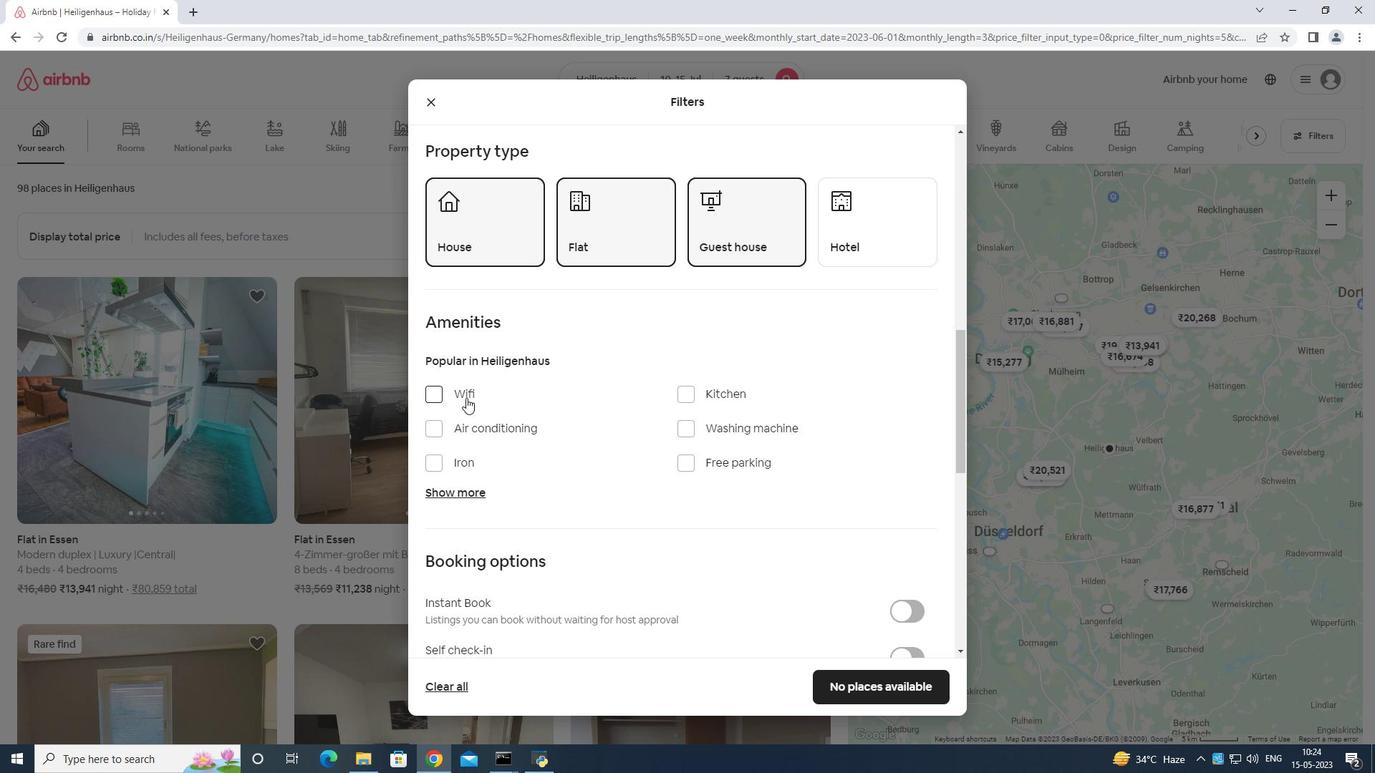 
Action: Mouse moved to (699, 469)
Screenshot: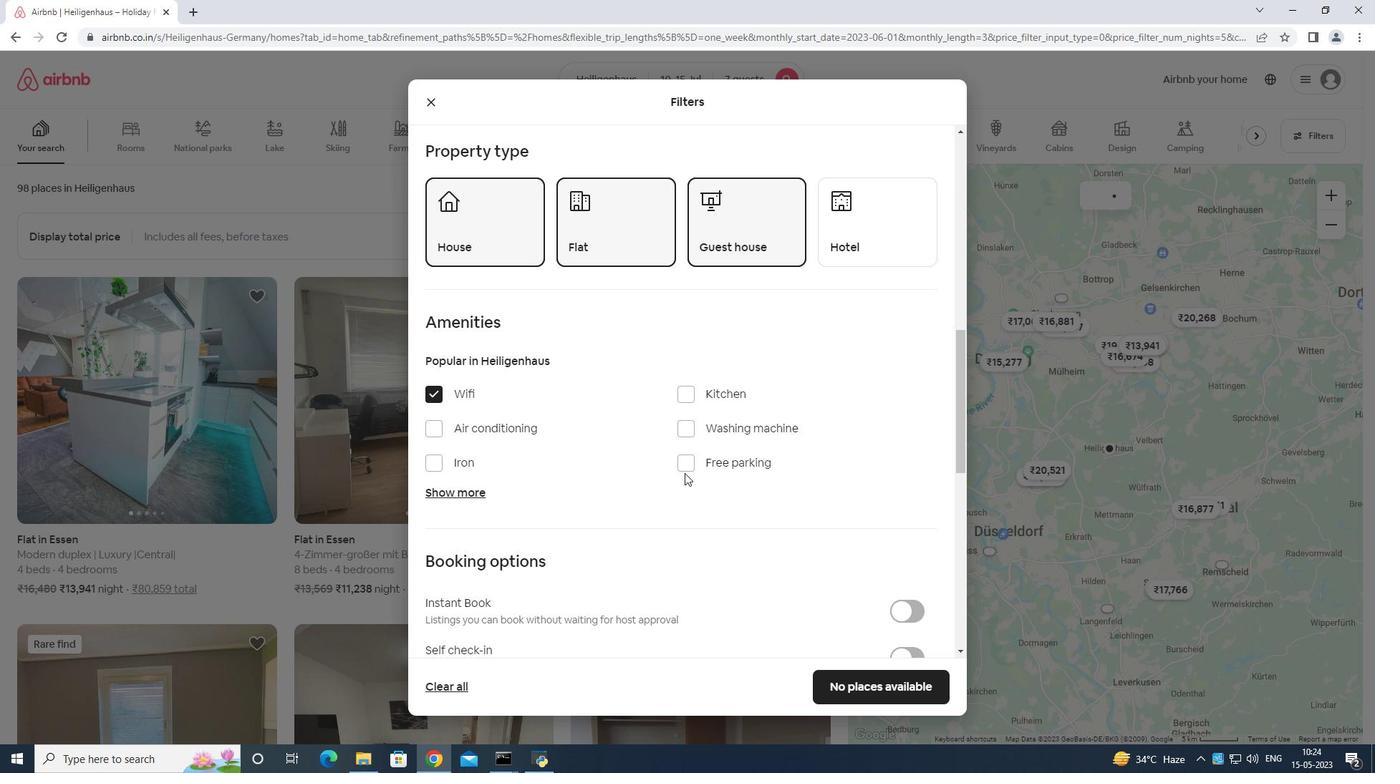 
Action: Mouse pressed left at (699, 469)
Screenshot: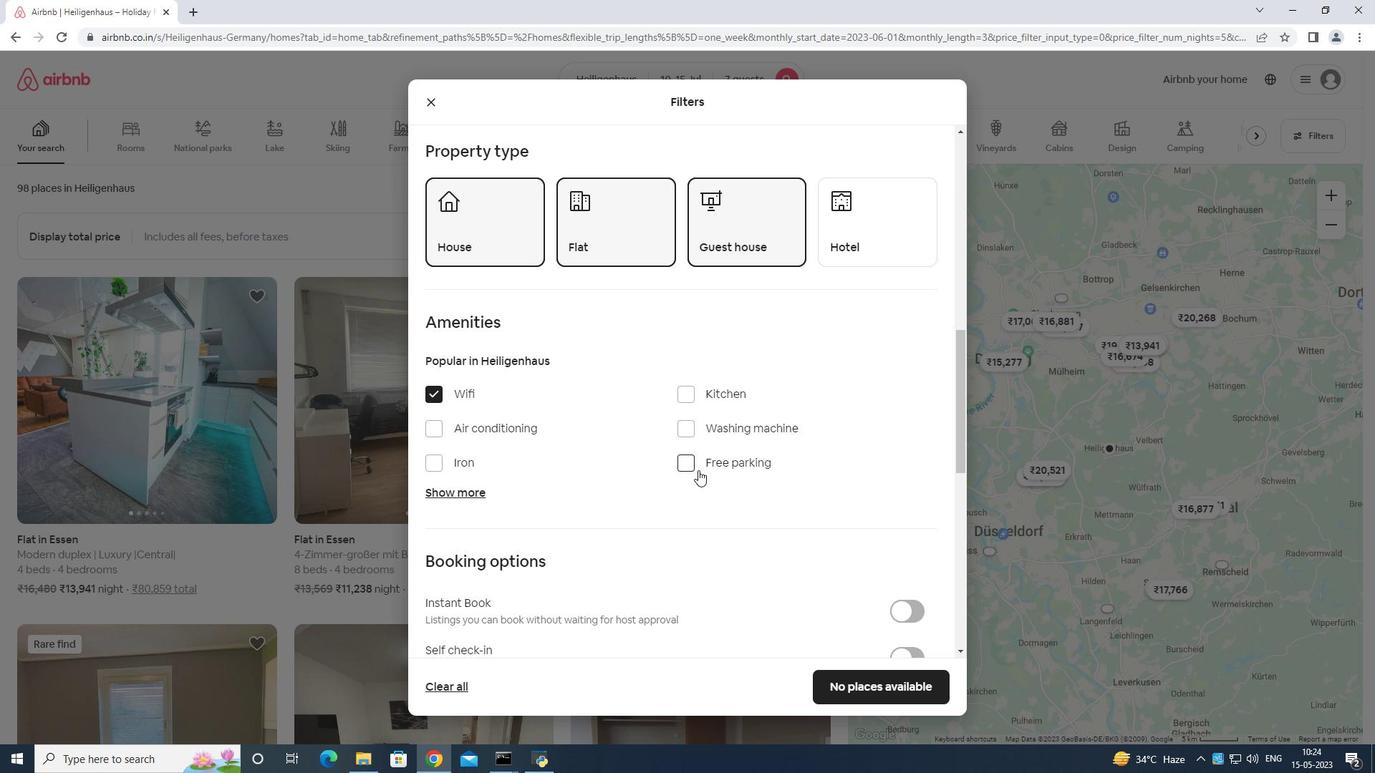 
Action: Mouse moved to (459, 497)
Screenshot: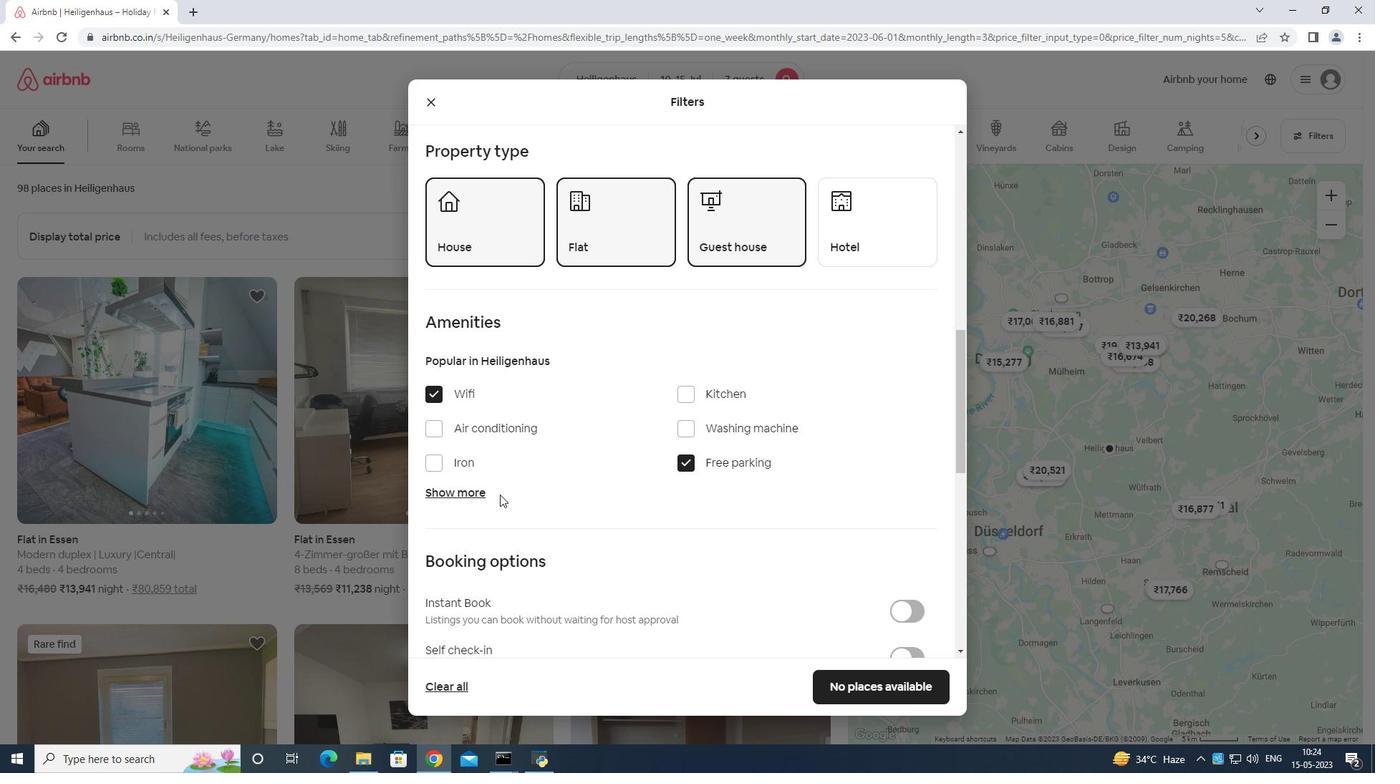 
Action: Mouse pressed left at (459, 497)
Screenshot: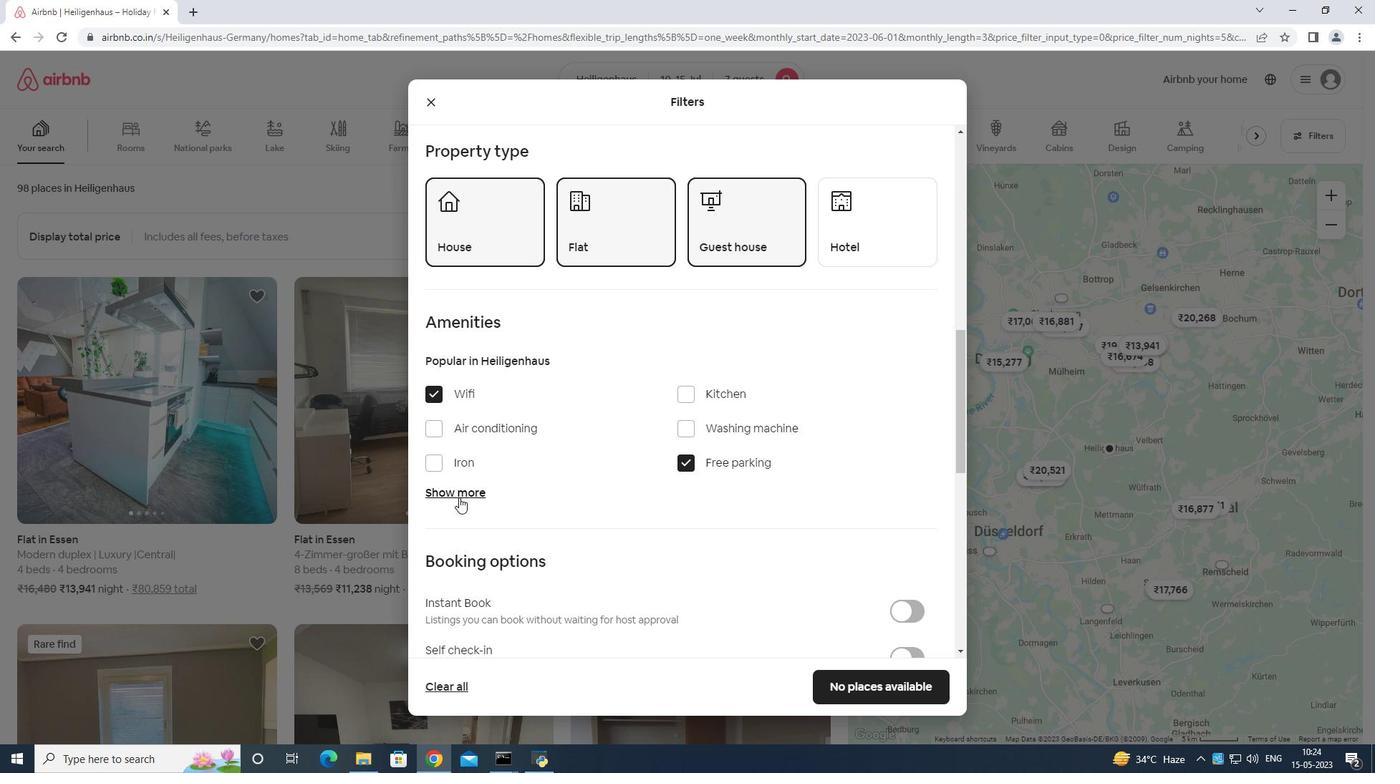
Action: Mouse moved to (472, 492)
Screenshot: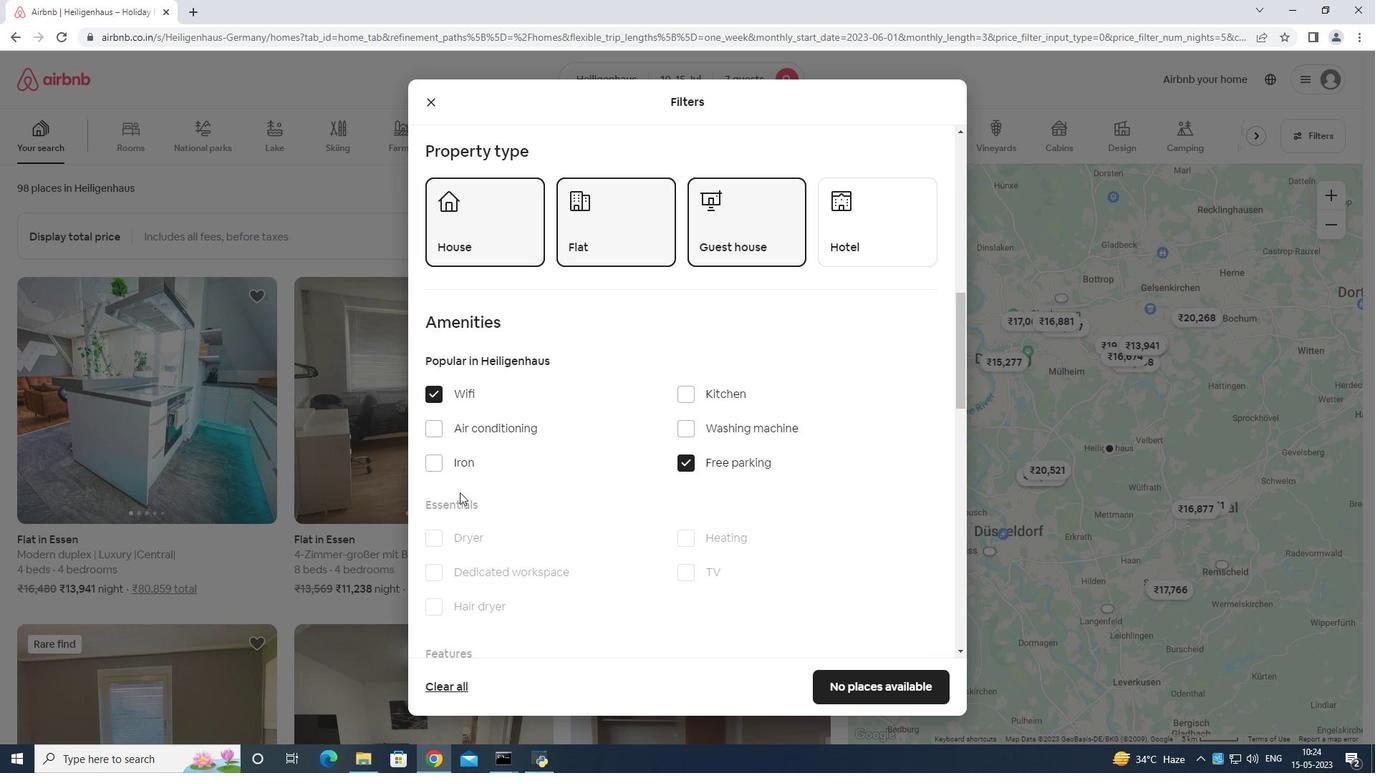 
Action: Mouse scrolled (472, 492) with delta (0, 0)
Screenshot: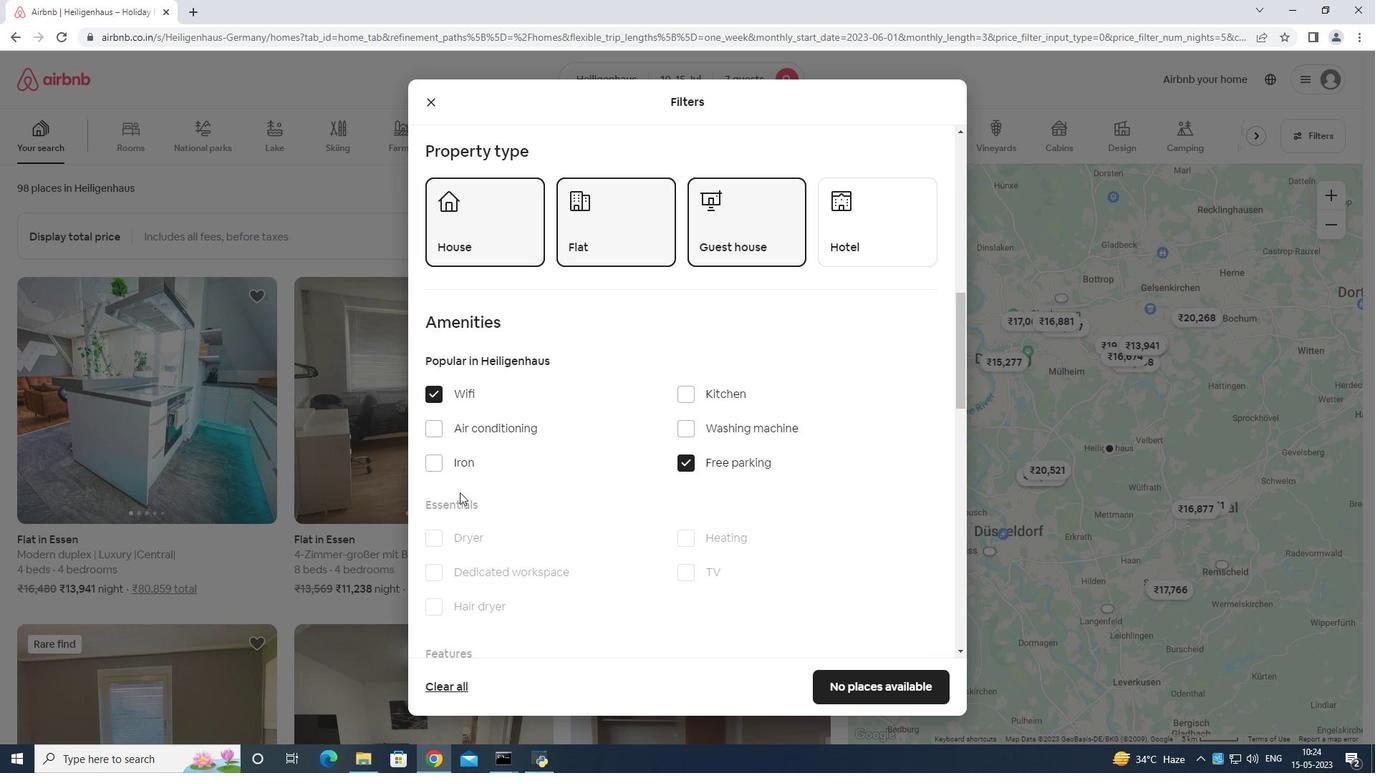 
Action: Mouse moved to (476, 494)
Screenshot: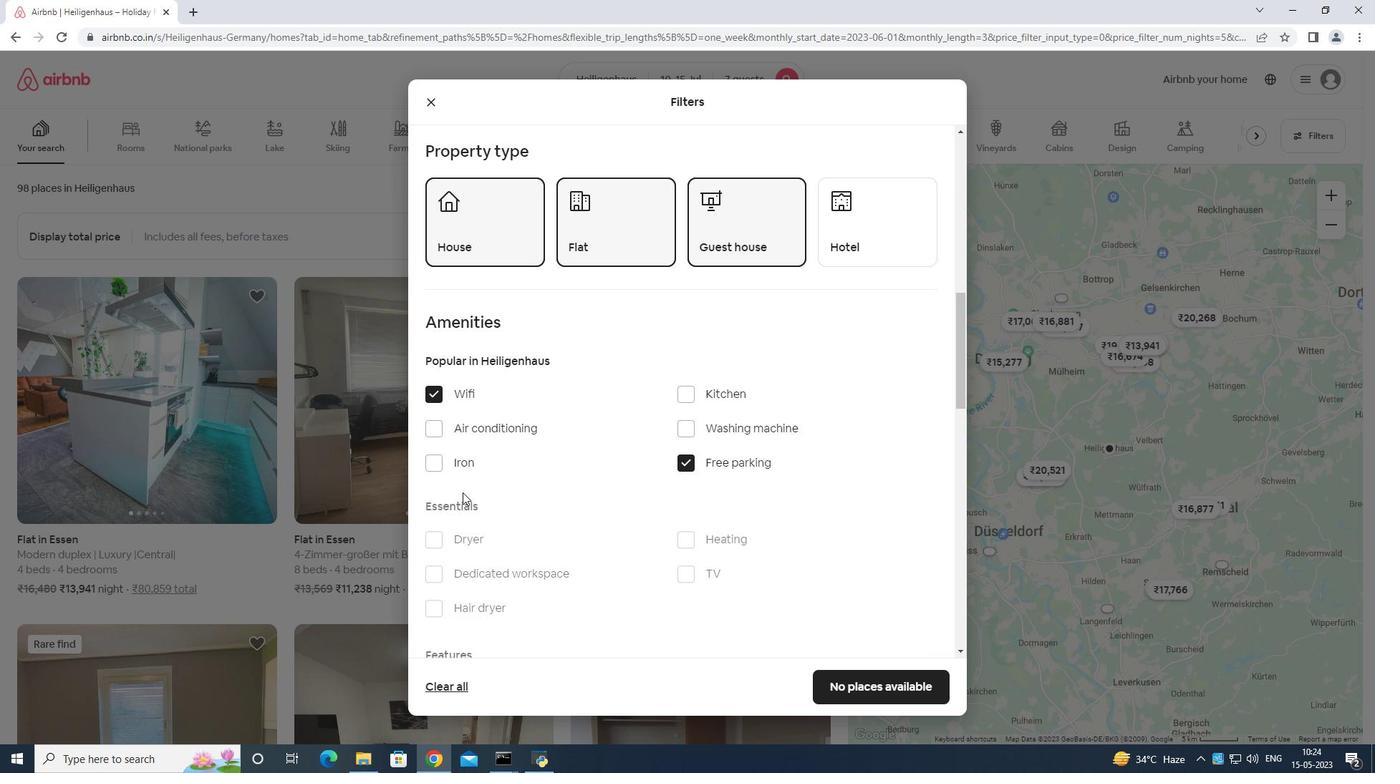 
Action: Mouse scrolled (476, 493) with delta (0, 0)
Screenshot: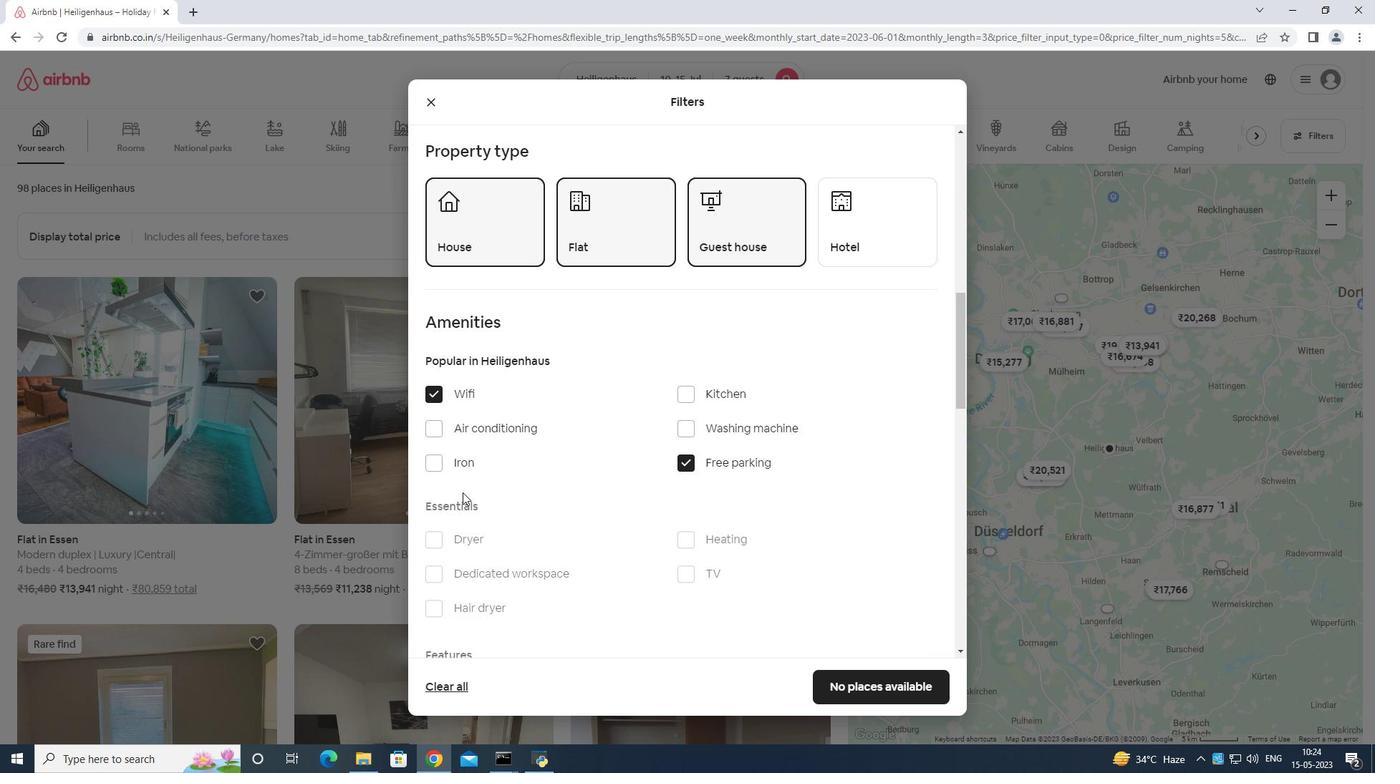 
Action: Mouse moved to (693, 432)
Screenshot: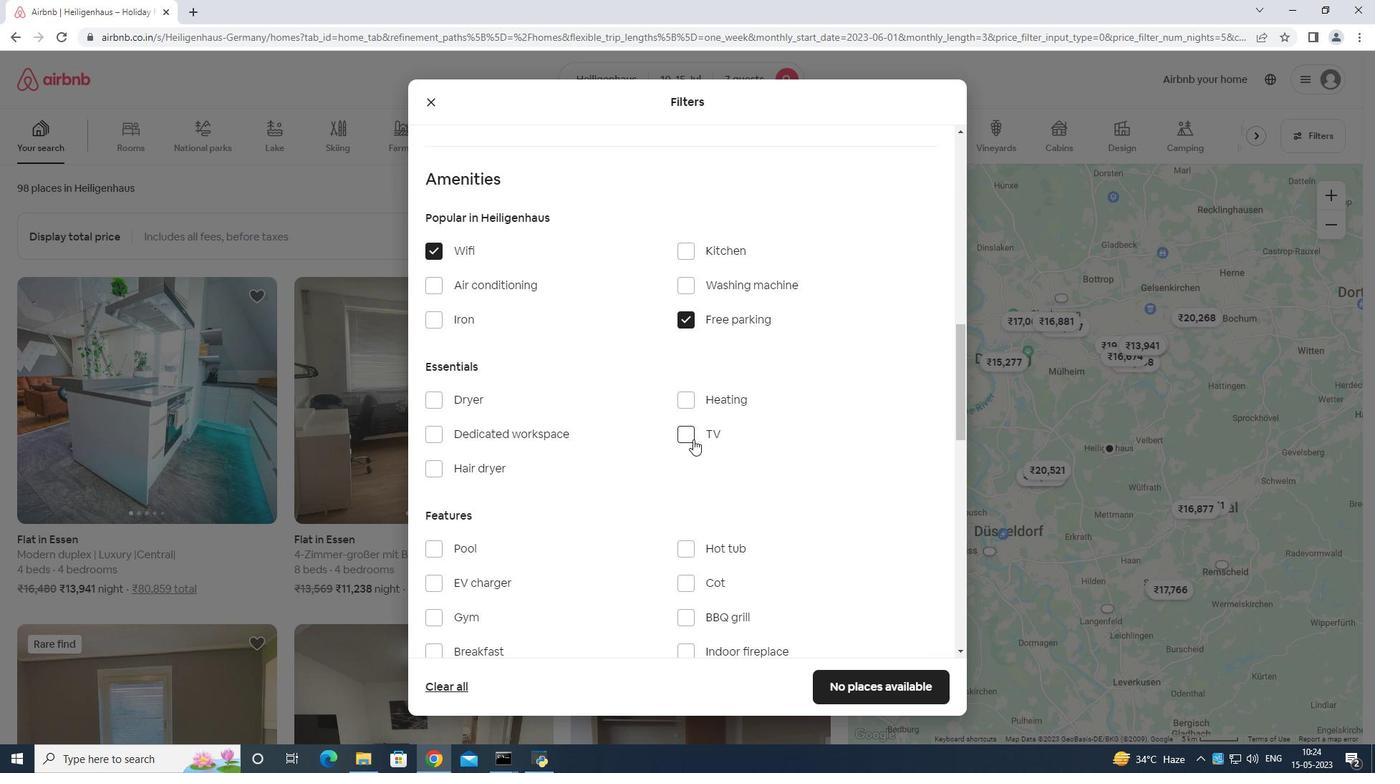 
Action: Mouse pressed left at (693, 432)
Screenshot: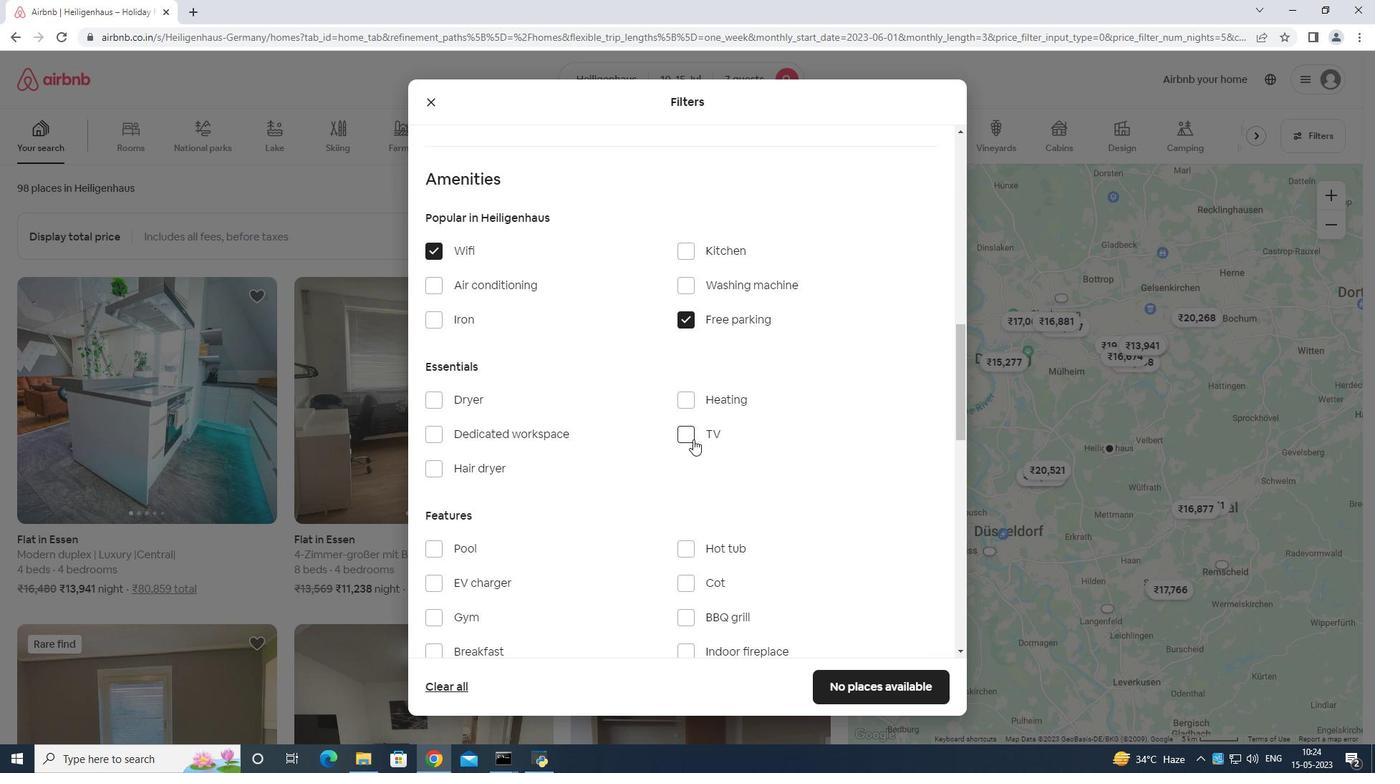 
Action: Mouse moved to (674, 444)
Screenshot: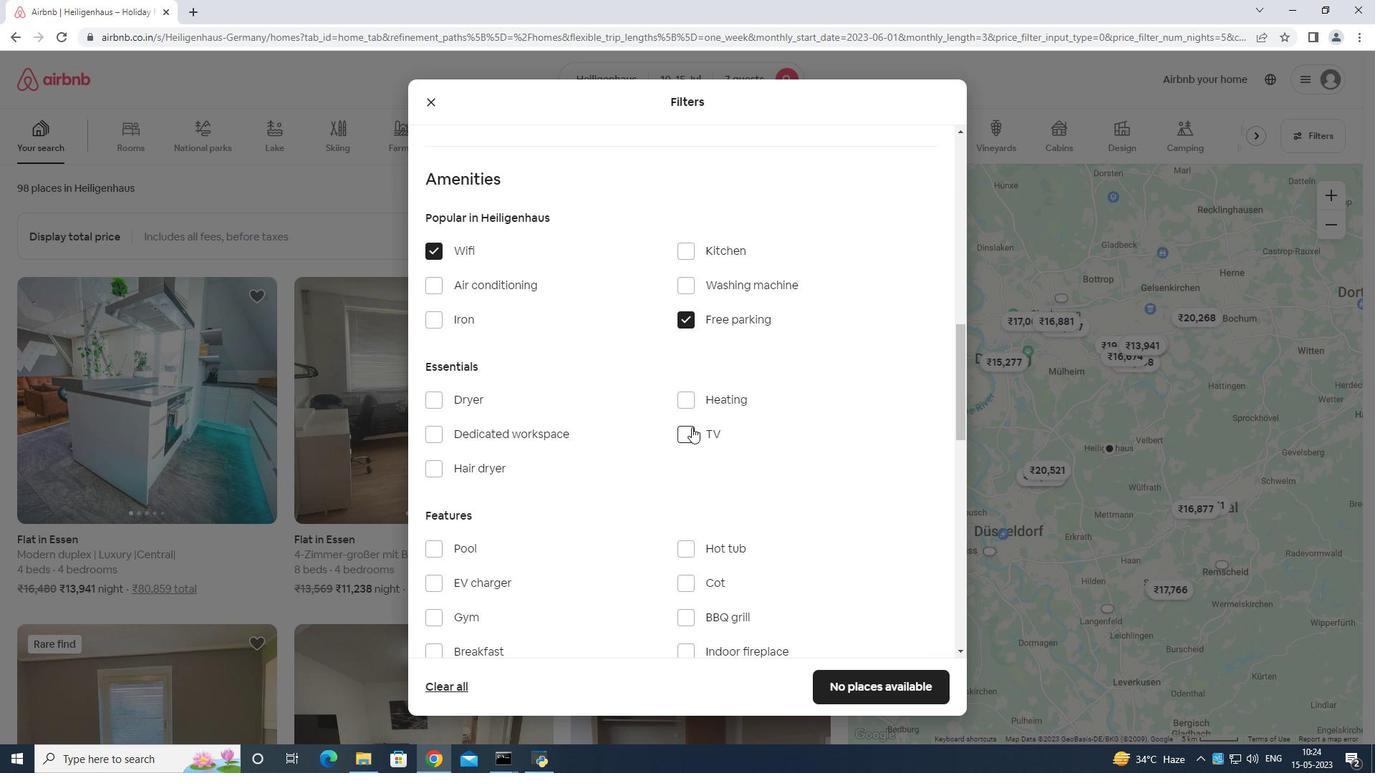 
Action: Mouse scrolled (674, 444) with delta (0, 0)
Screenshot: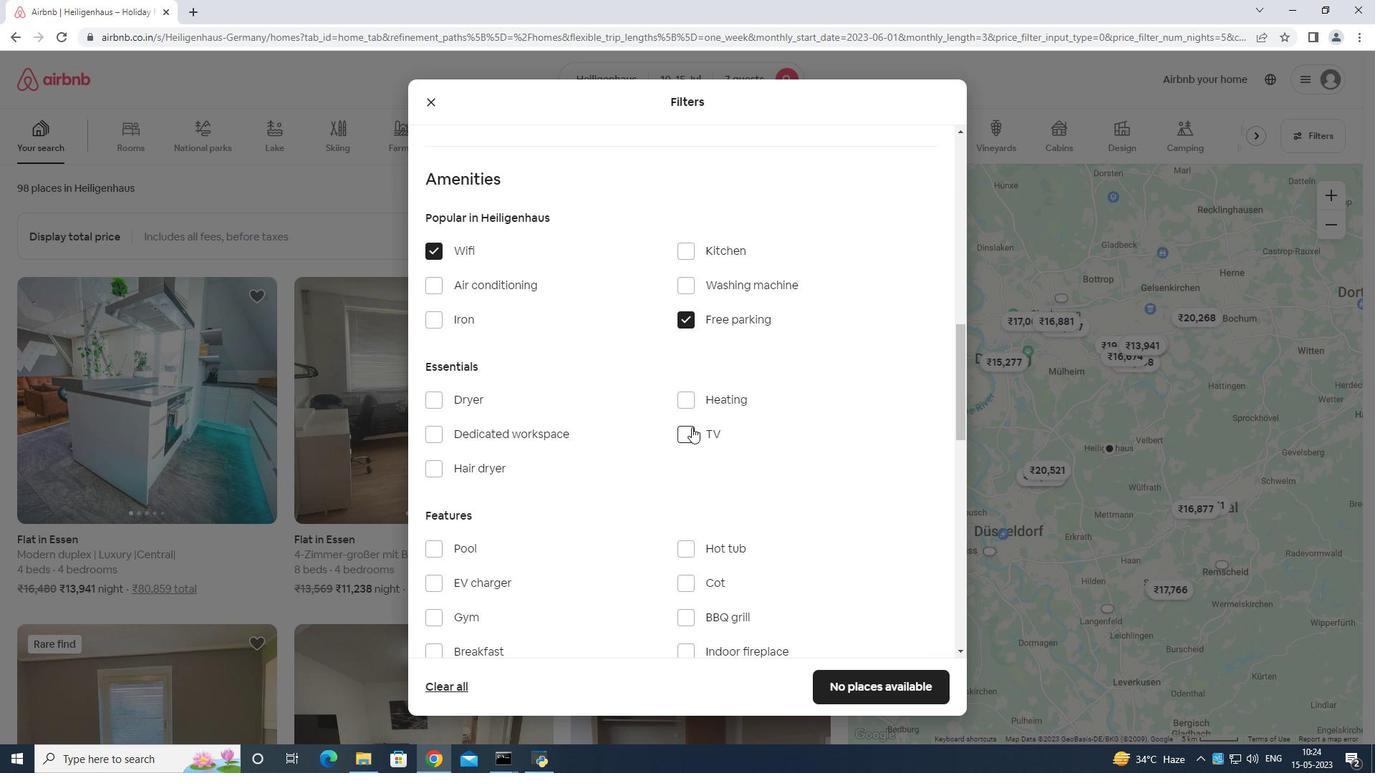 
Action: Mouse moved to (668, 456)
Screenshot: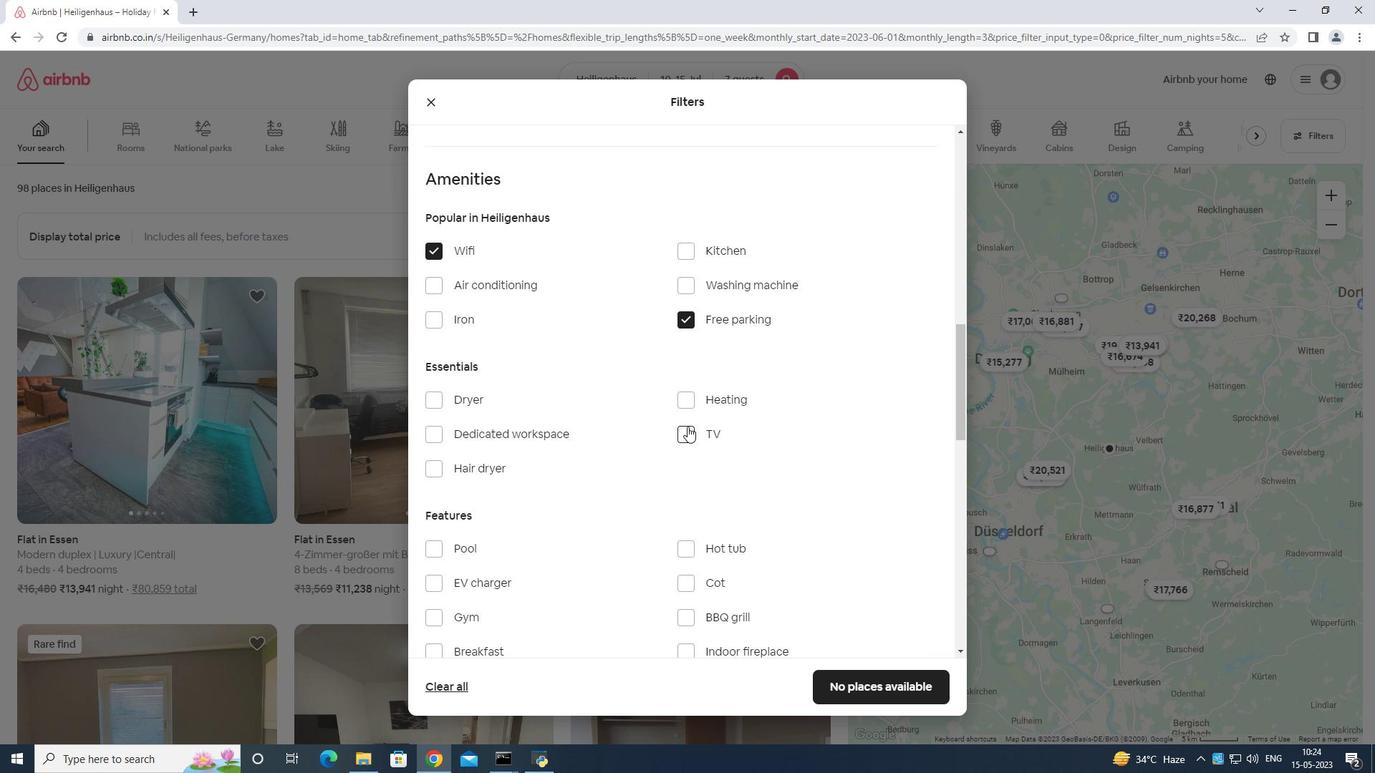 
Action: Mouse scrolled (668, 455) with delta (0, 0)
Screenshot: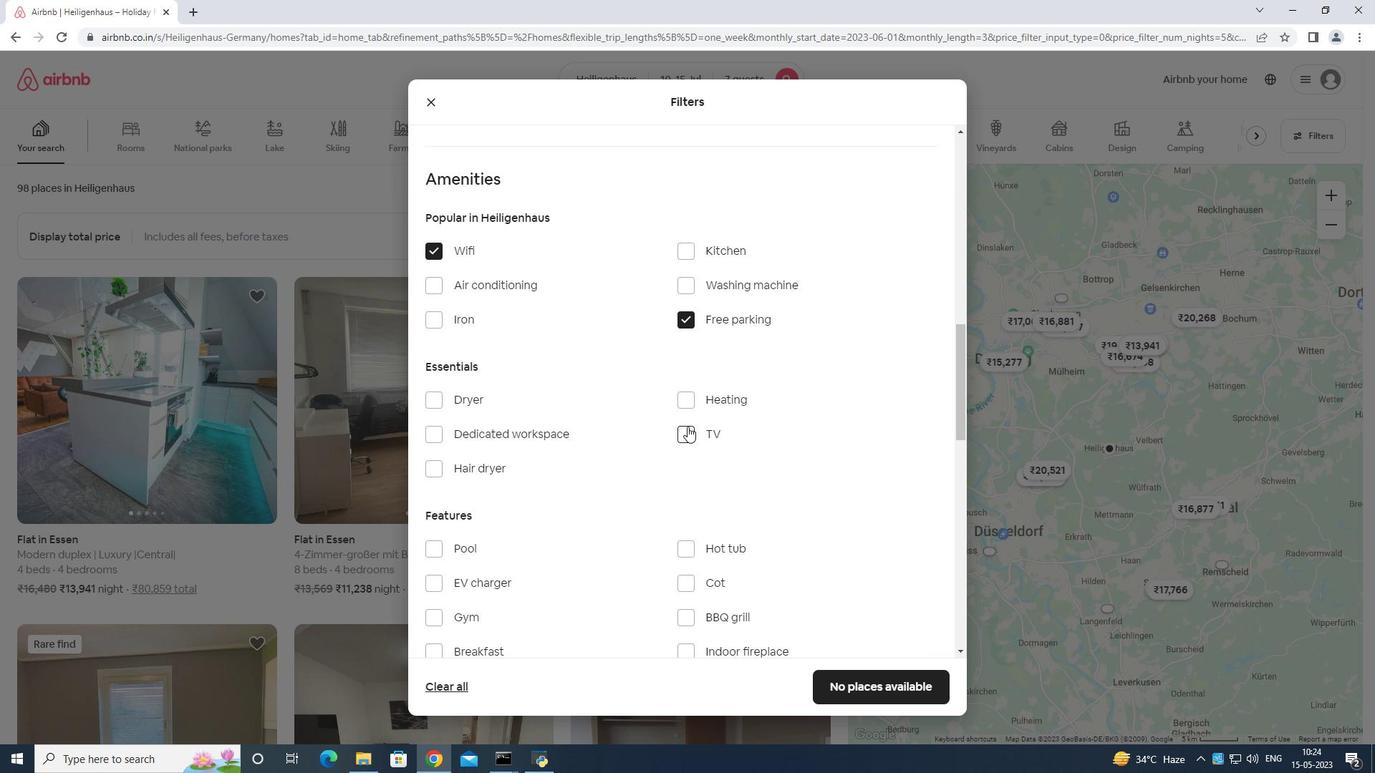 
Action: Mouse moved to (666, 459)
Screenshot: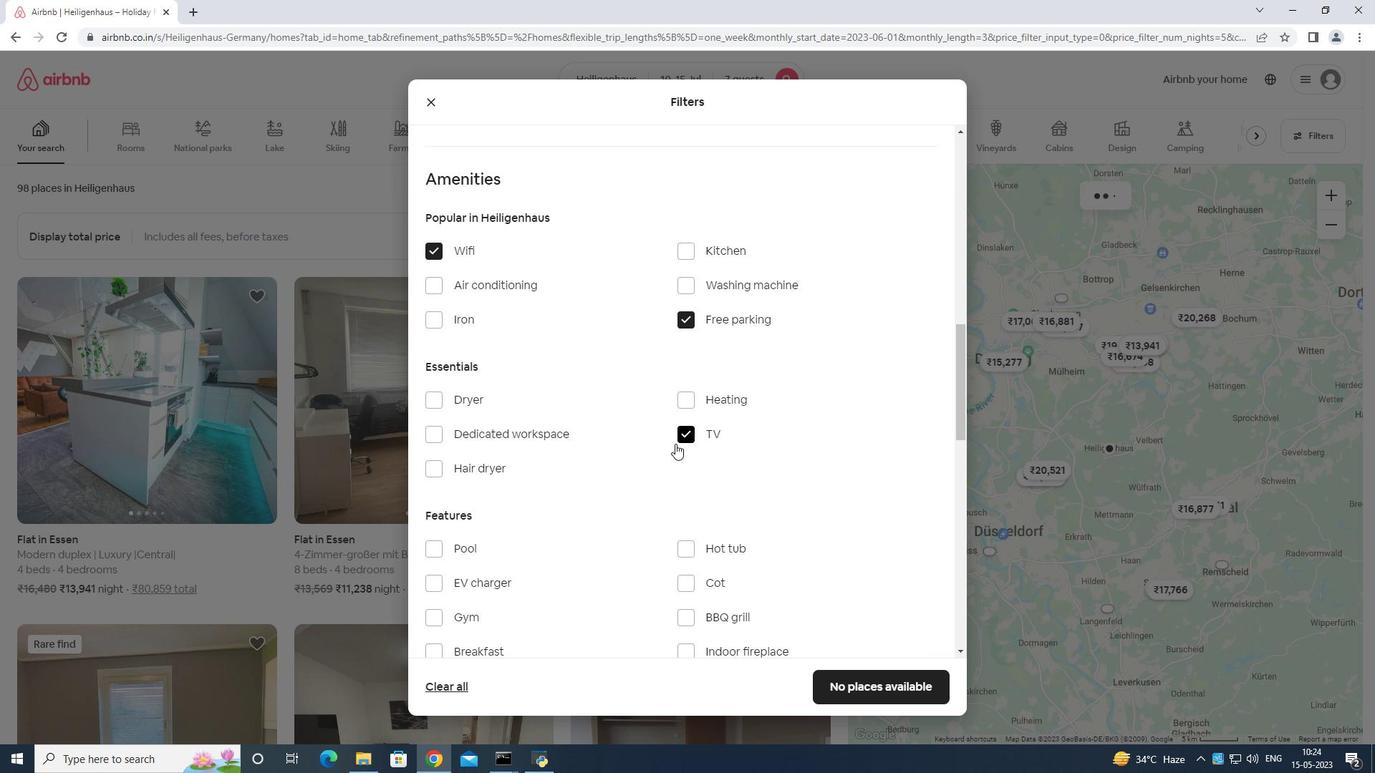 
Action: Mouse scrolled (666, 458) with delta (0, 0)
Screenshot: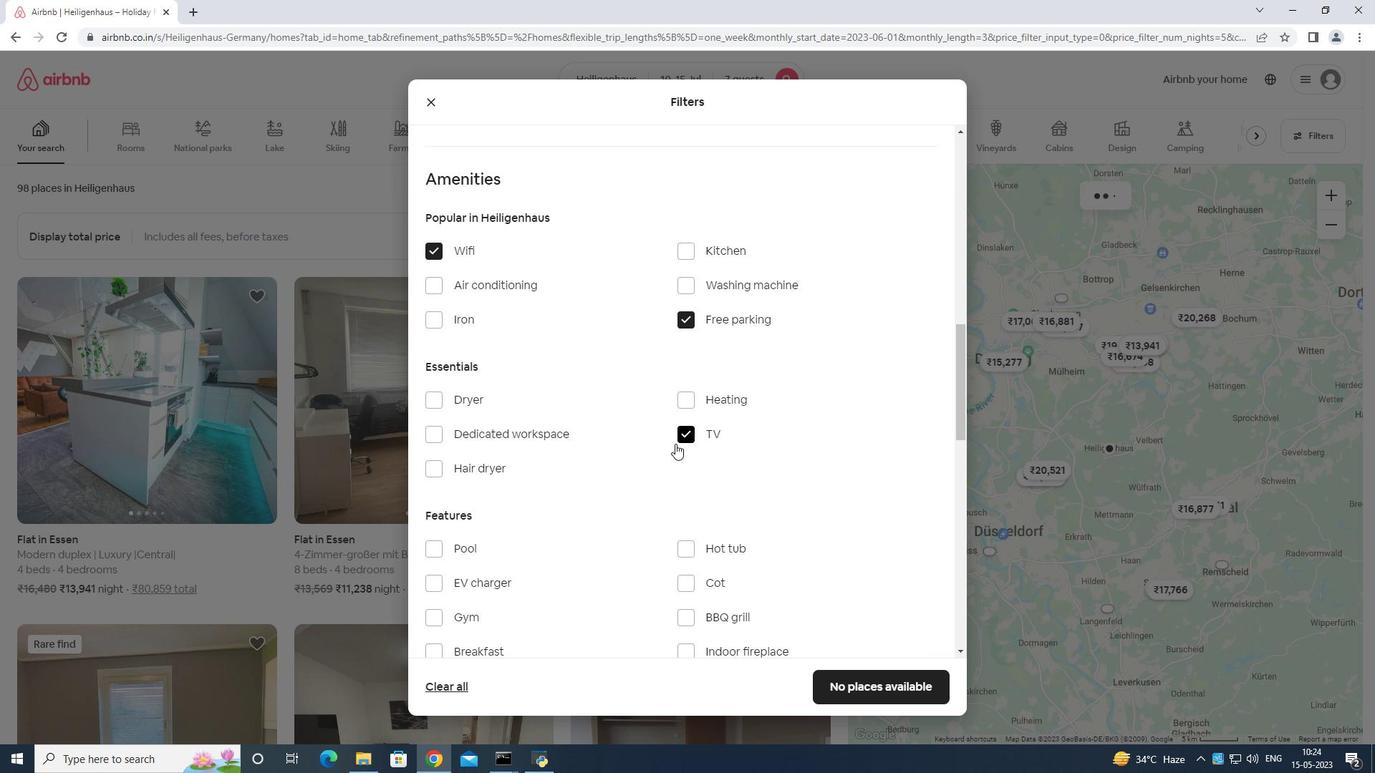 
Action: Mouse moved to (444, 401)
Screenshot: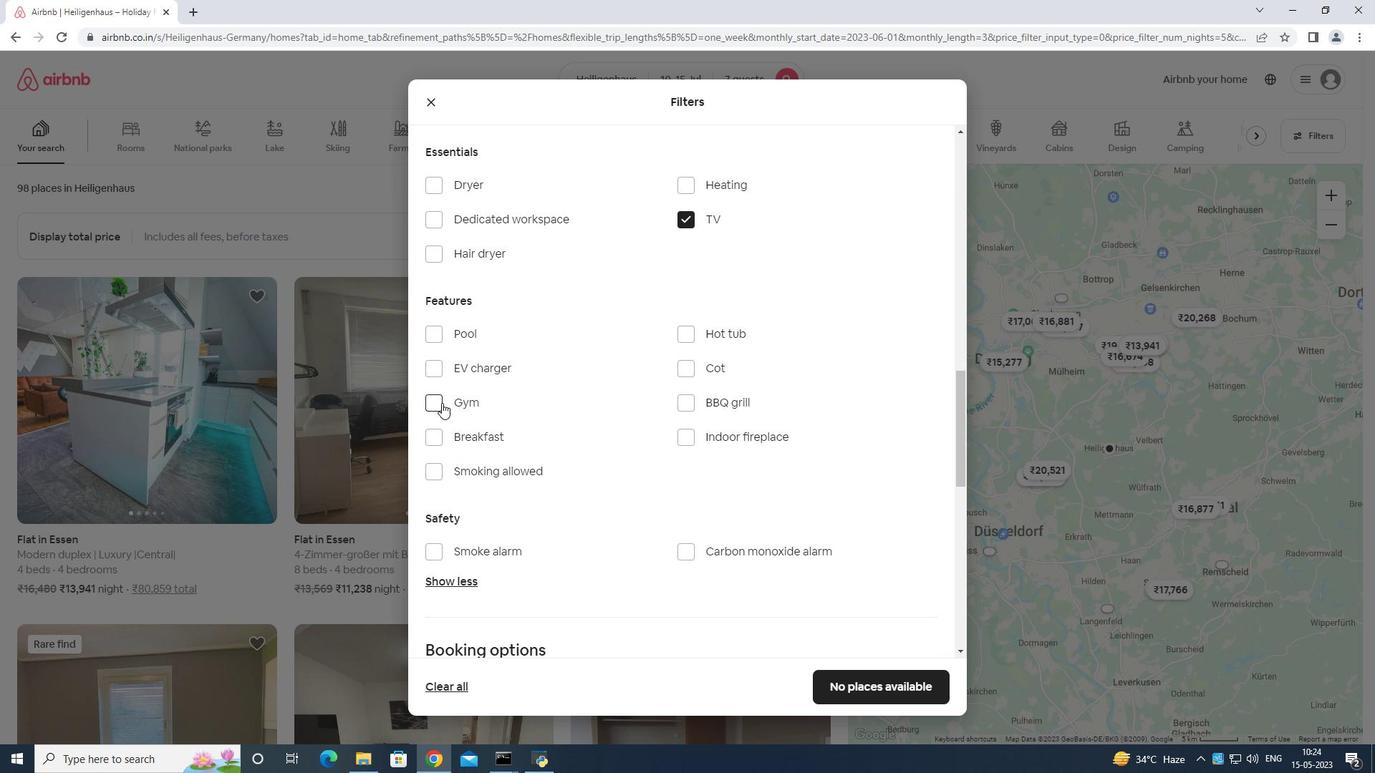 
Action: Mouse pressed left at (444, 401)
Screenshot: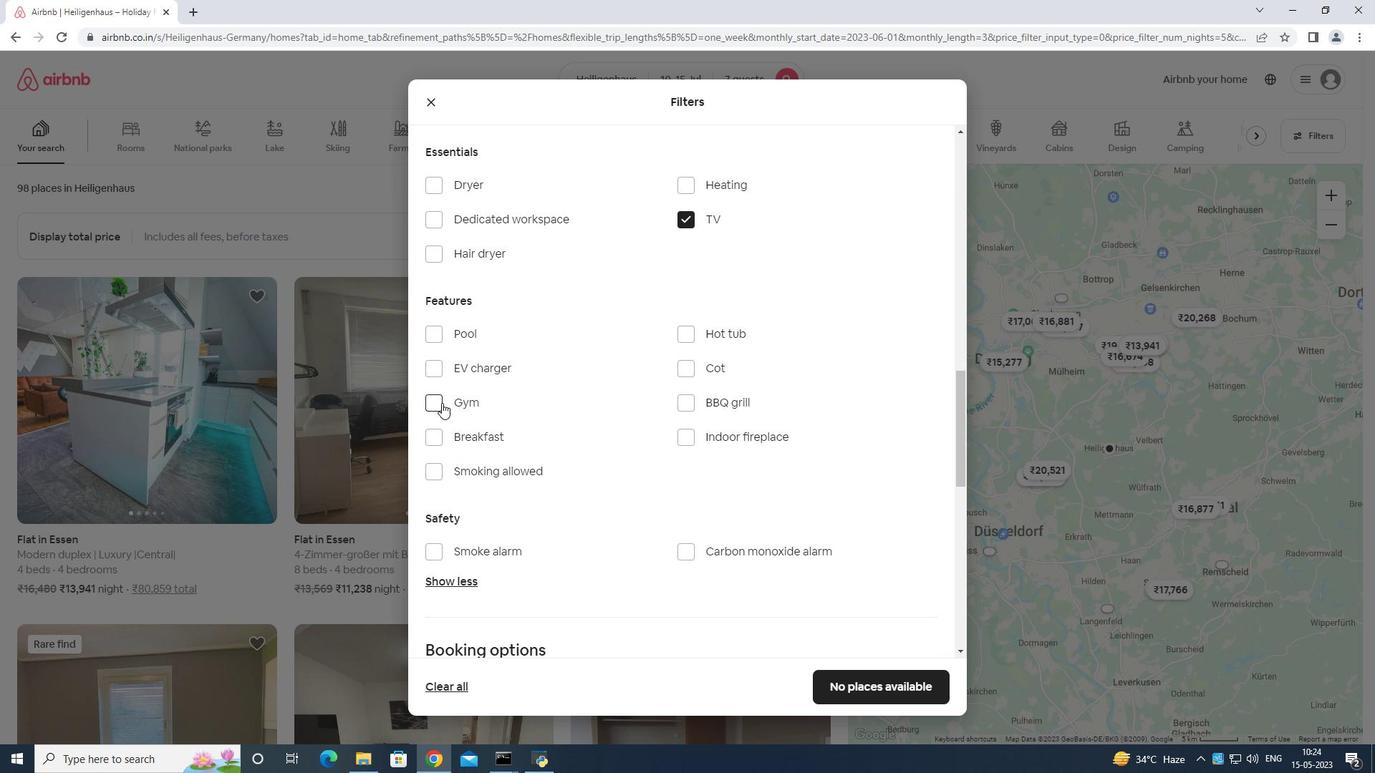 
Action: Mouse moved to (470, 439)
Screenshot: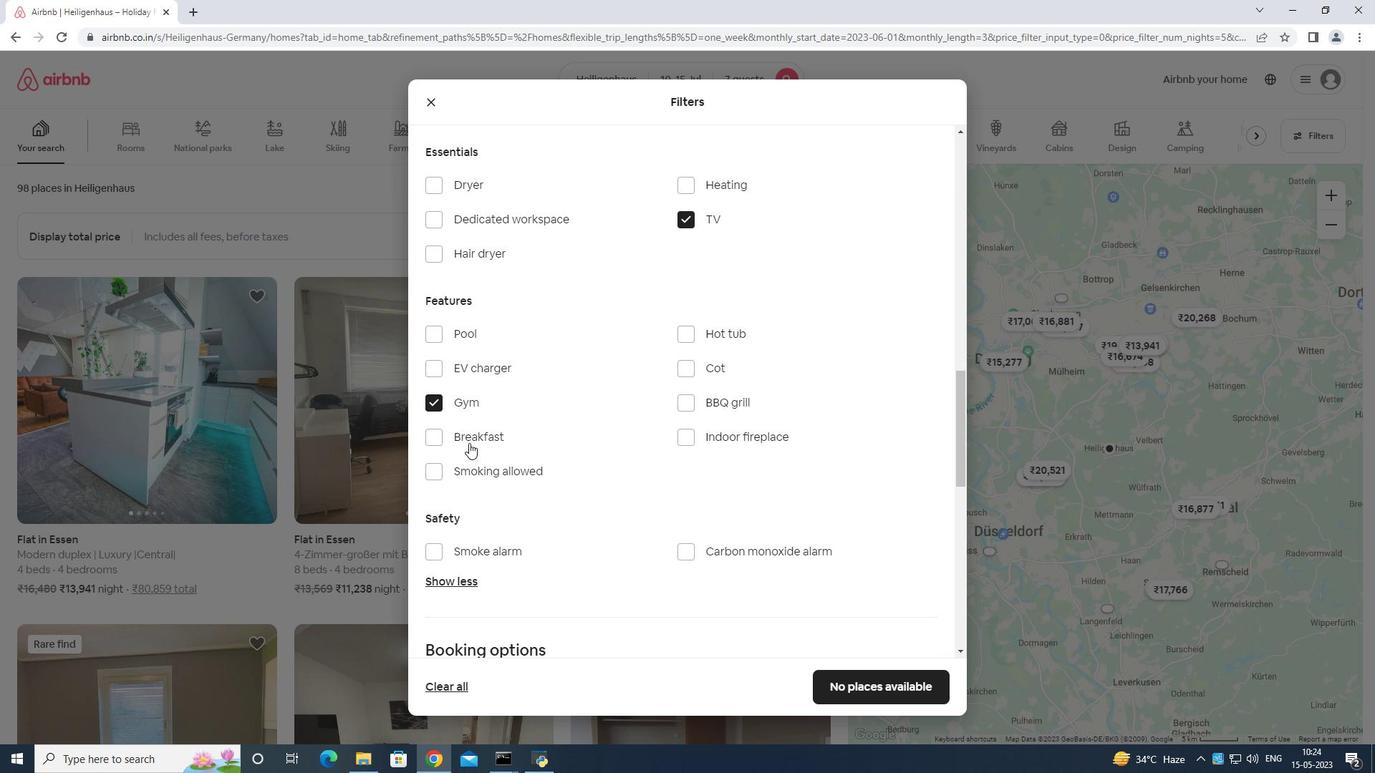 
Action: Mouse pressed left at (470, 439)
Screenshot: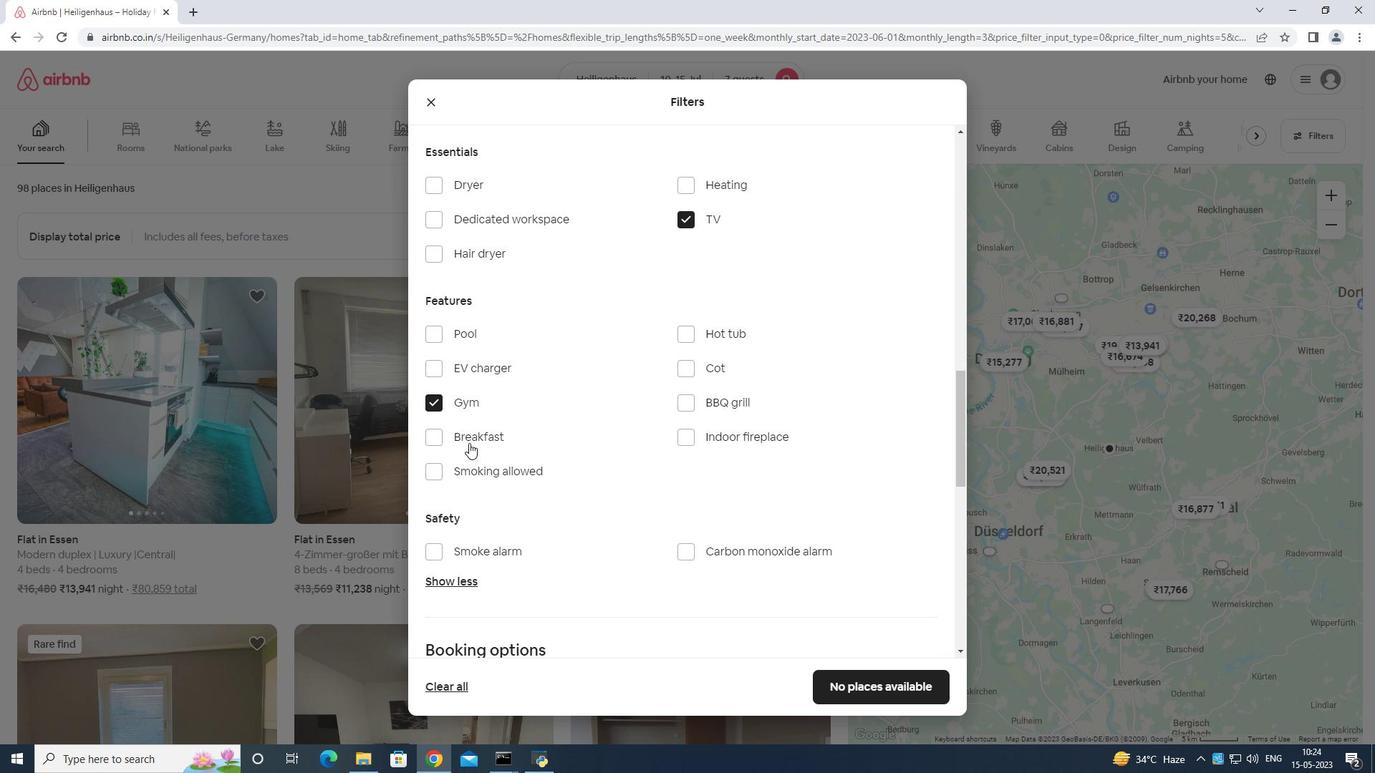 
Action: Mouse moved to (560, 514)
Screenshot: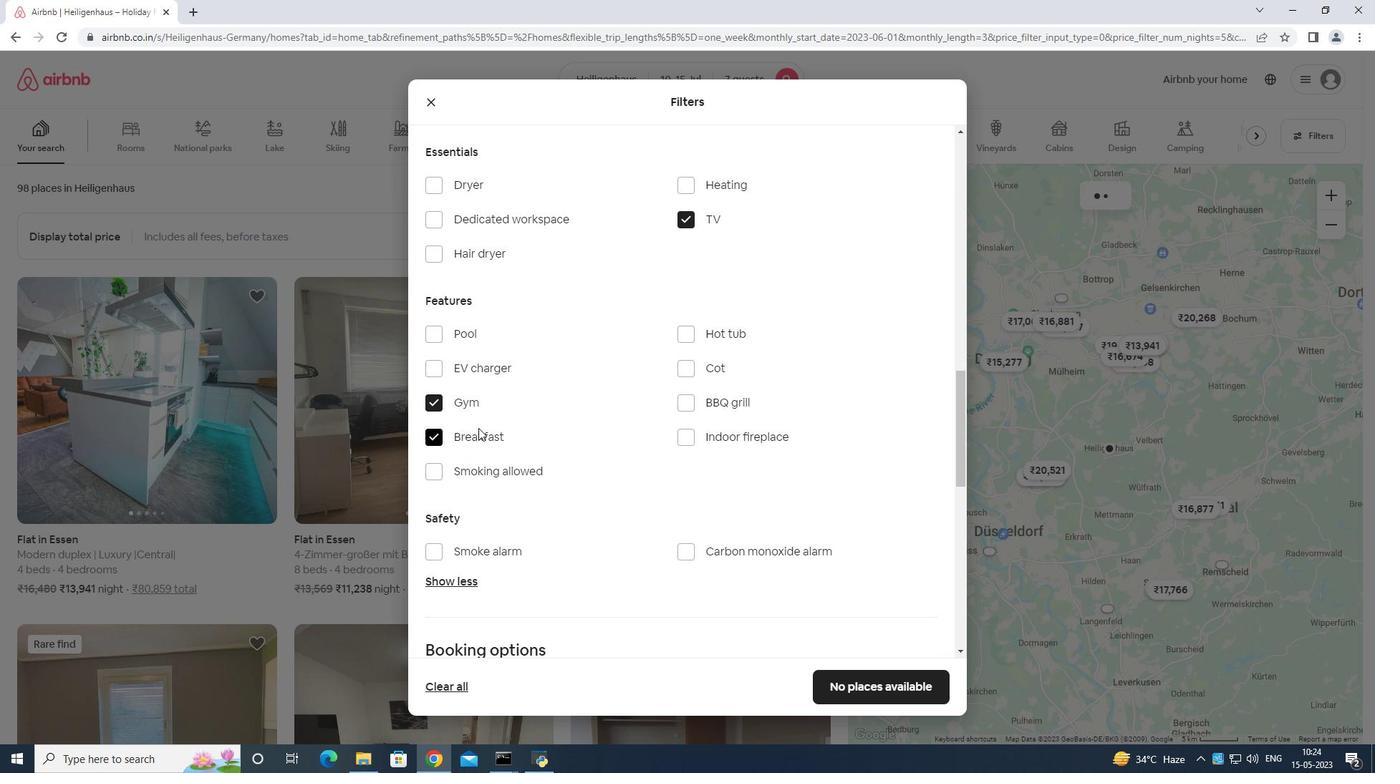 
Action: Mouse scrolled (560, 514) with delta (0, 0)
Screenshot: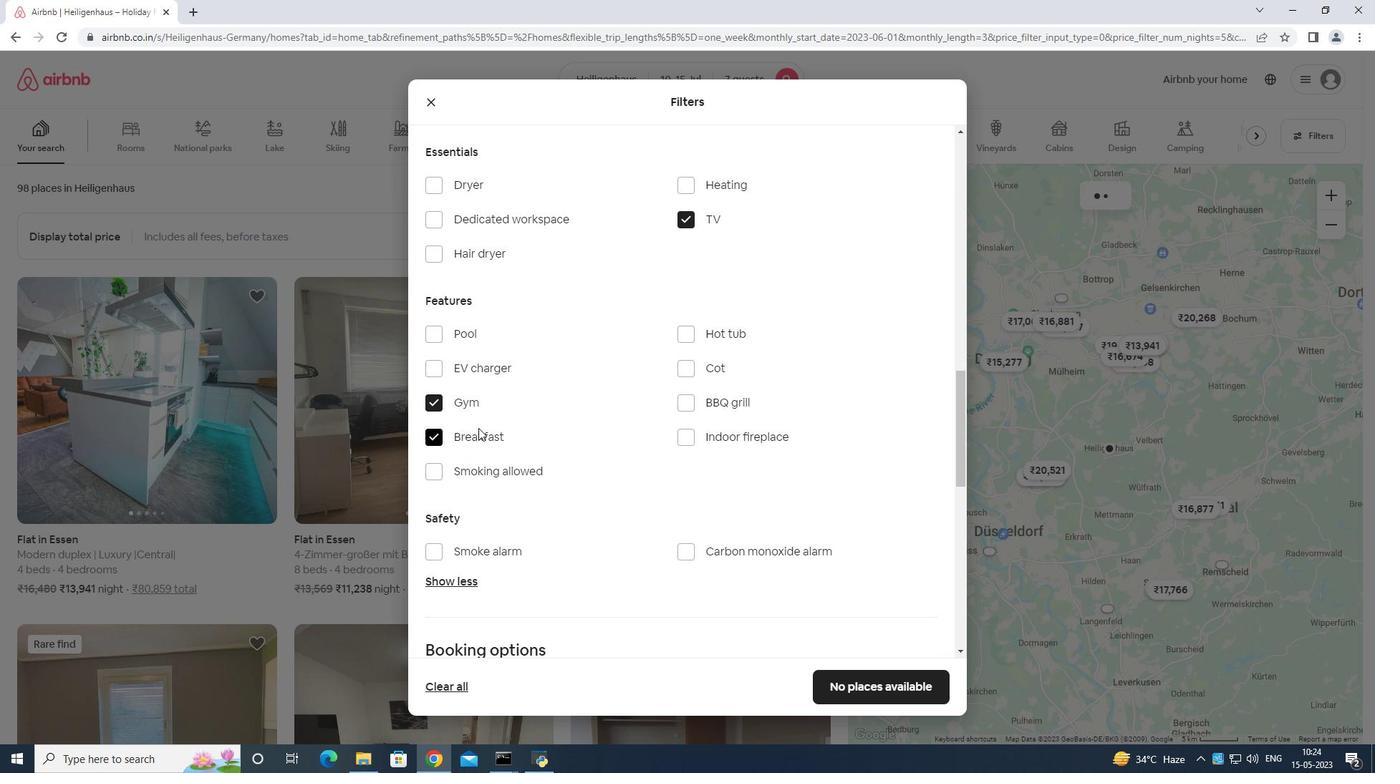 
Action: Mouse moved to (571, 524)
Screenshot: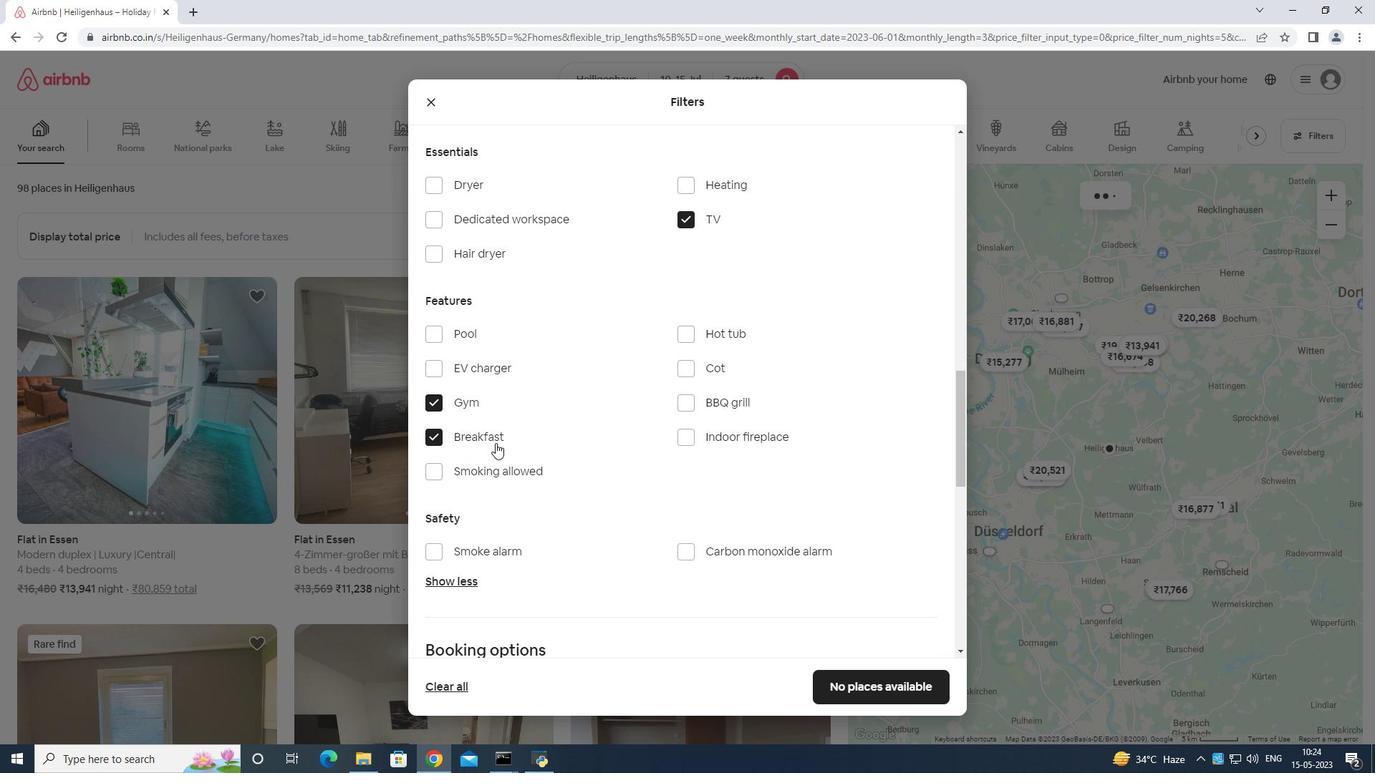 
Action: Mouse scrolled (571, 524) with delta (0, 0)
Screenshot: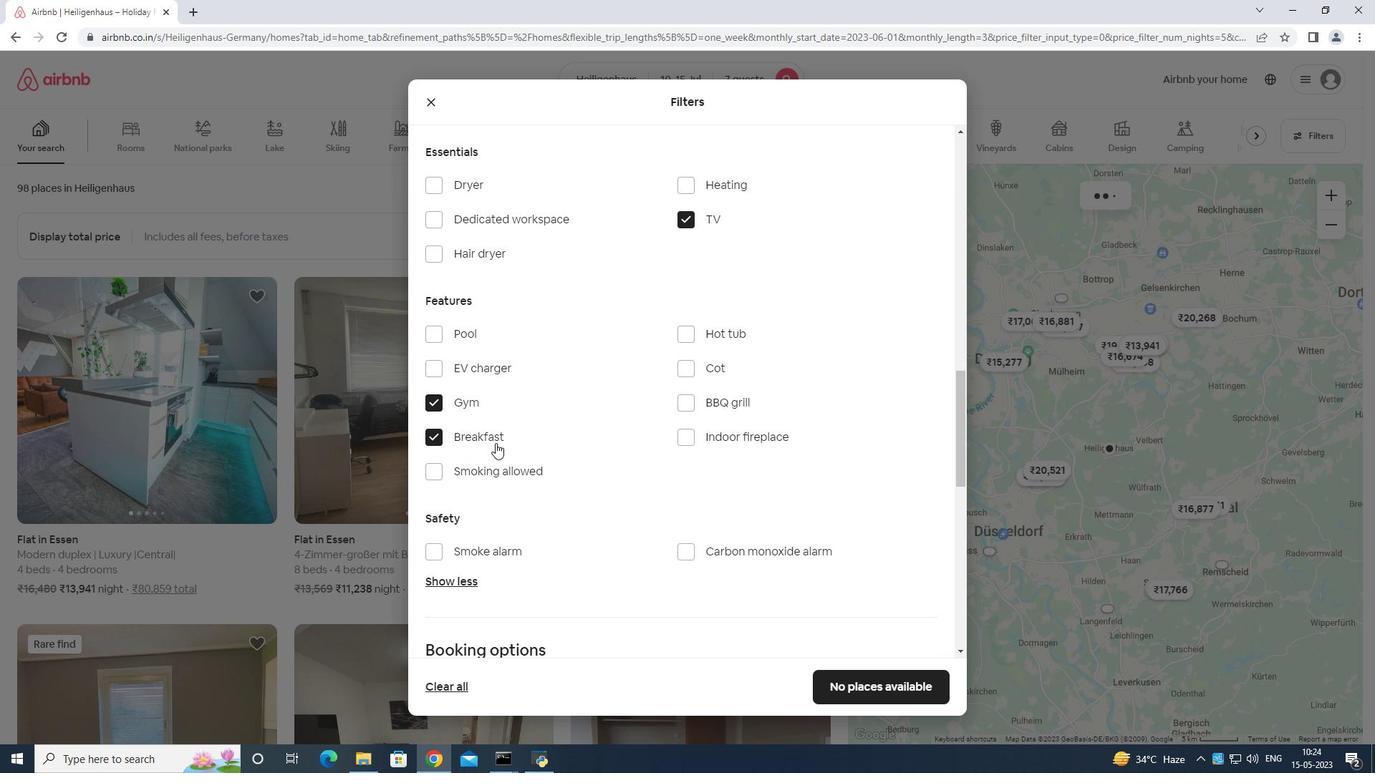 
Action: Mouse moved to (577, 527)
Screenshot: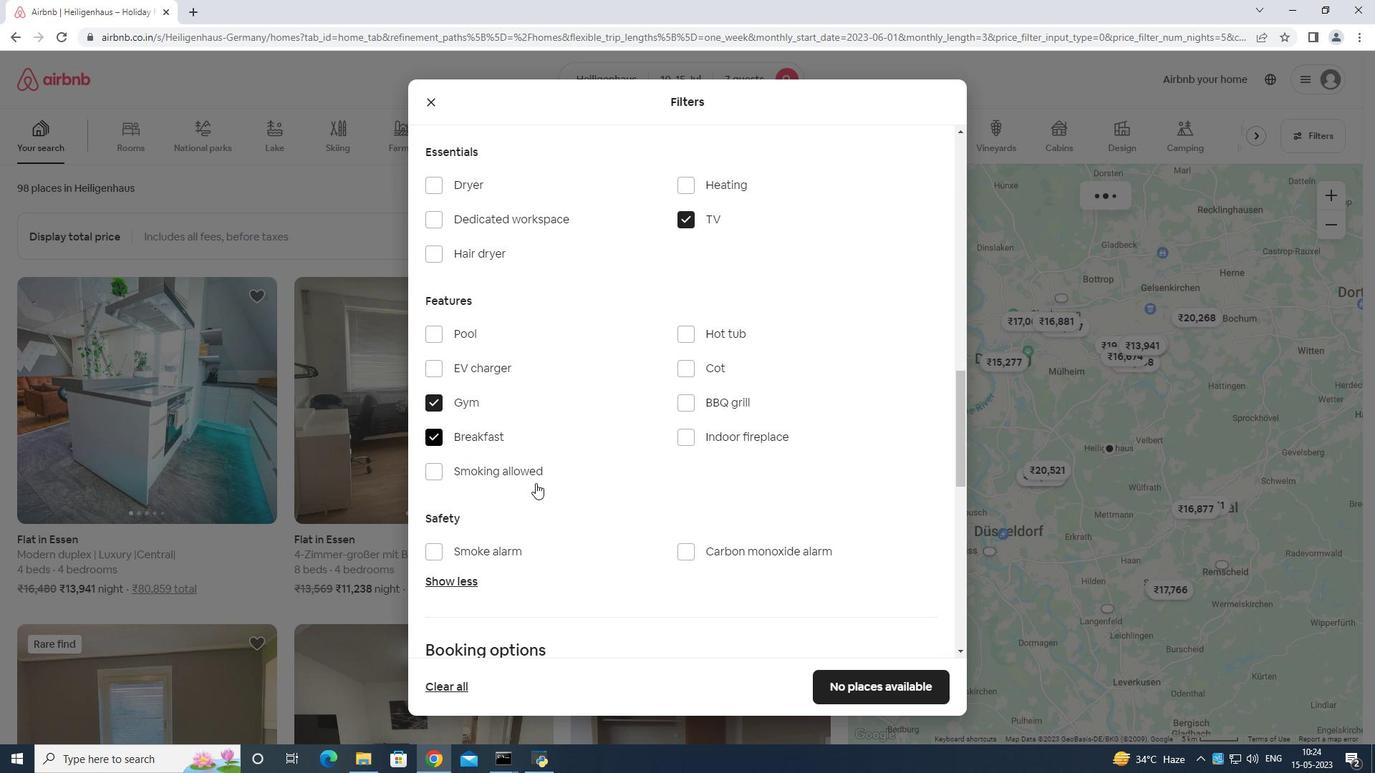 
Action: Mouse scrolled (577, 526) with delta (0, 0)
Screenshot: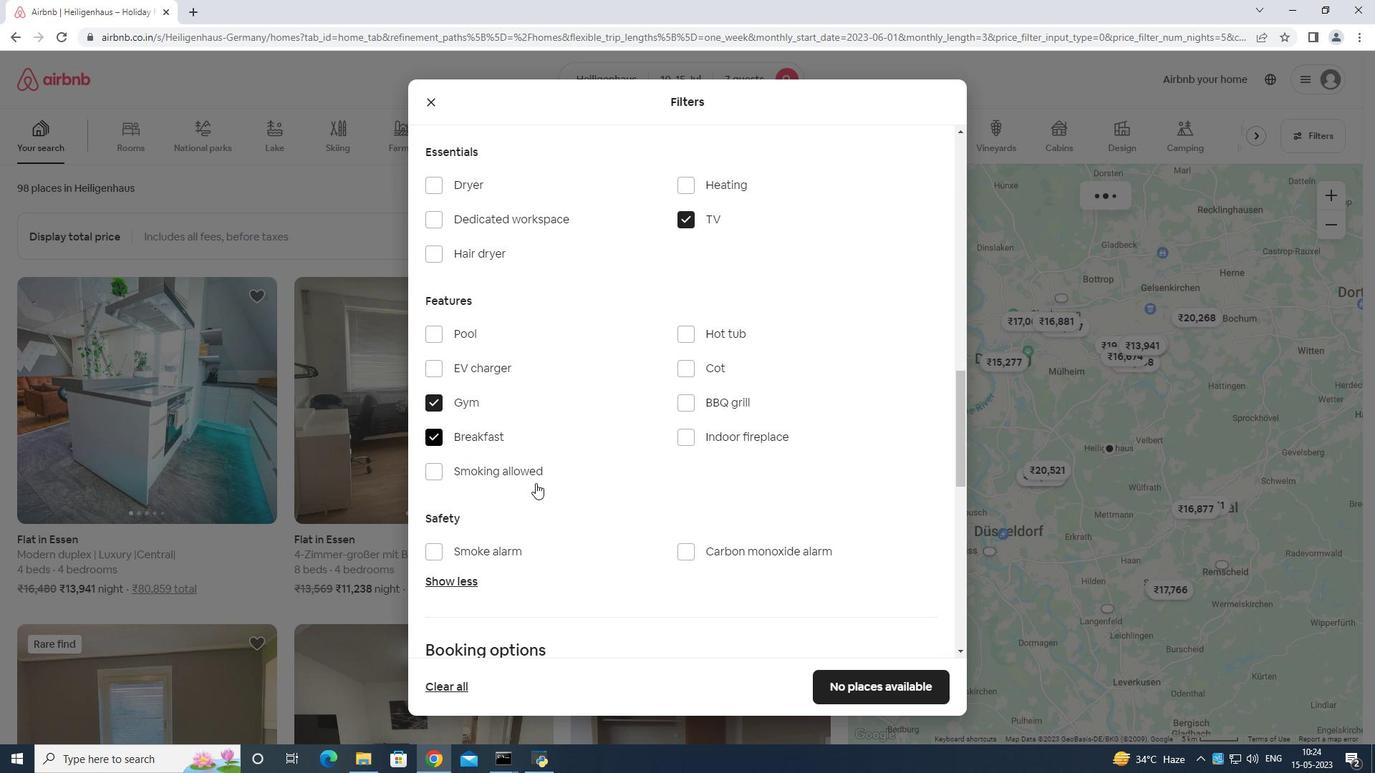 
Action: Mouse moved to (614, 536)
Screenshot: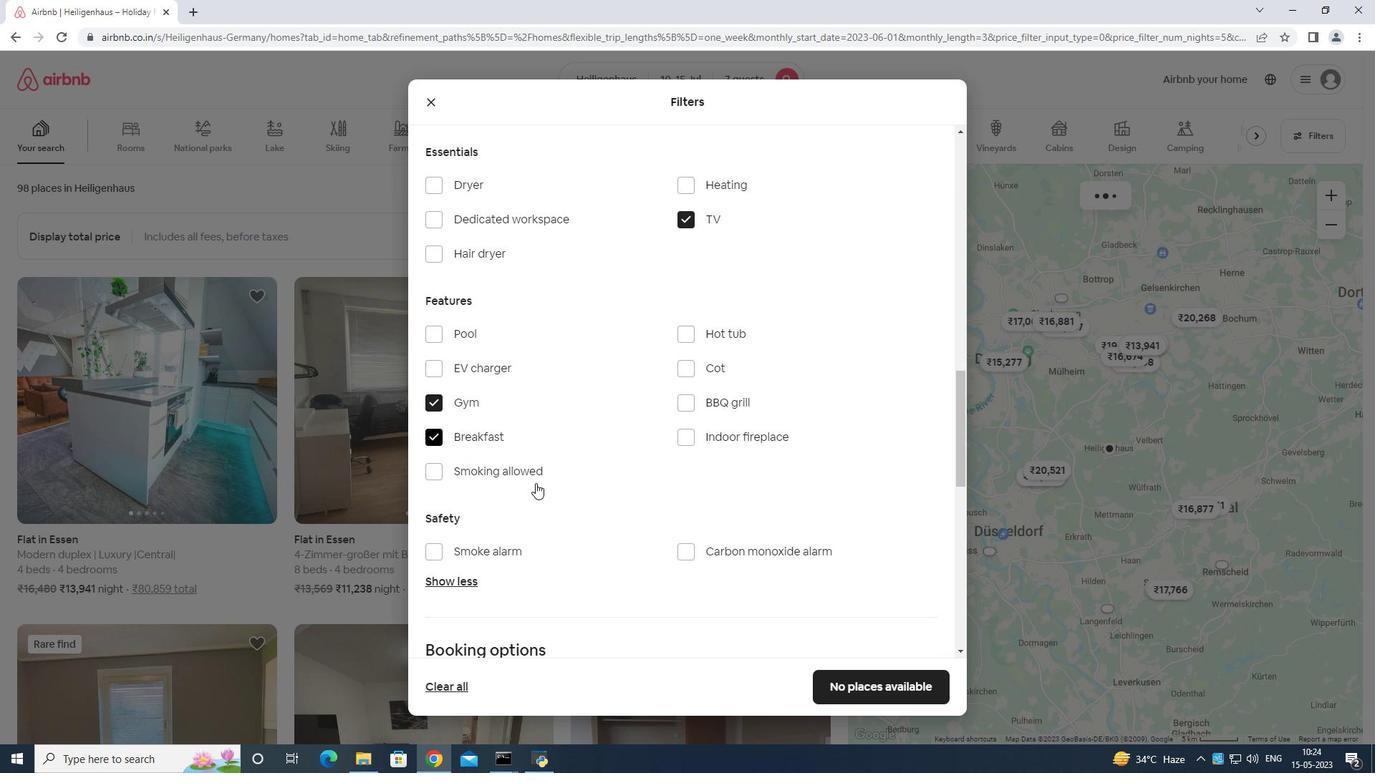 
Action: Mouse scrolled (614, 535) with delta (0, 0)
Screenshot: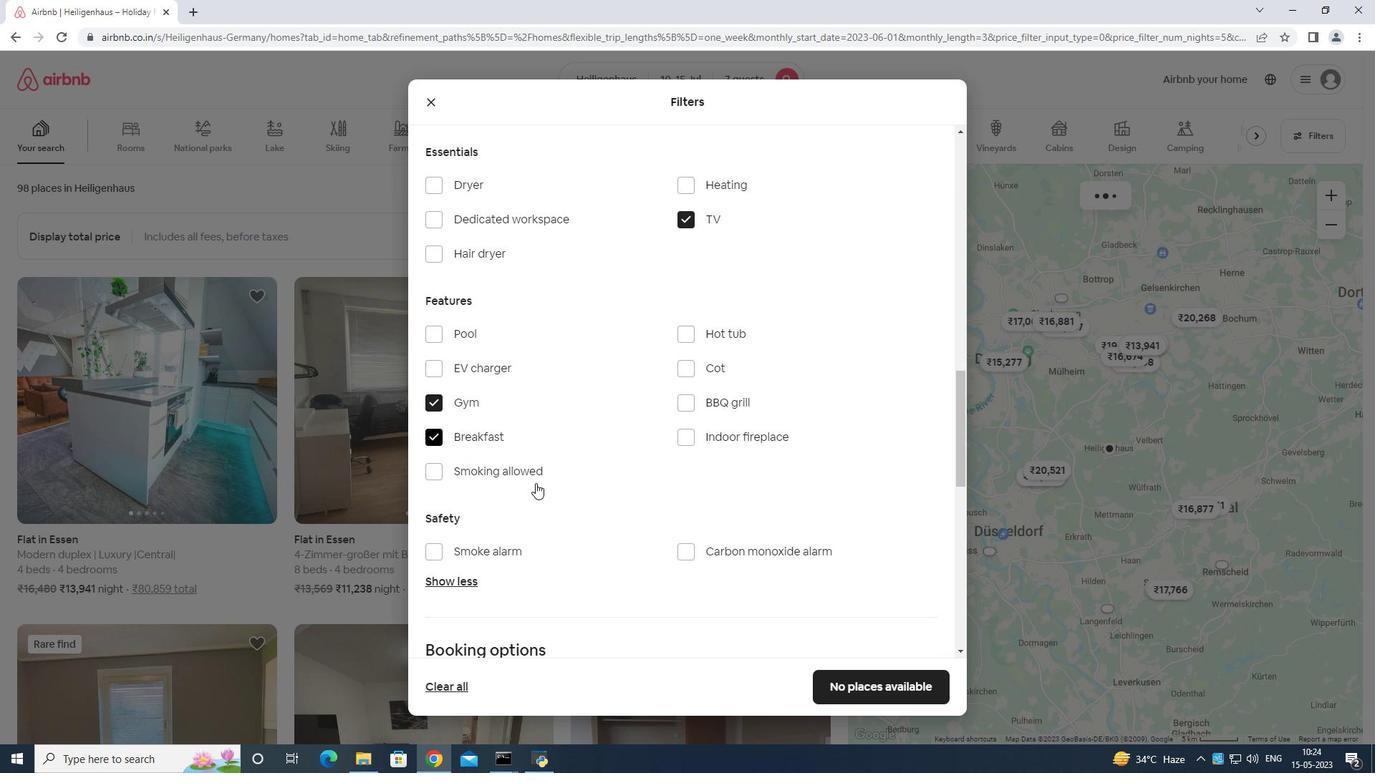 
Action: Mouse moved to (915, 461)
Screenshot: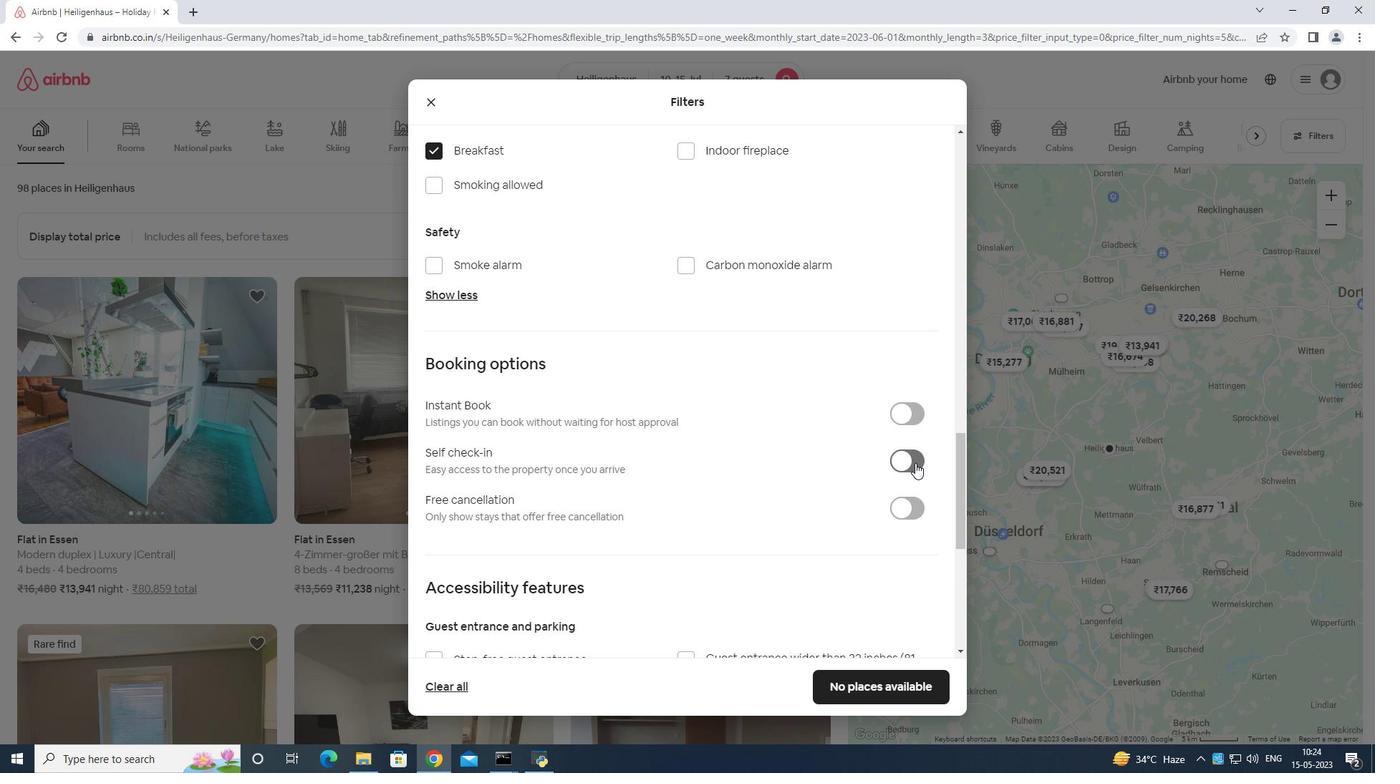 
Action: Mouse pressed left at (915, 461)
Screenshot: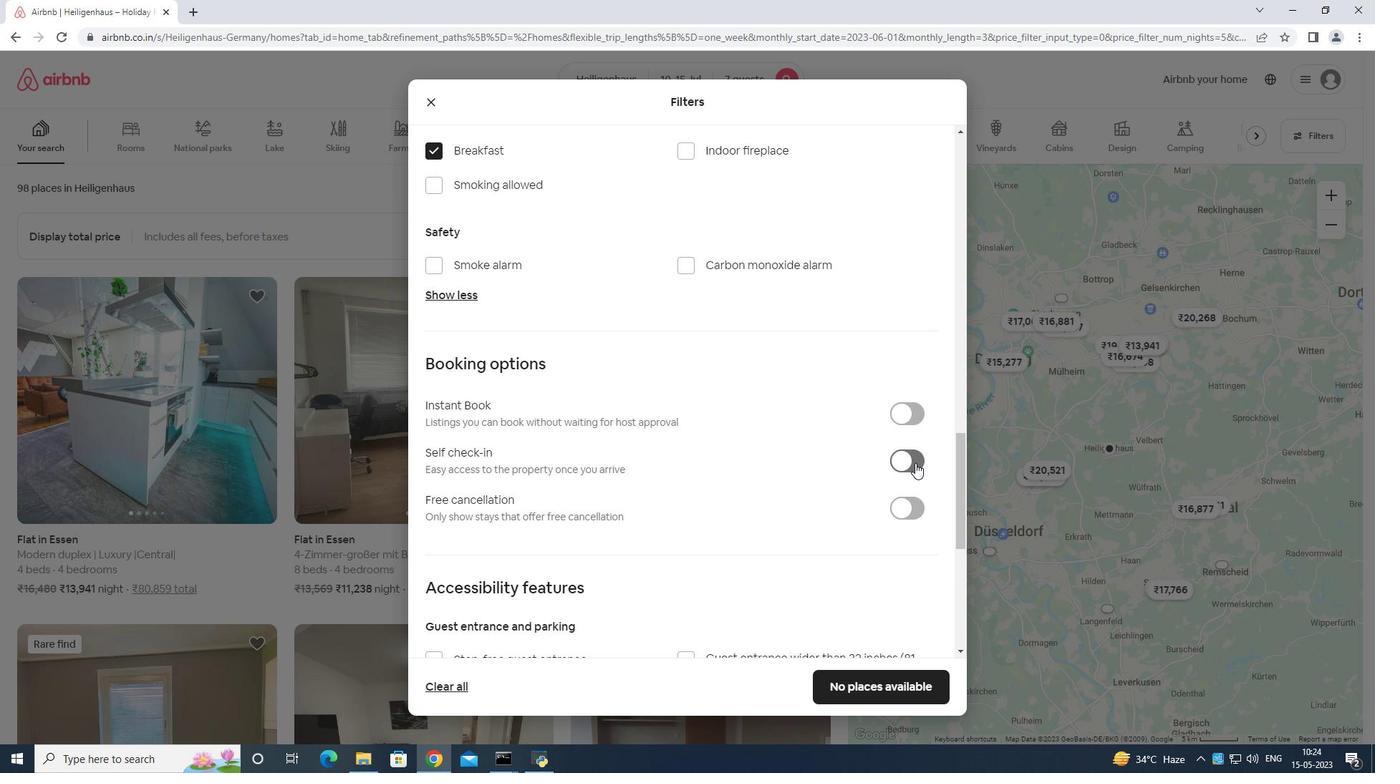 
Action: Mouse moved to (898, 454)
Screenshot: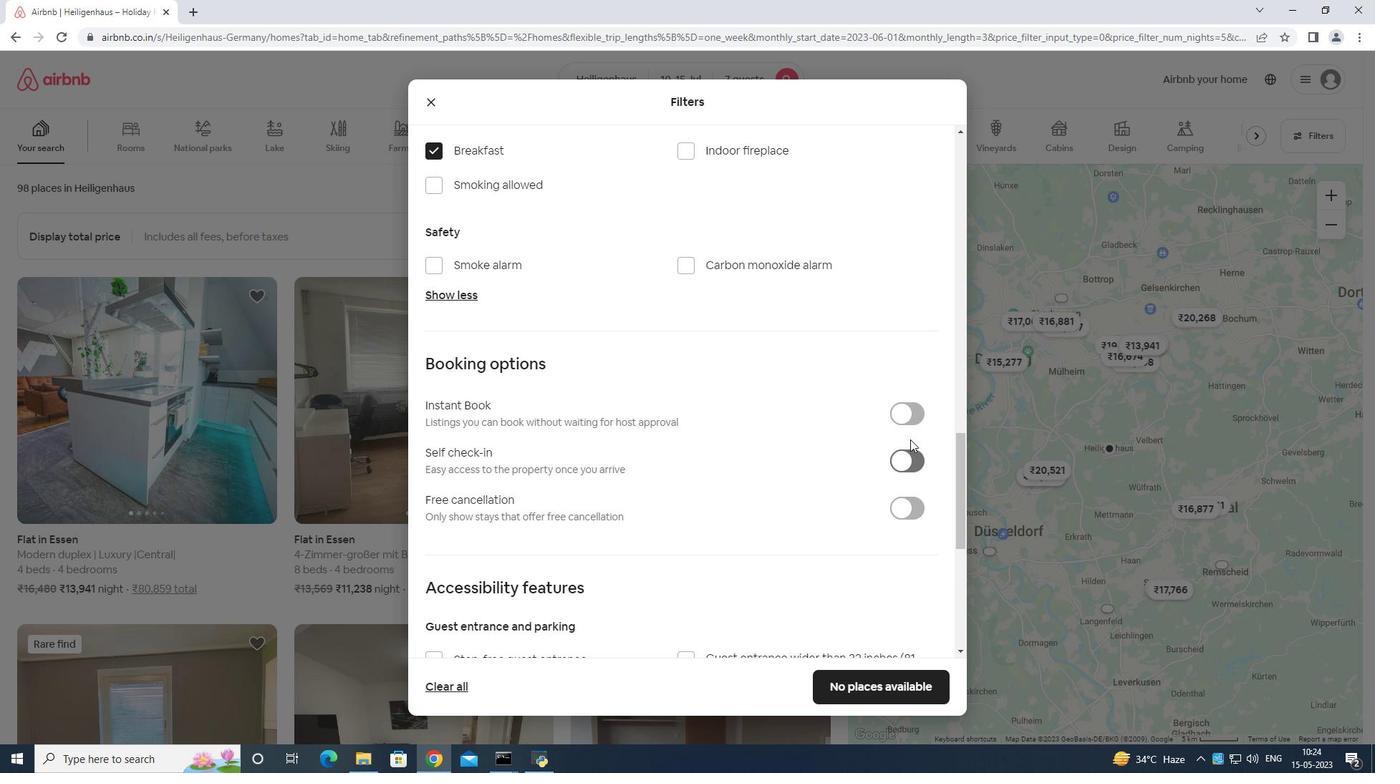 
Action: Mouse scrolled (898, 453) with delta (0, 0)
Screenshot: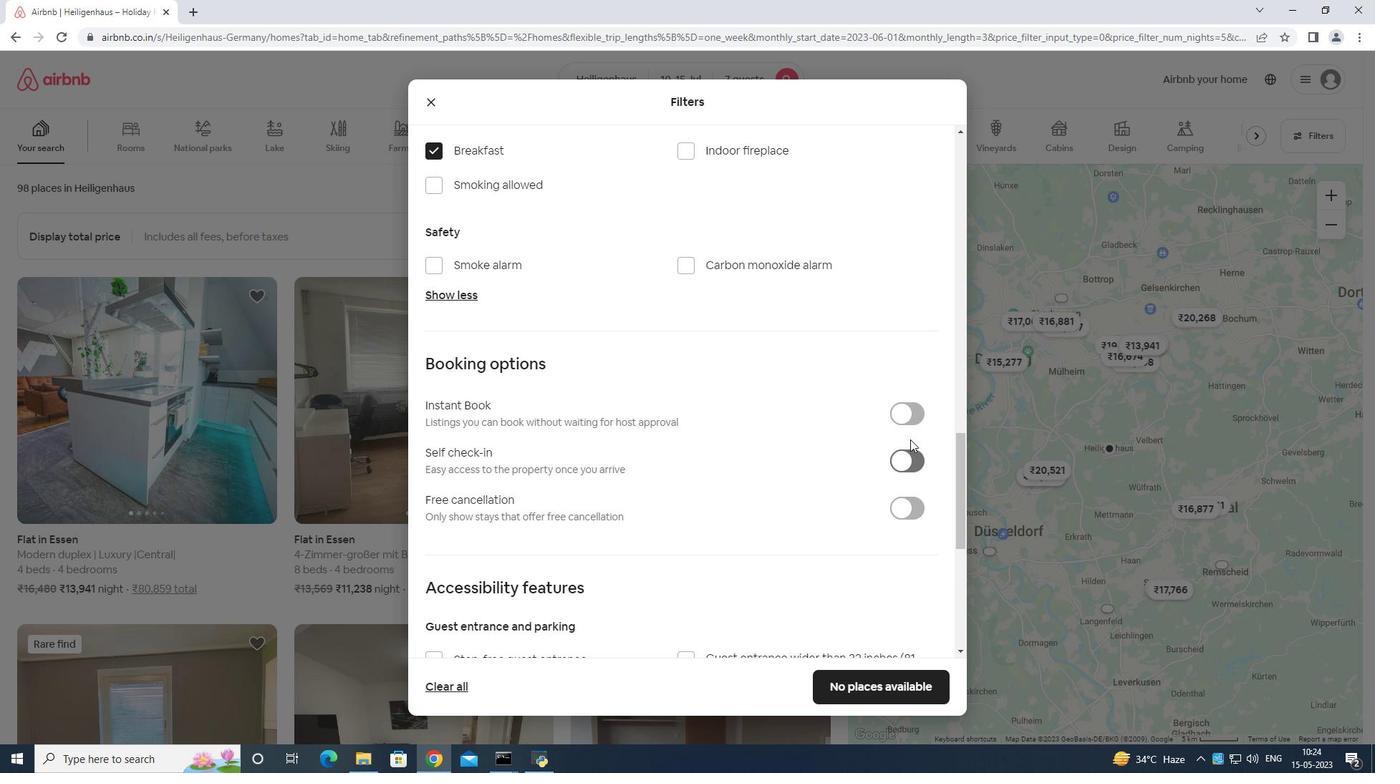 
Action: Mouse moved to (870, 501)
Screenshot: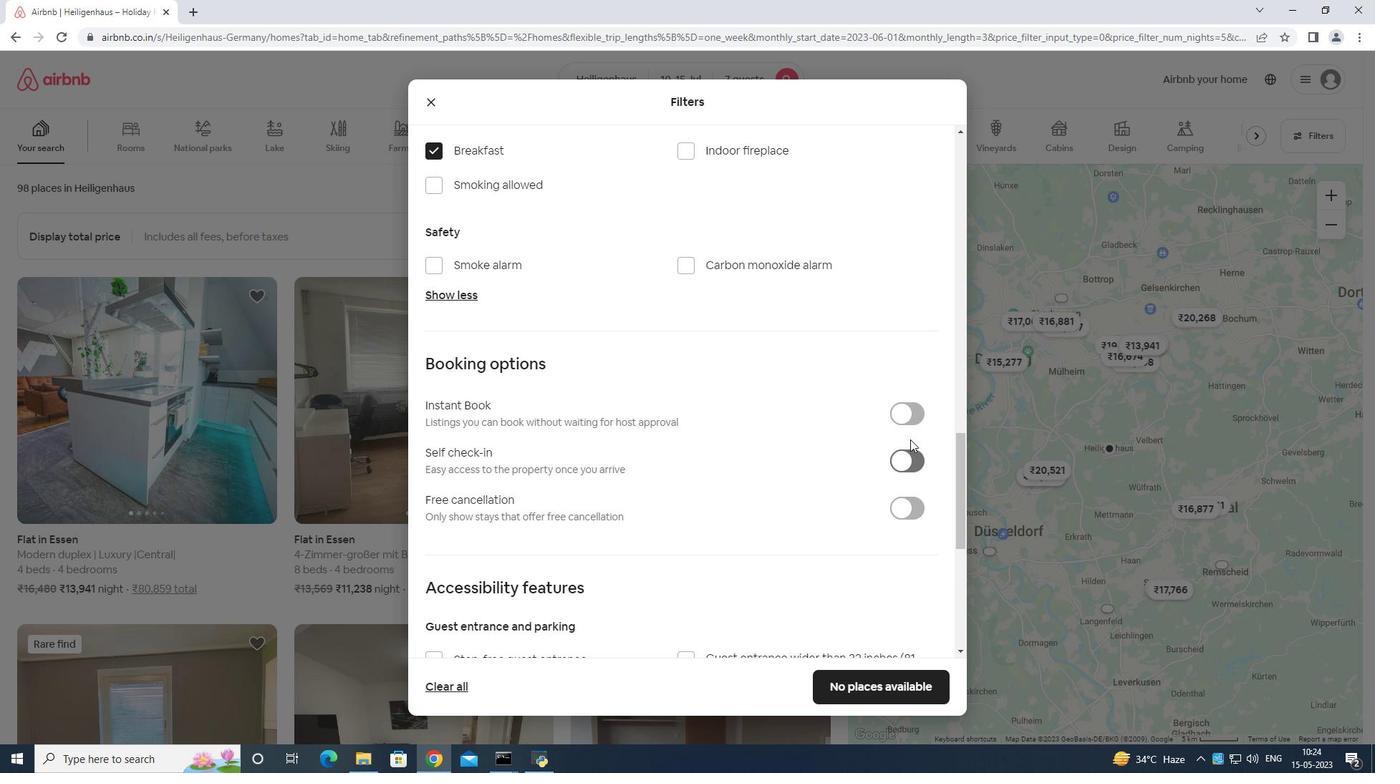 
Action: Mouse scrolled (870, 500) with delta (0, 0)
Screenshot: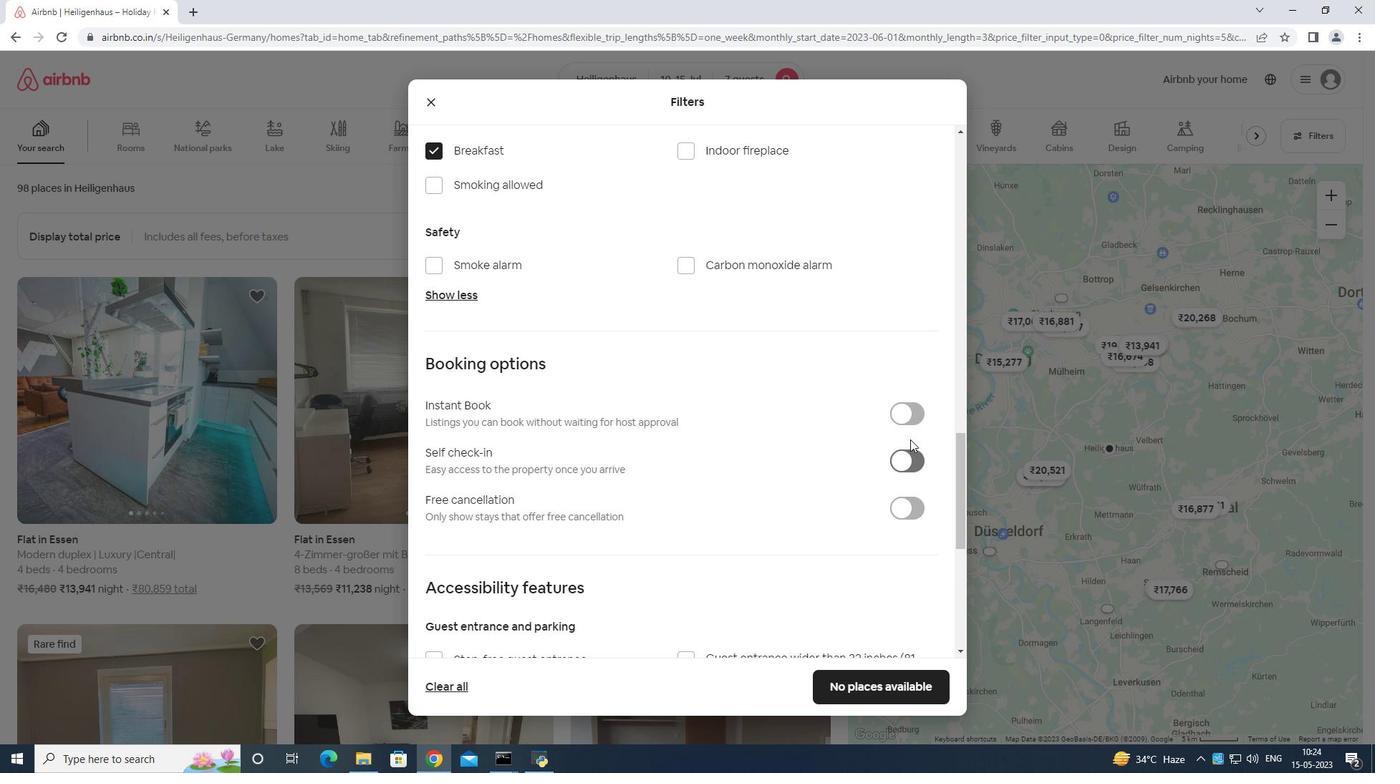 
Action: Mouse moved to (847, 535)
Screenshot: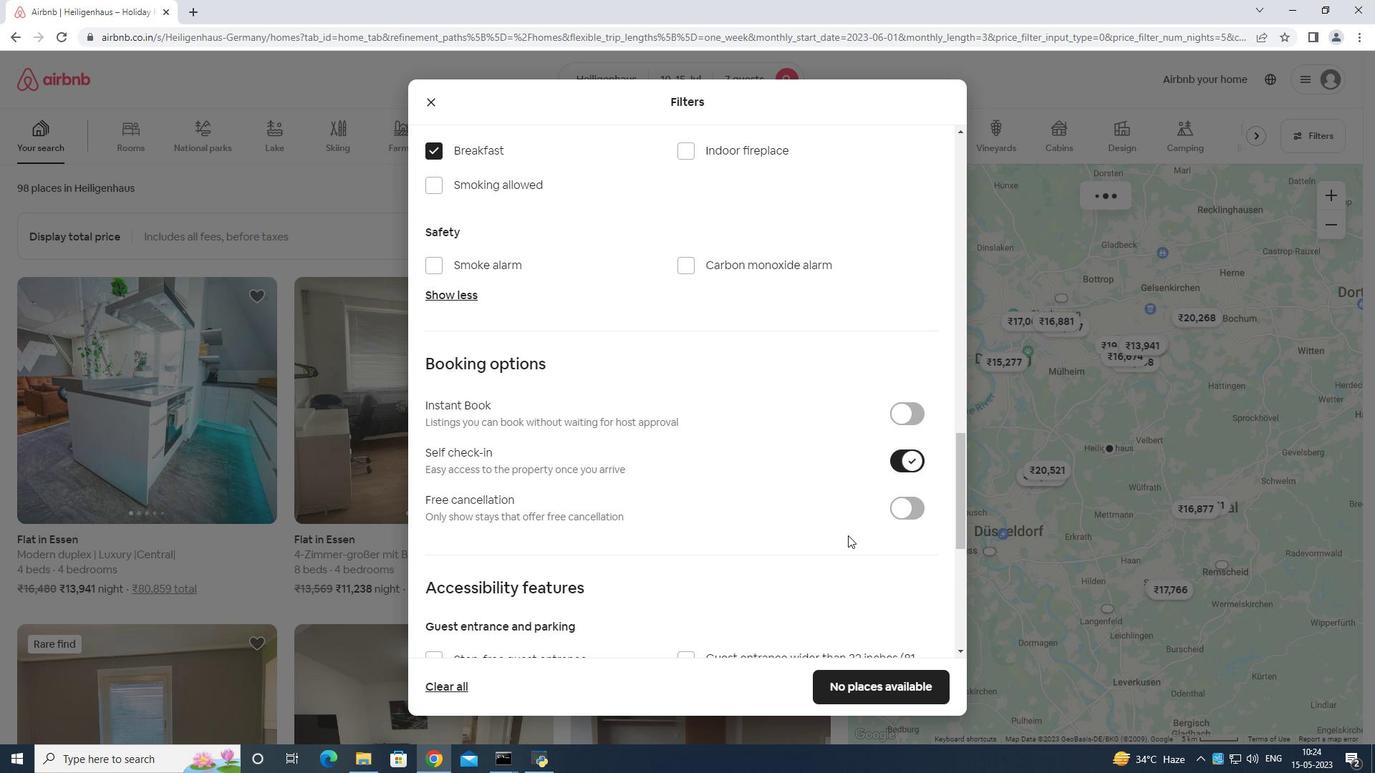 
Action: Mouse scrolled (847, 535) with delta (0, 0)
Screenshot: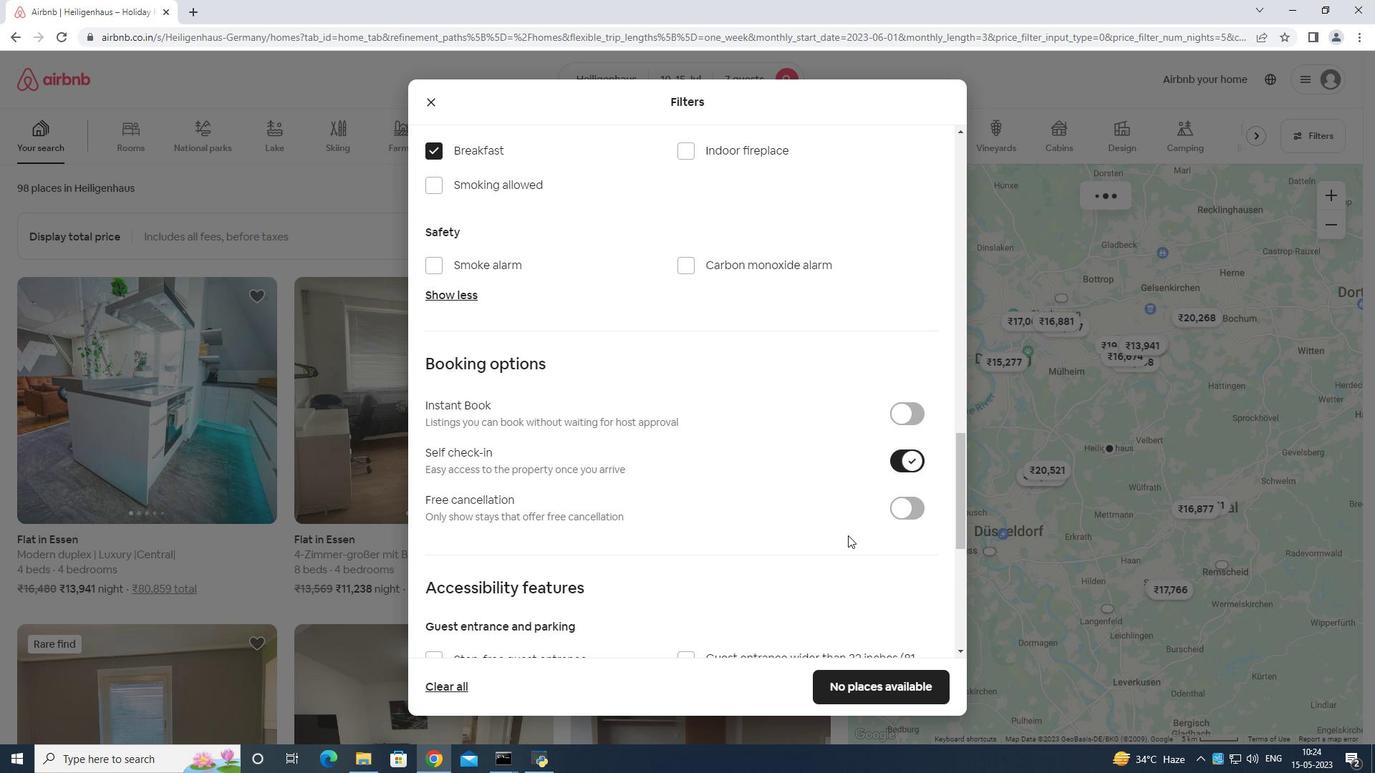 
Action: Mouse moved to (846, 538)
Screenshot: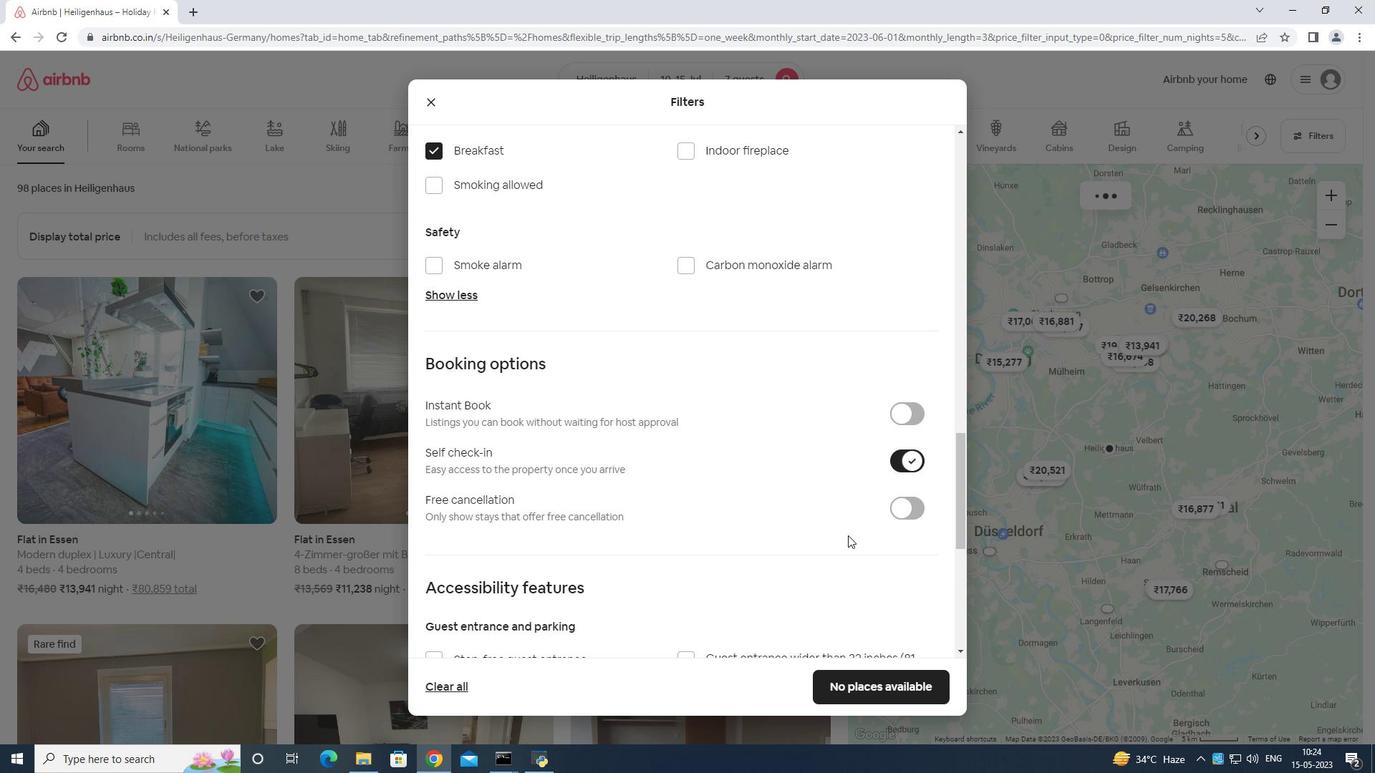 
Action: Mouse scrolled (846, 537) with delta (0, 0)
Screenshot: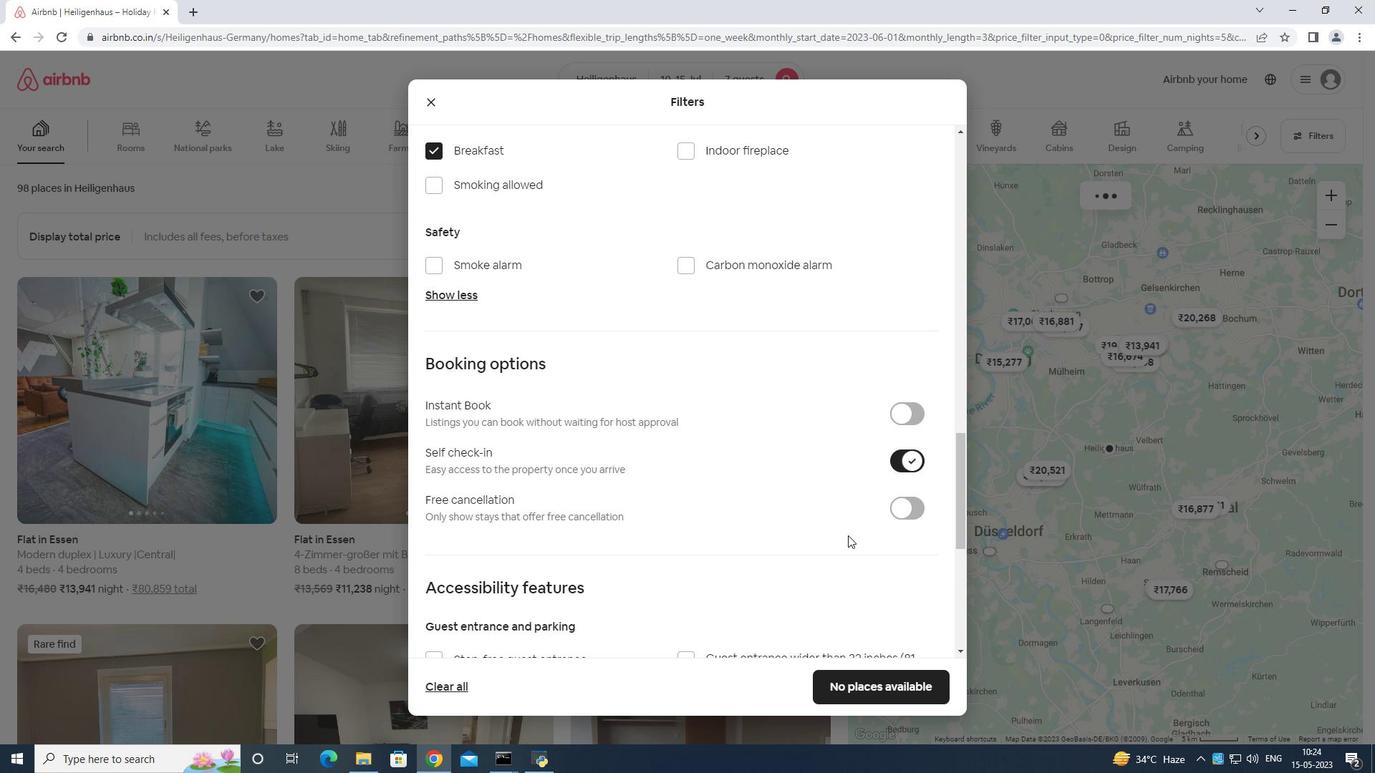 
Action: Mouse moved to (845, 541)
Screenshot: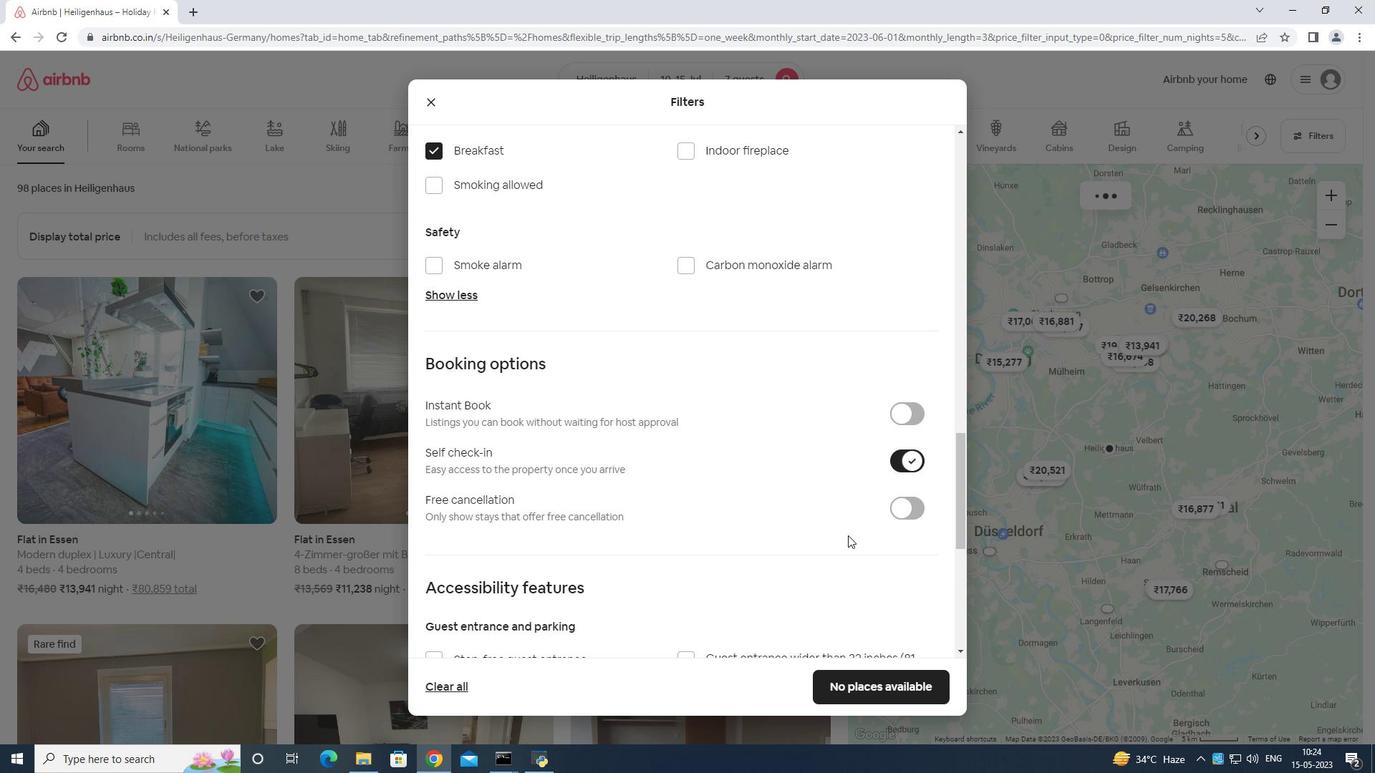 
Action: Mouse scrolled (845, 540) with delta (0, 0)
Screenshot: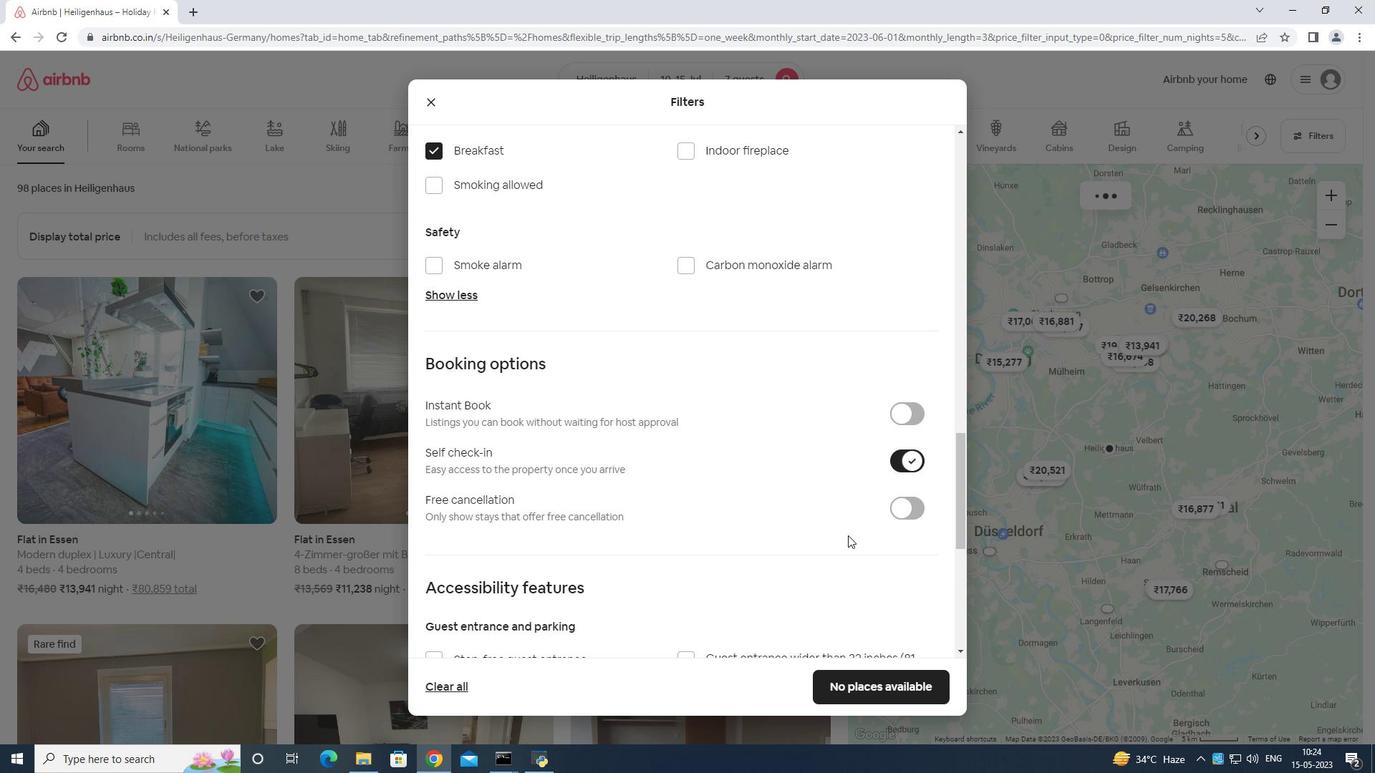 
Action: Mouse moved to (842, 547)
Screenshot: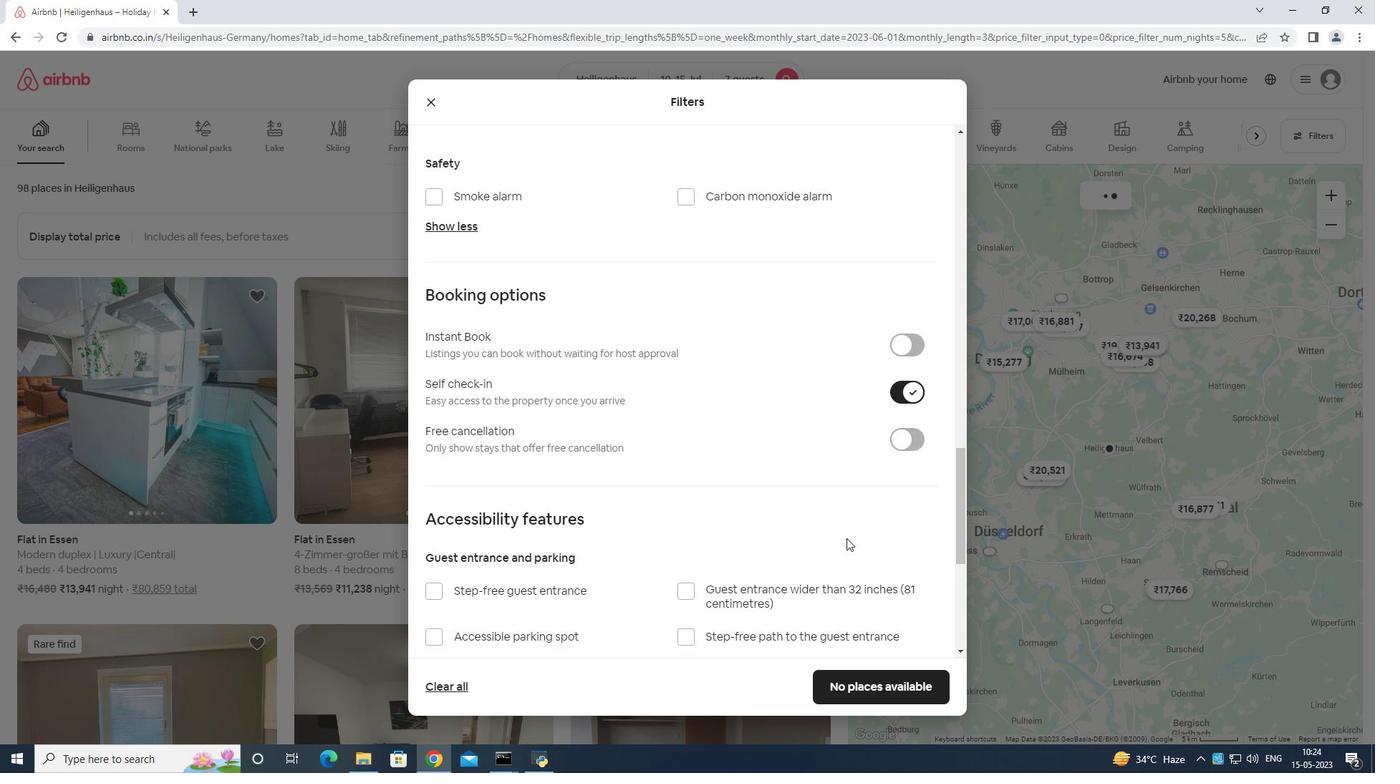 
Action: Mouse scrolled (842, 547) with delta (0, 0)
Screenshot: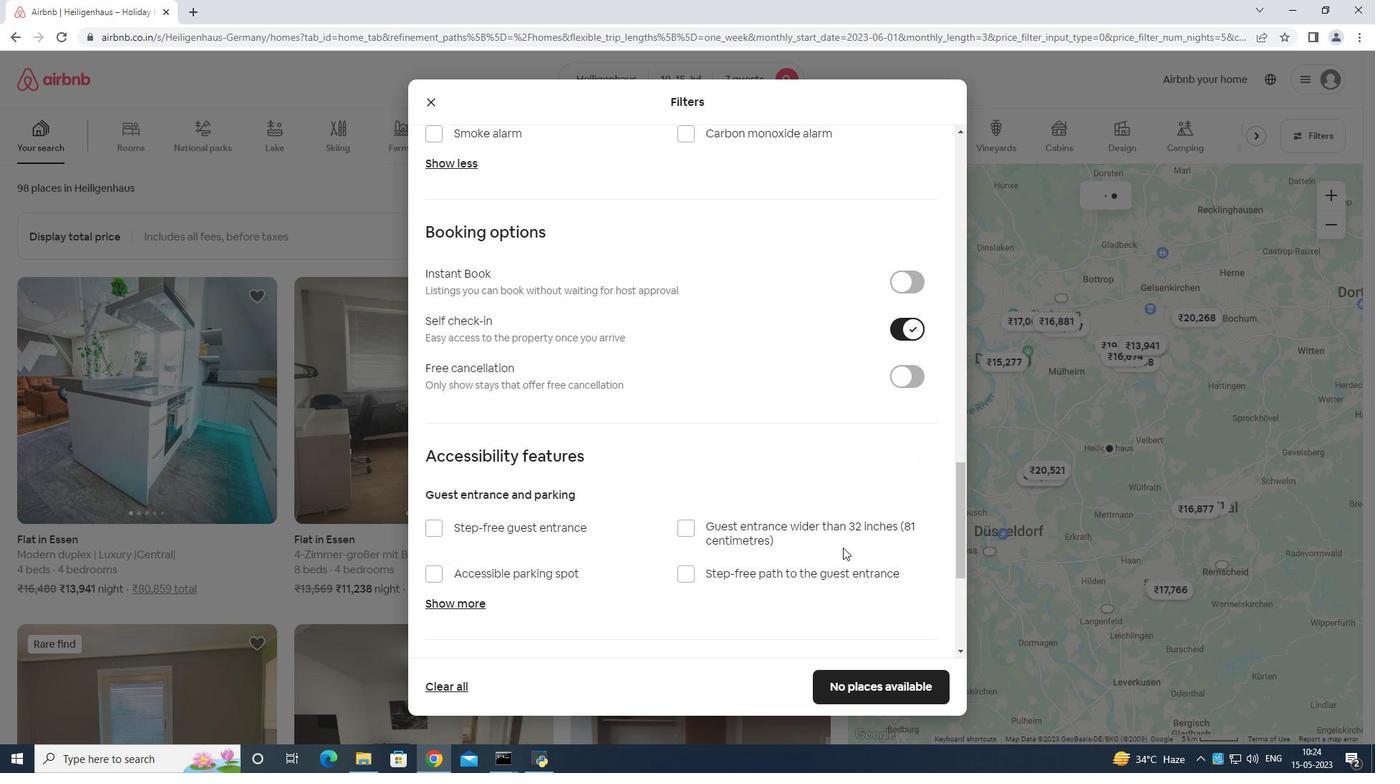 
Action: Mouse scrolled (842, 547) with delta (0, 0)
Screenshot: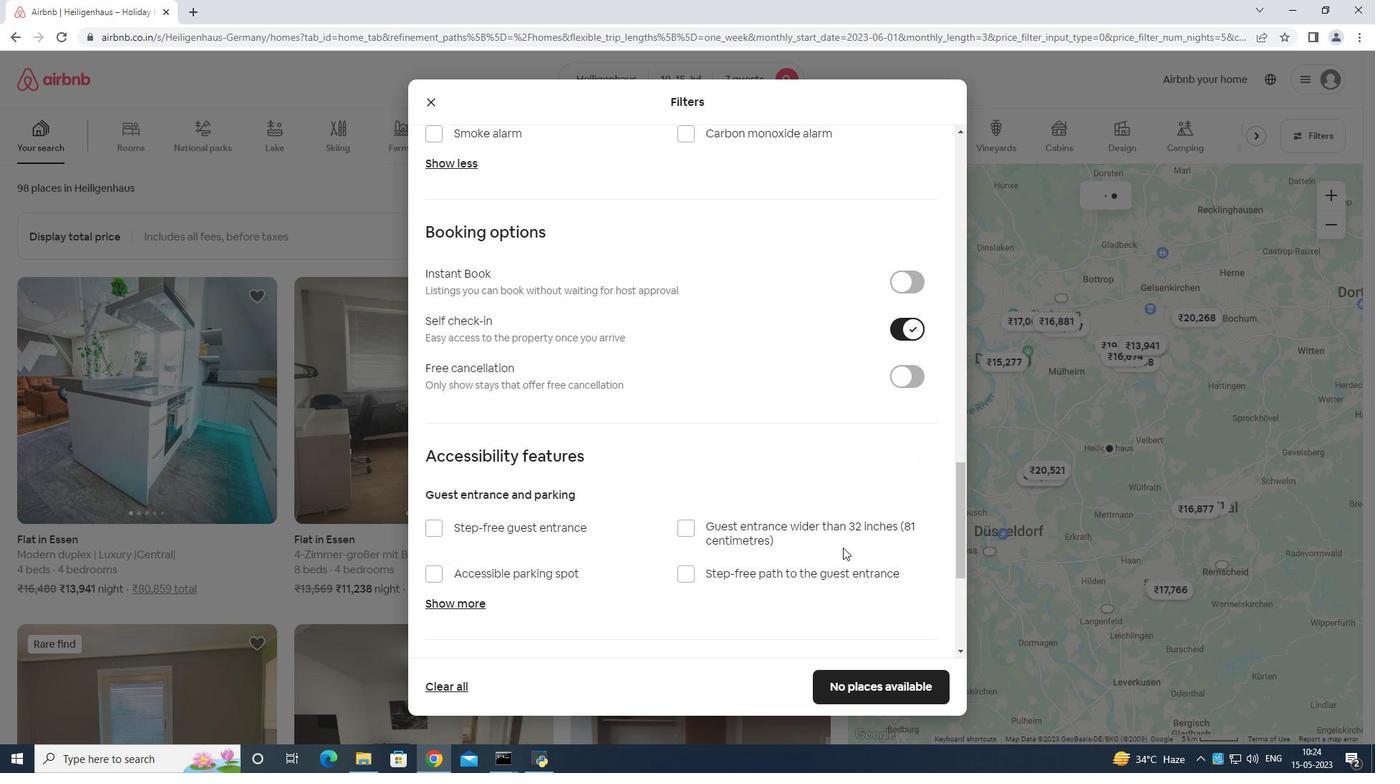 
Action: Mouse scrolled (842, 547) with delta (0, 0)
Screenshot: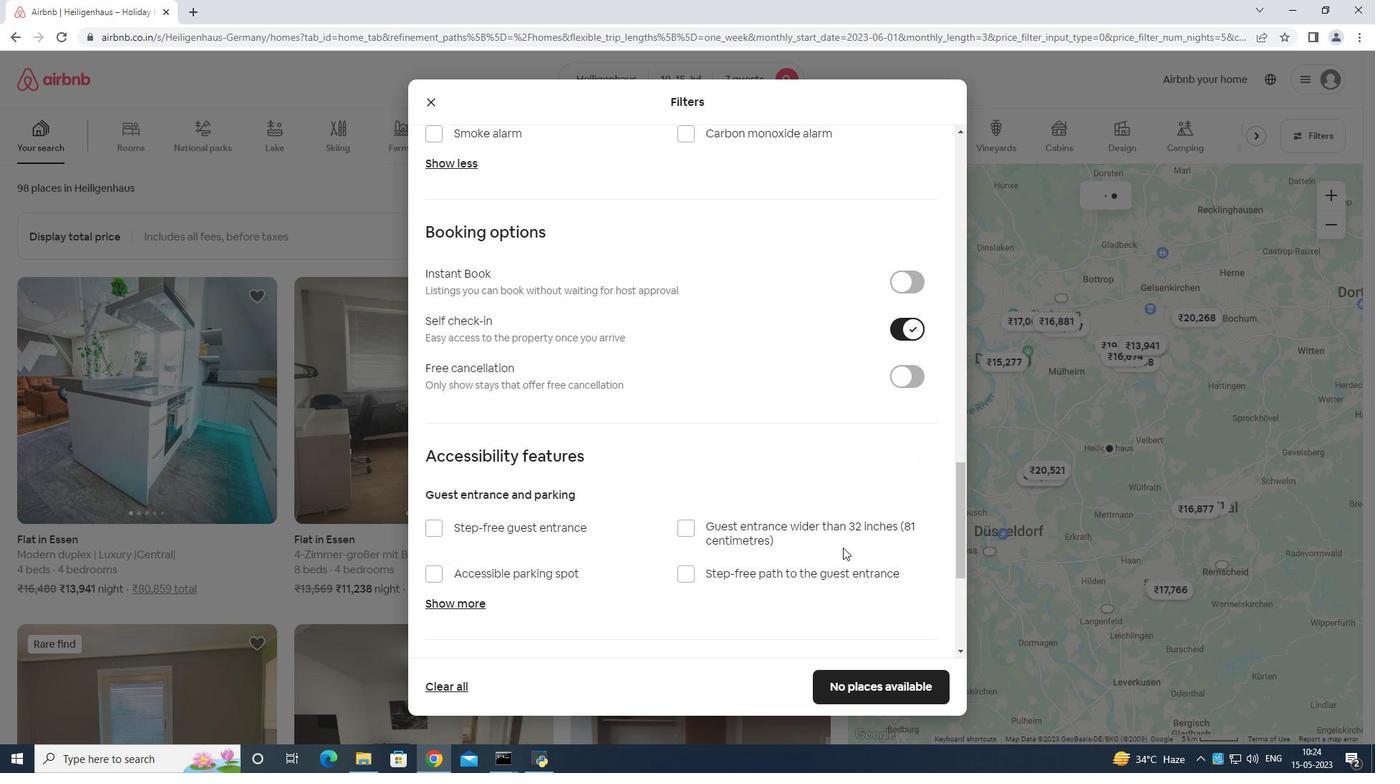 
Action: Mouse moved to (842, 547)
Screenshot: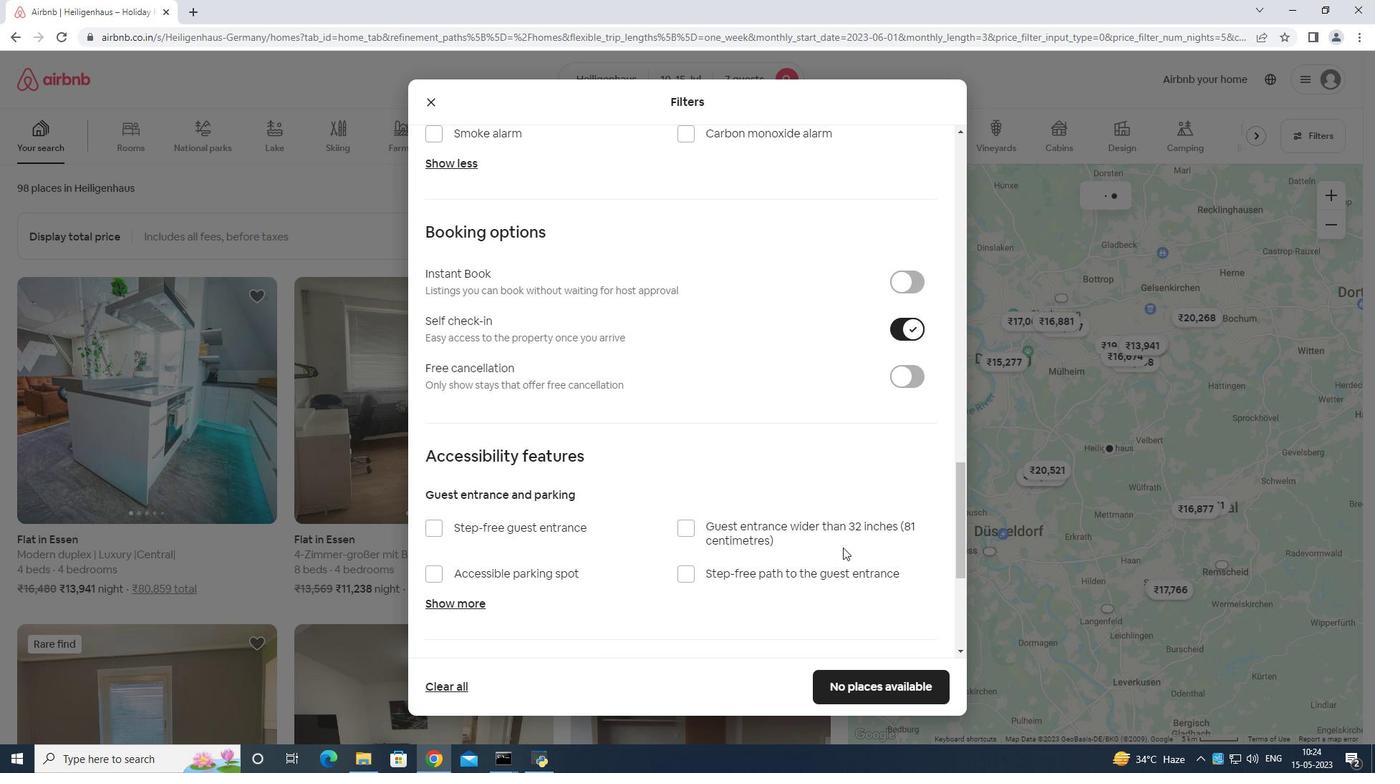 
Action: Mouse scrolled (842, 546) with delta (0, 0)
Screenshot: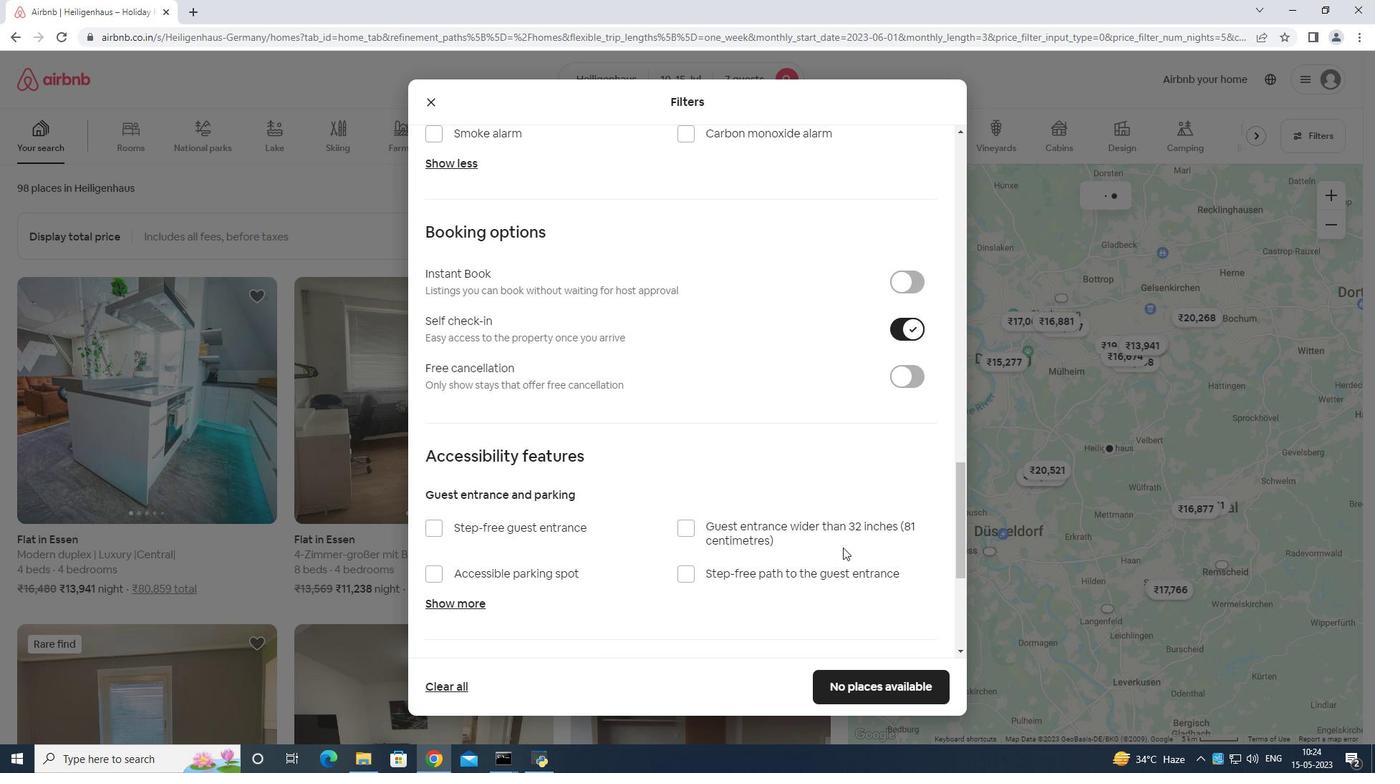 
Action: Mouse moved to (800, 558)
Screenshot: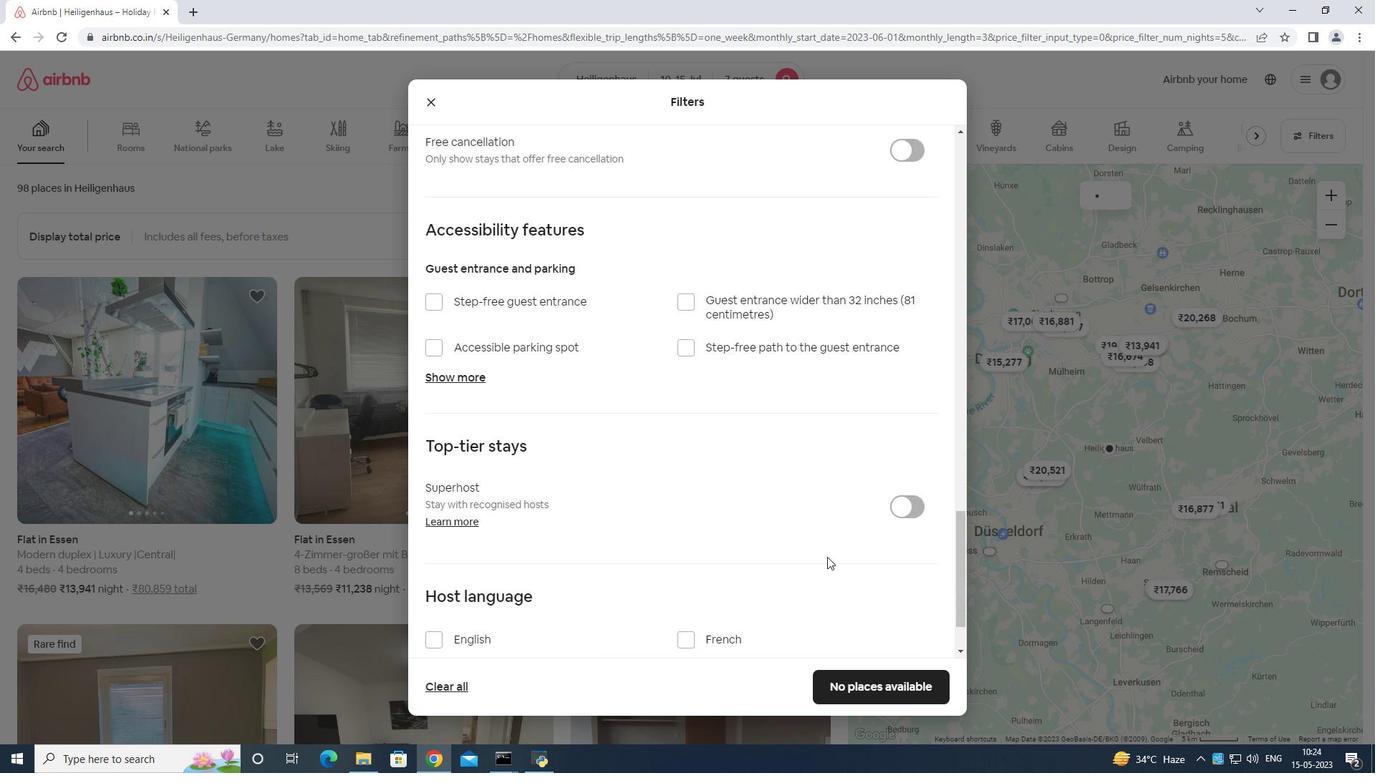 
Action: Mouse scrolled (800, 557) with delta (0, 0)
Screenshot: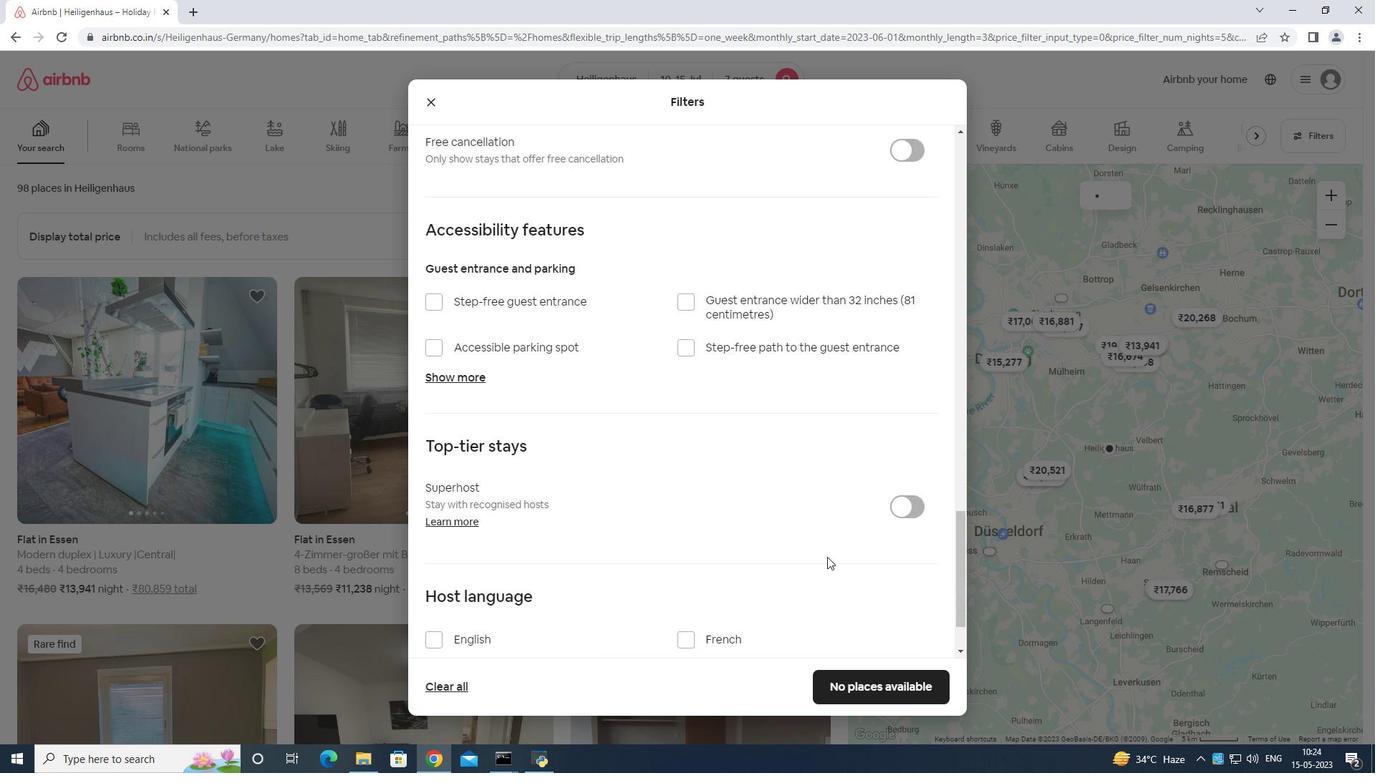 
Action: Mouse moved to (764, 569)
Screenshot: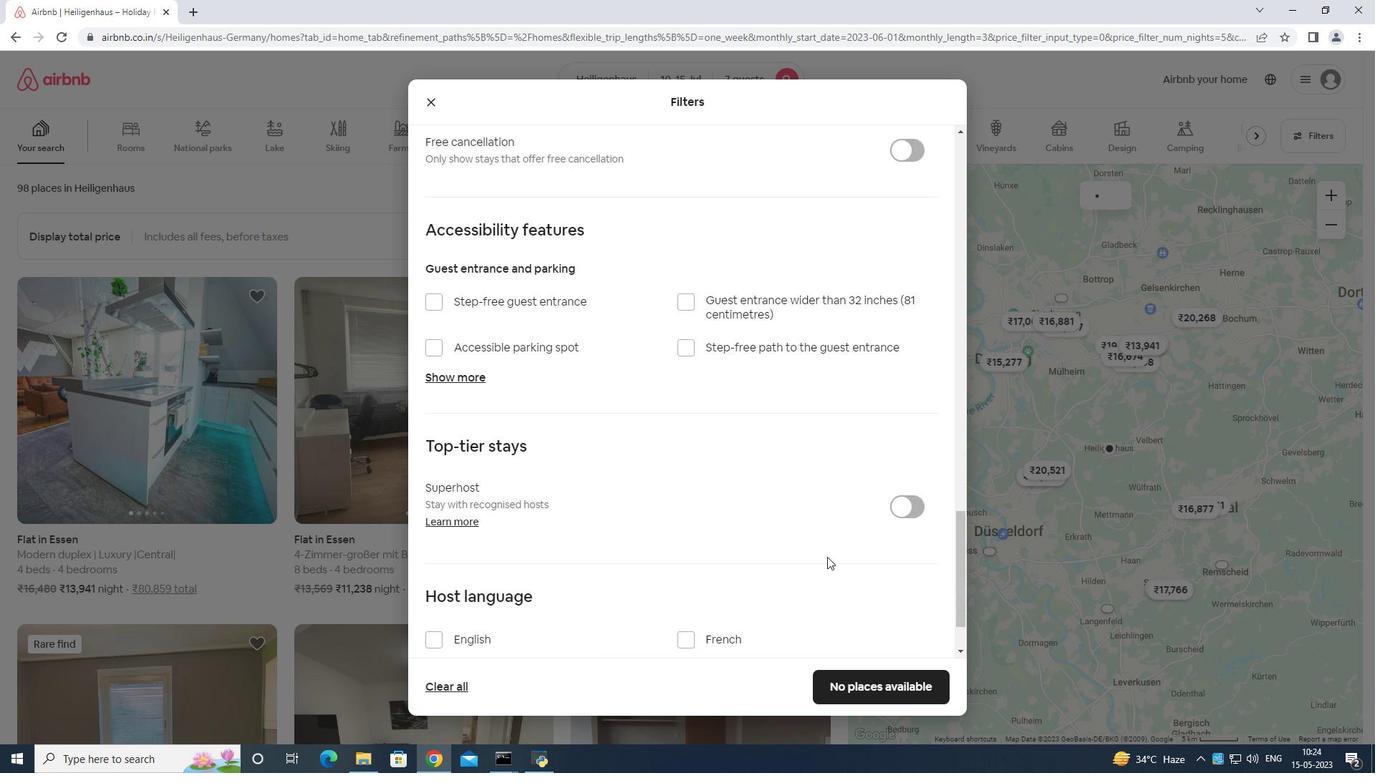 
Action: Mouse scrolled (764, 568) with delta (0, 0)
Screenshot: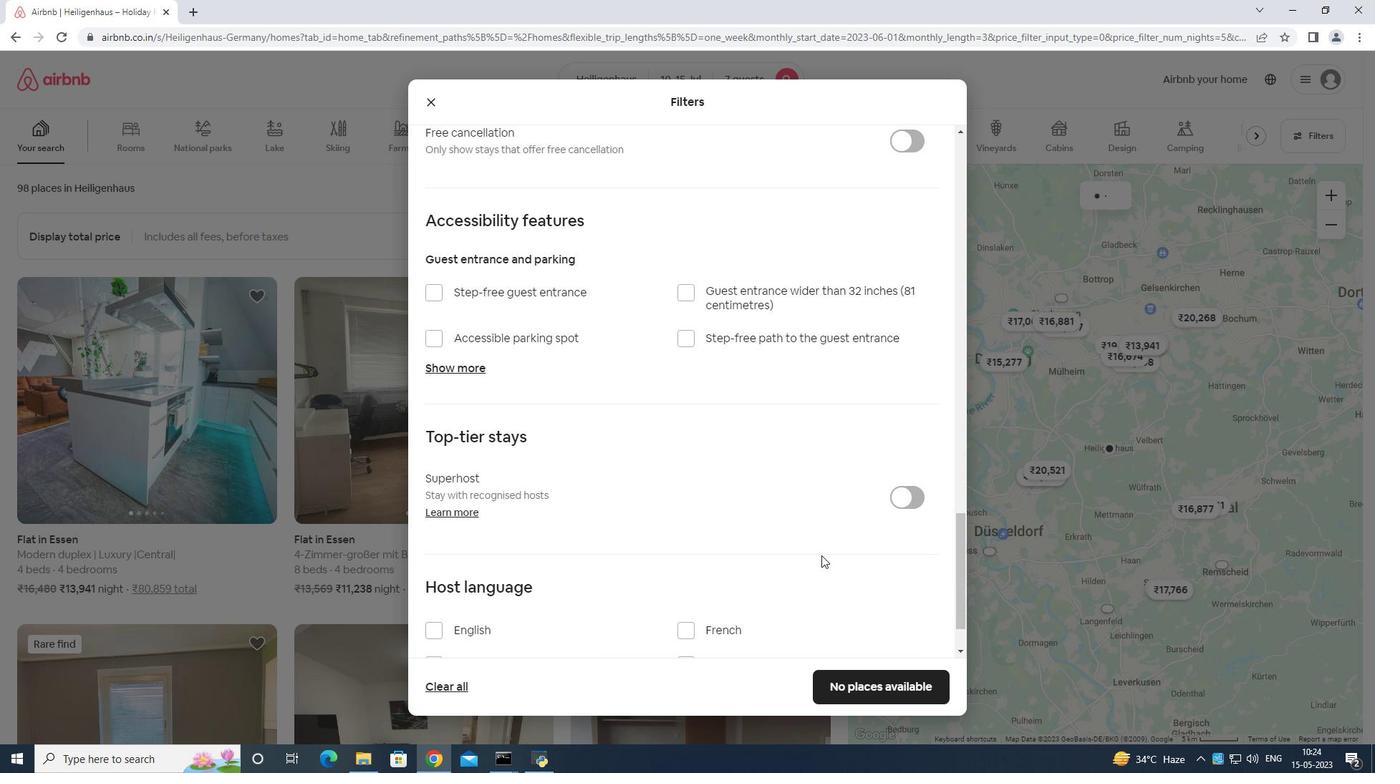
Action: Mouse moved to (663, 603)
Screenshot: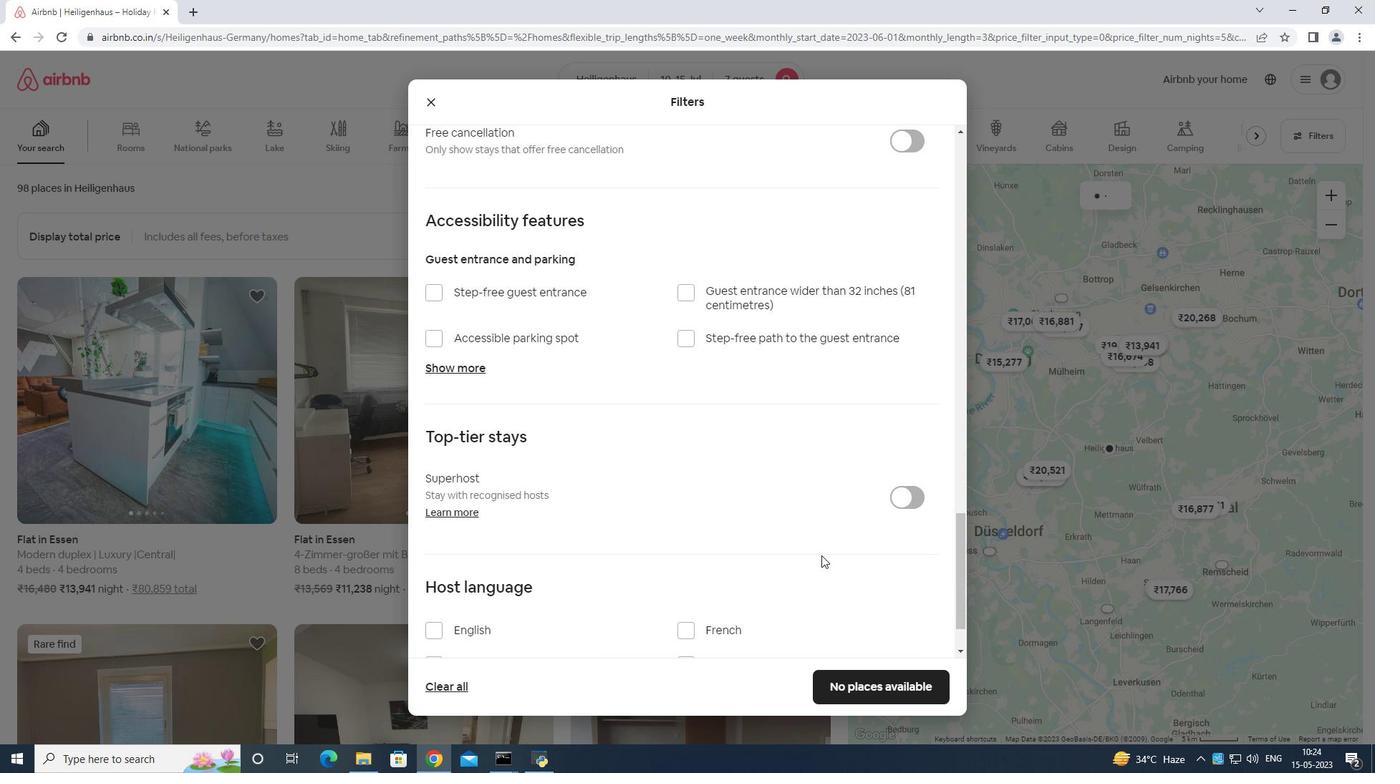 
Action: Mouse scrolled (663, 602) with delta (0, 0)
Screenshot: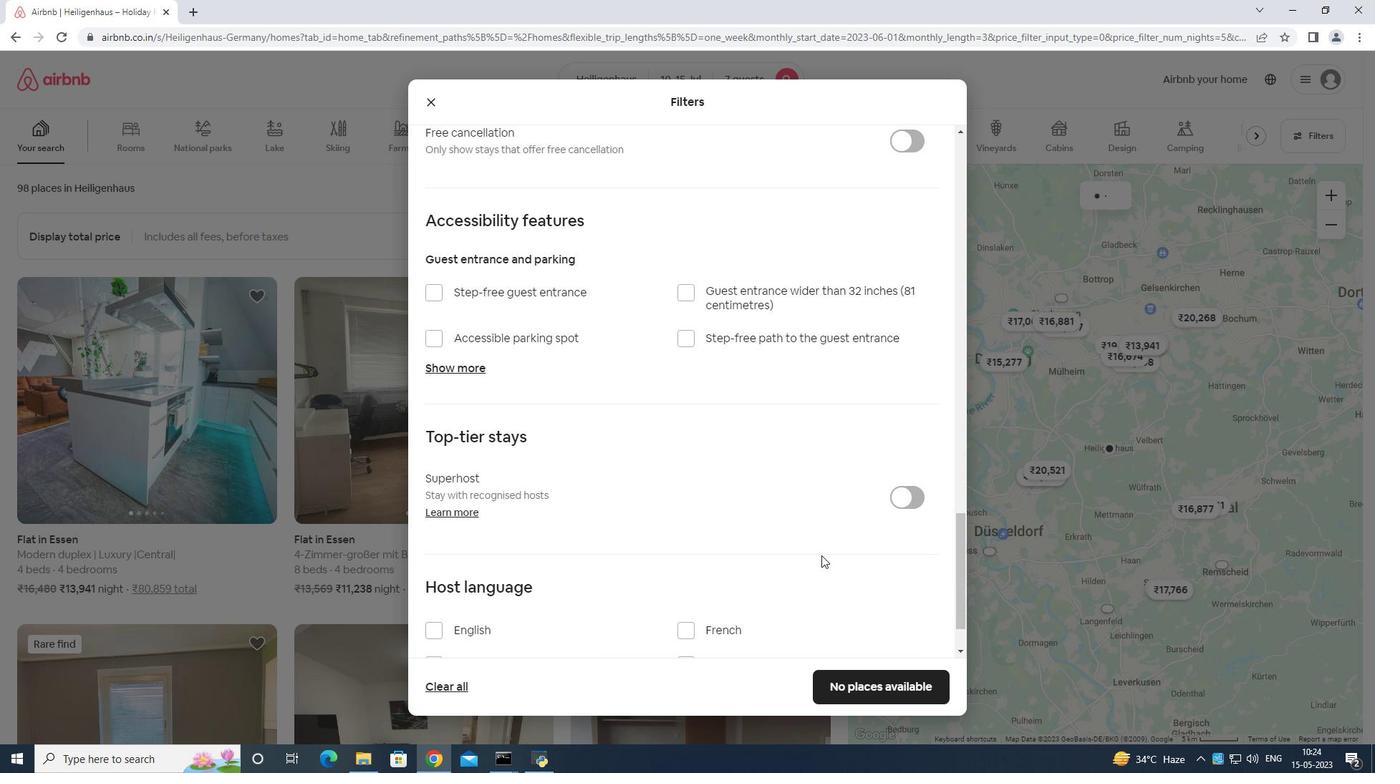 
Action: Mouse moved to (433, 557)
Screenshot: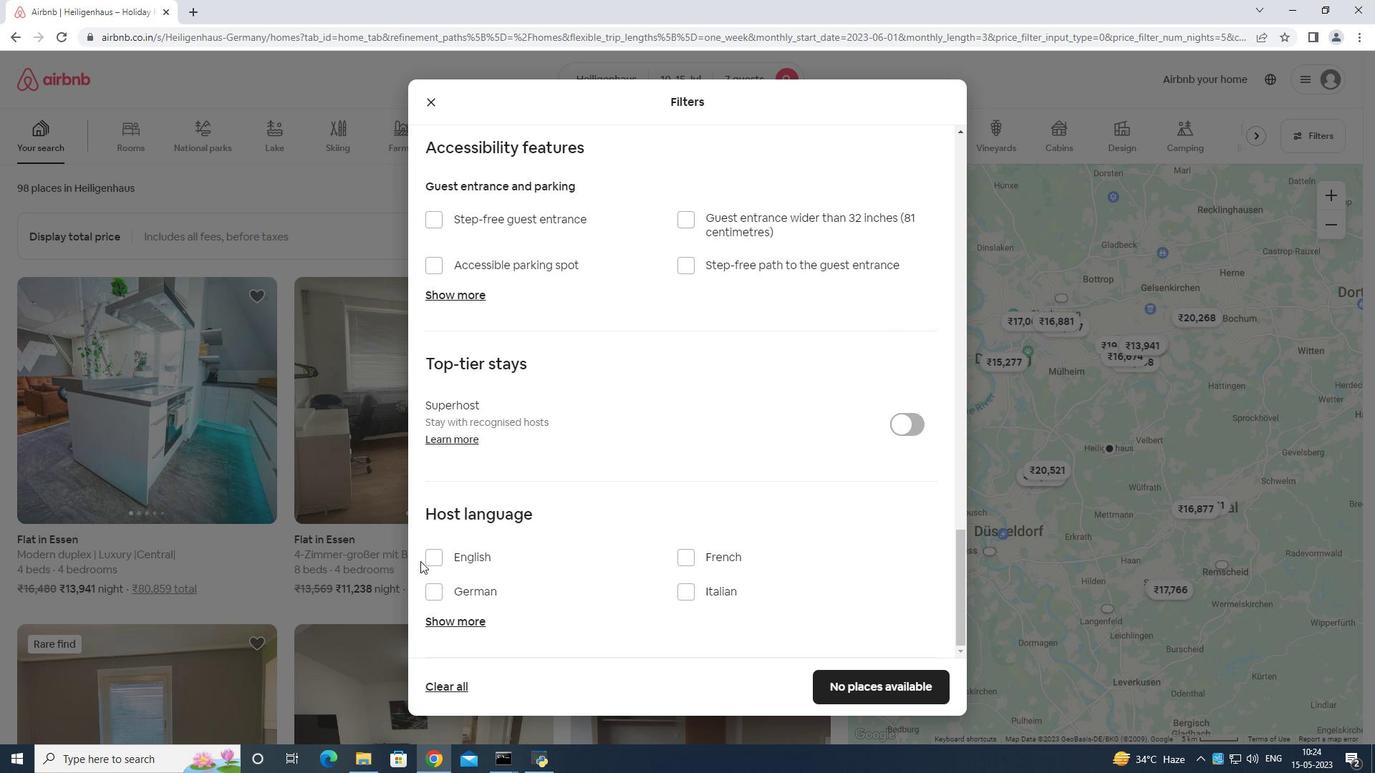 
Action: Mouse pressed left at (433, 557)
Screenshot: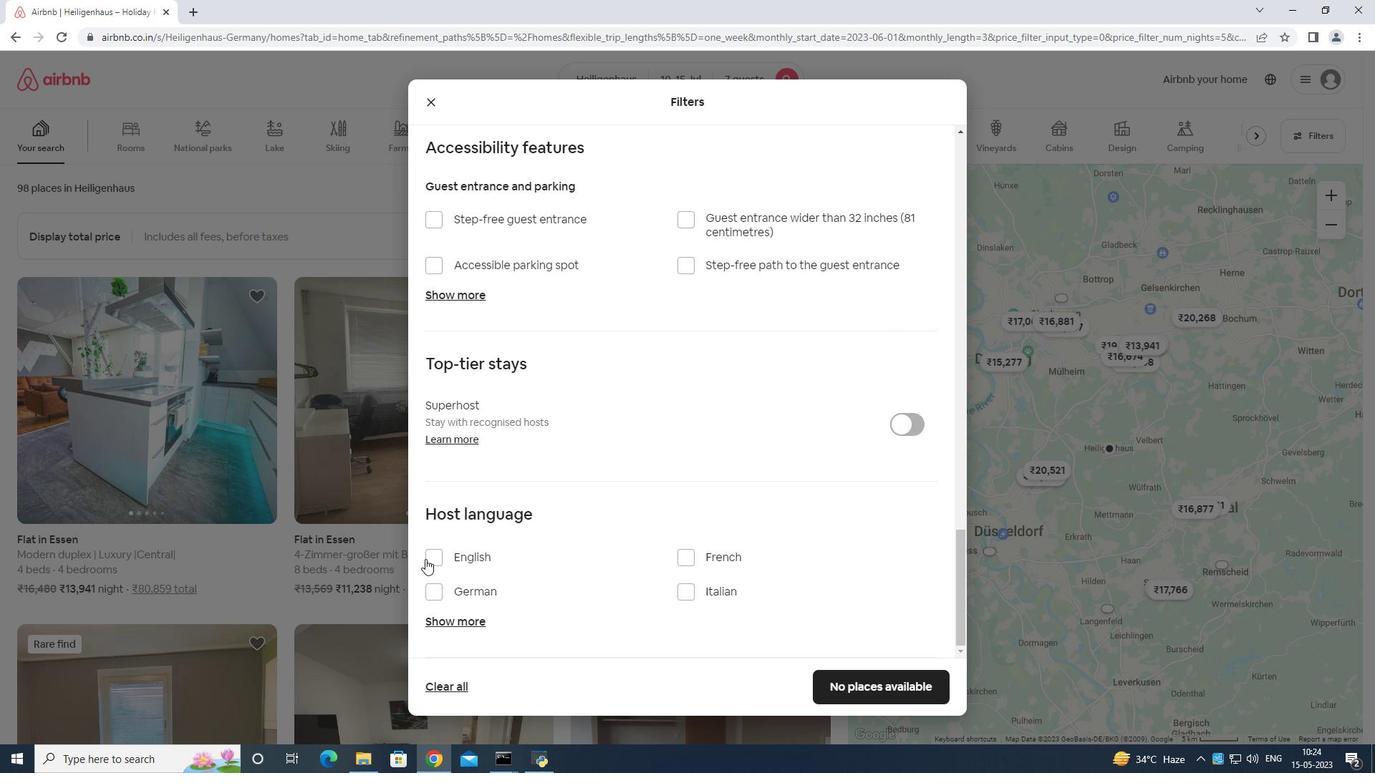 
Action: Mouse moved to (901, 696)
Screenshot: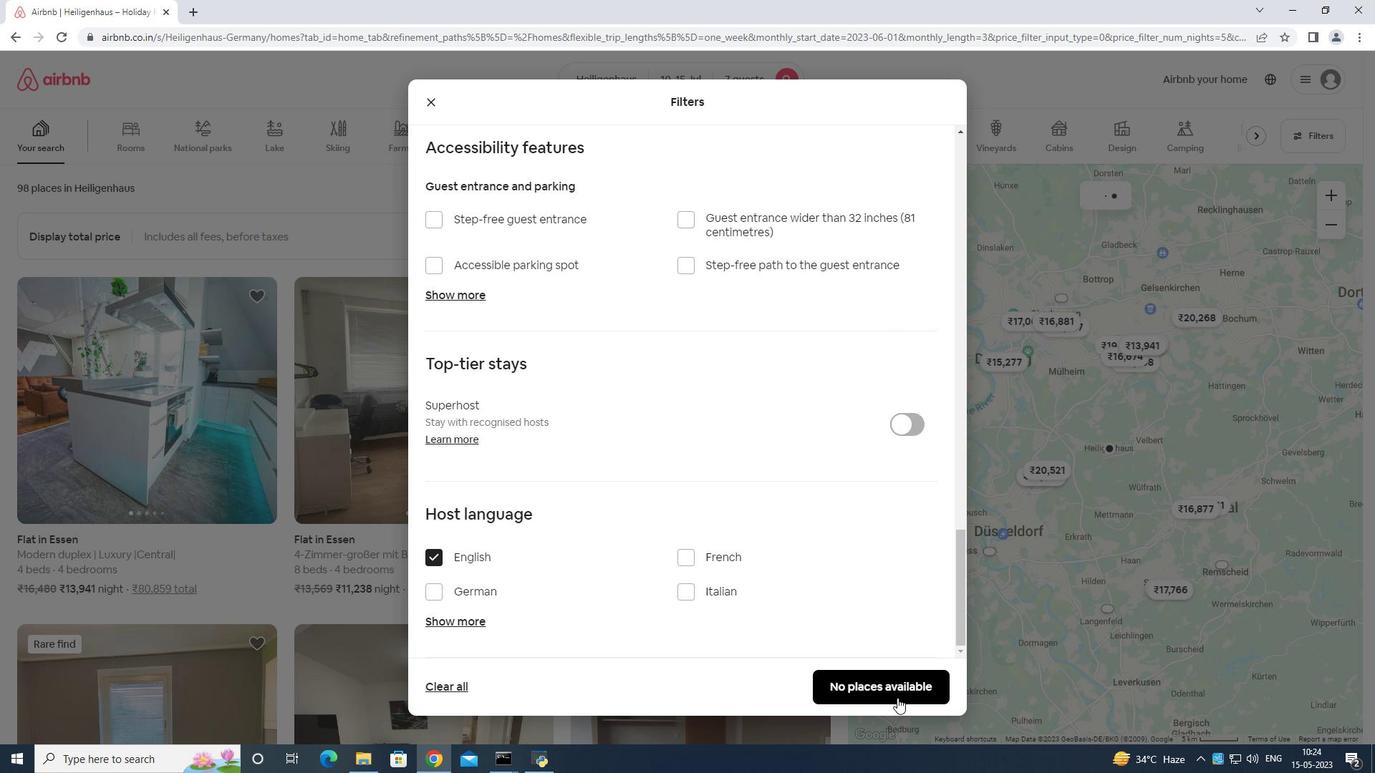 
Action: Mouse pressed left at (901, 696)
Screenshot: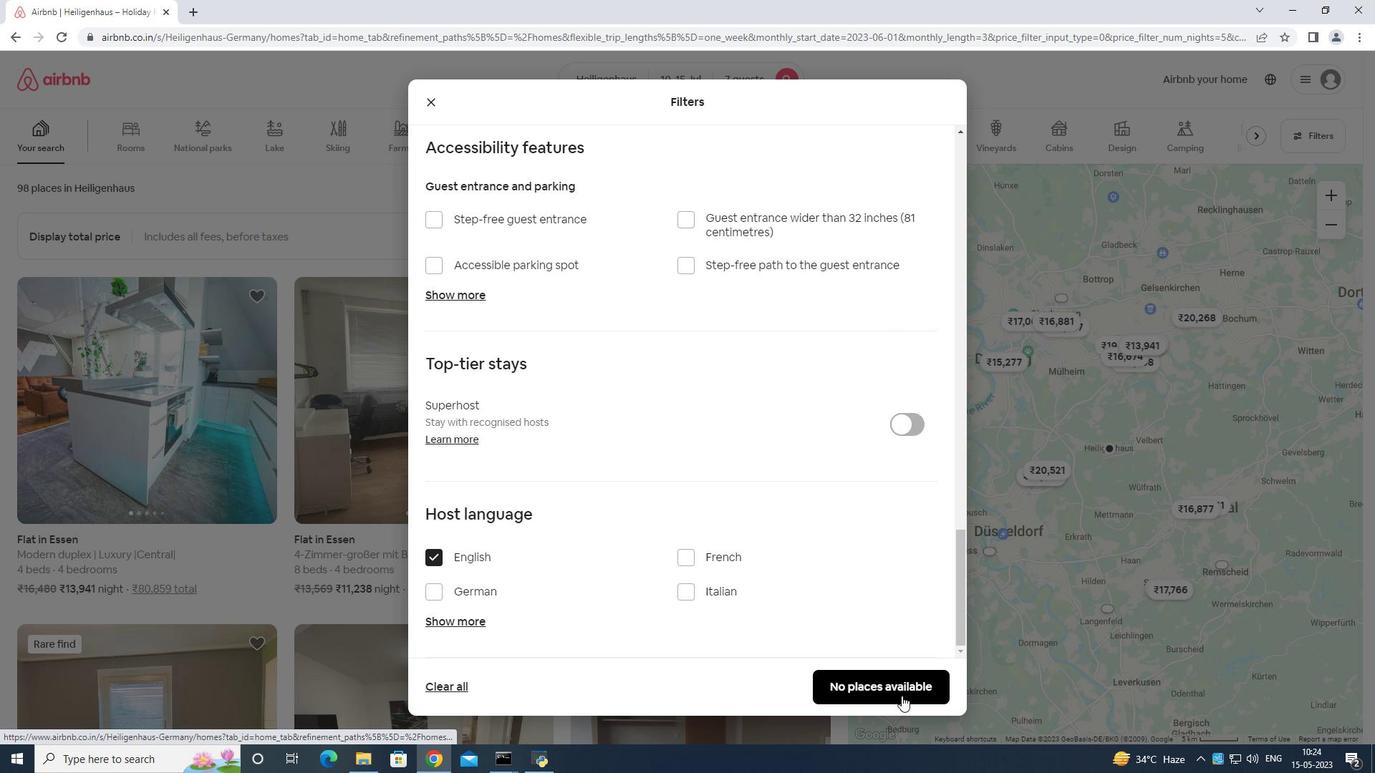 
Action: Mouse moved to (903, 694)
Screenshot: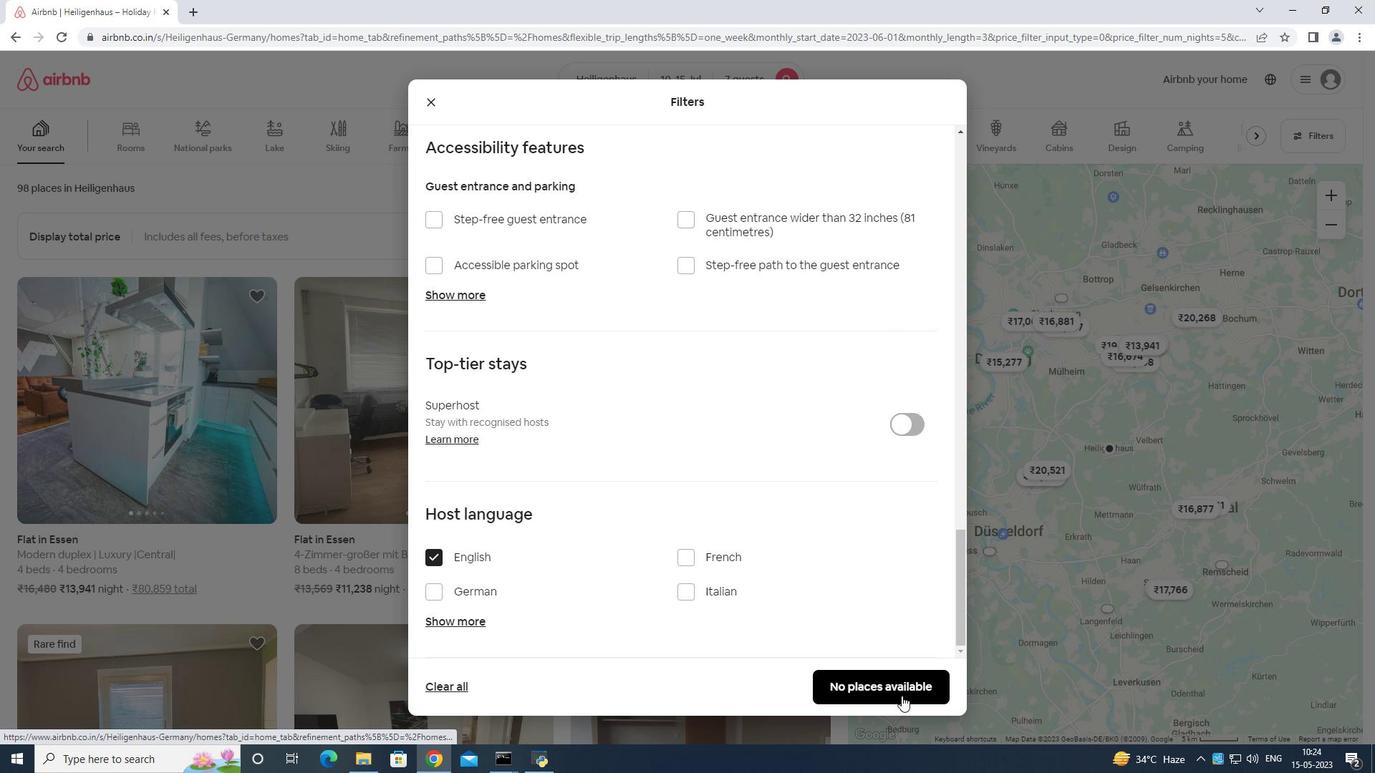 
